 Task: Add an event with the title Second Project Progress Update and Review, date ''2023/12/17'', time 8:30 AM to 10:30 AMand add a description: Teams will work together to analyze, strategize, and develop innovative solutions to the given challenges. They will leverage the collective intelligence and skills of team members to generate ideas, evaluate options, and make informed decisions.Select event color  Peacock . Add location for the event as: Venice, Italy, logged in from the account softage.8@softage.netand send the event invitation to softage.5@softage.net and softage.6@softage.net. Set a reminder for the event Doesn''t repeat
Action: Mouse moved to (53, 105)
Screenshot: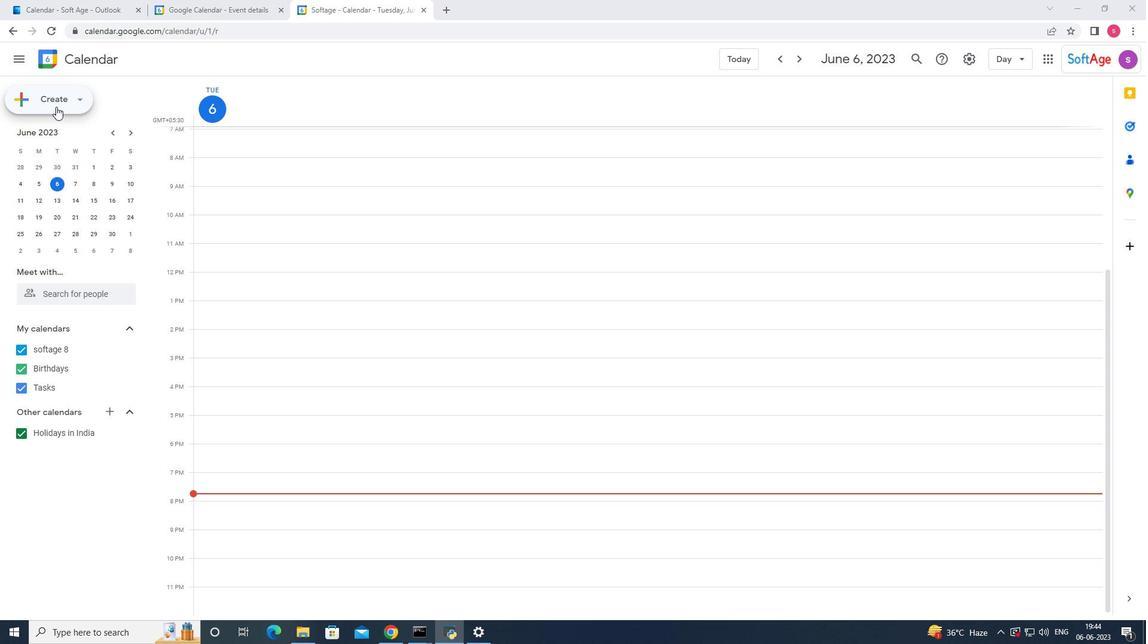 
Action: Mouse pressed left at (53, 105)
Screenshot: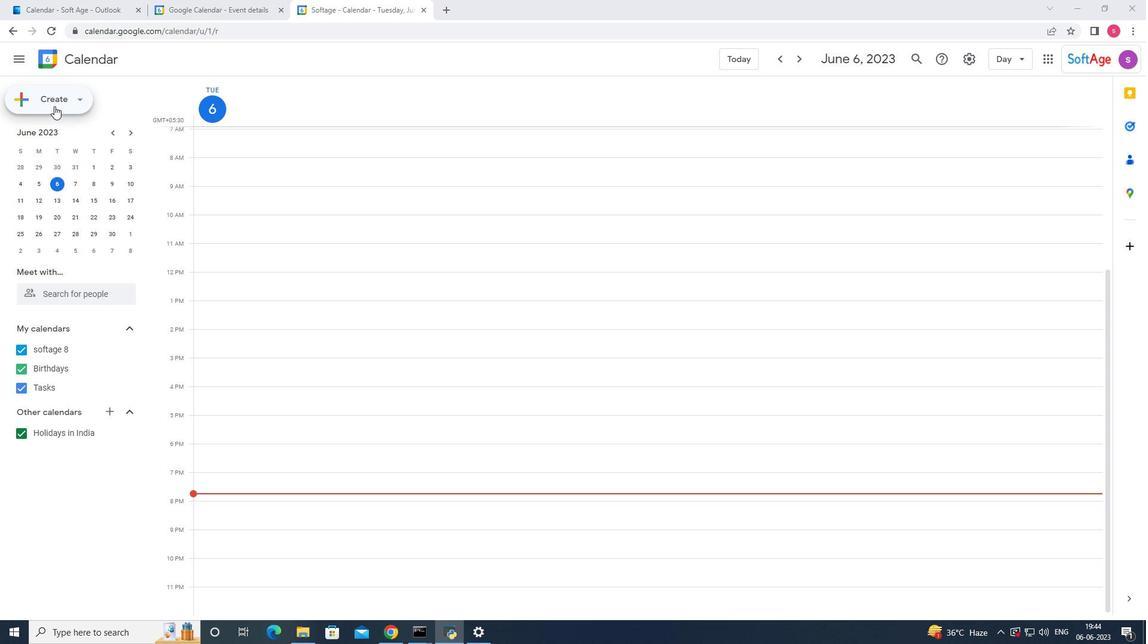 
Action: Mouse moved to (35, 127)
Screenshot: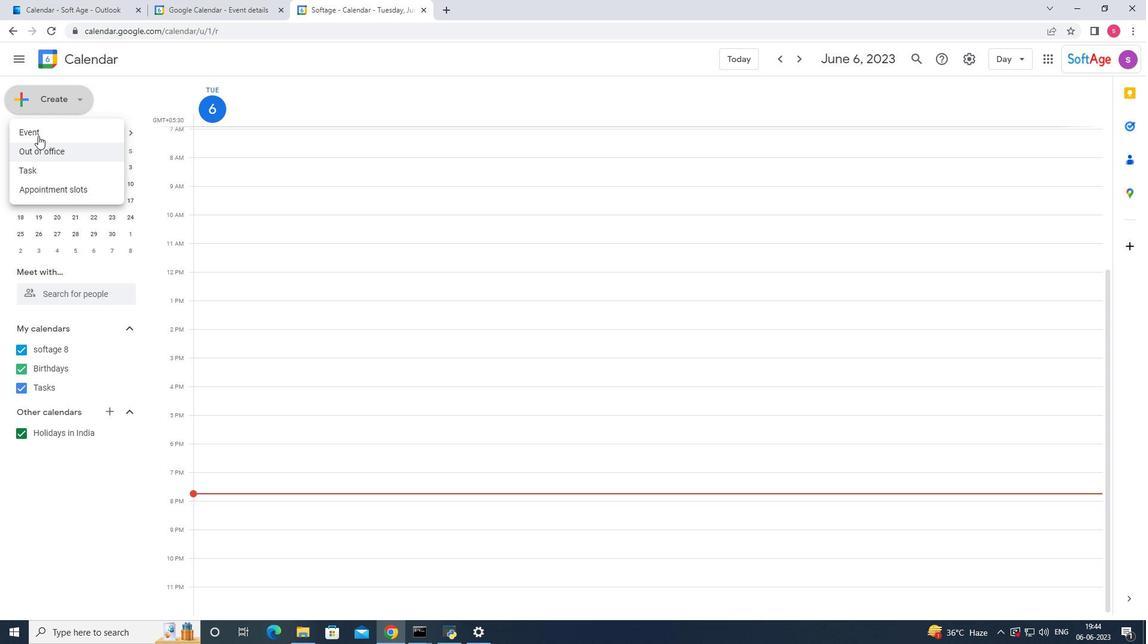 
Action: Mouse pressed left at (35, 127)
Screenshot: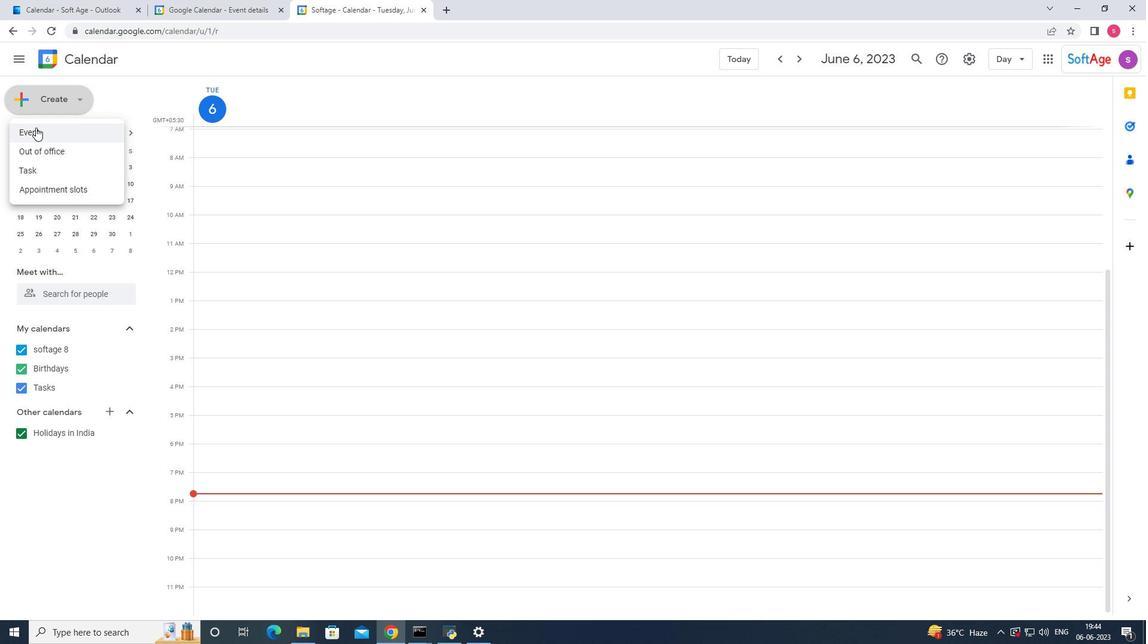 
Action: Mouse moved to (672, 485)
Screenshot: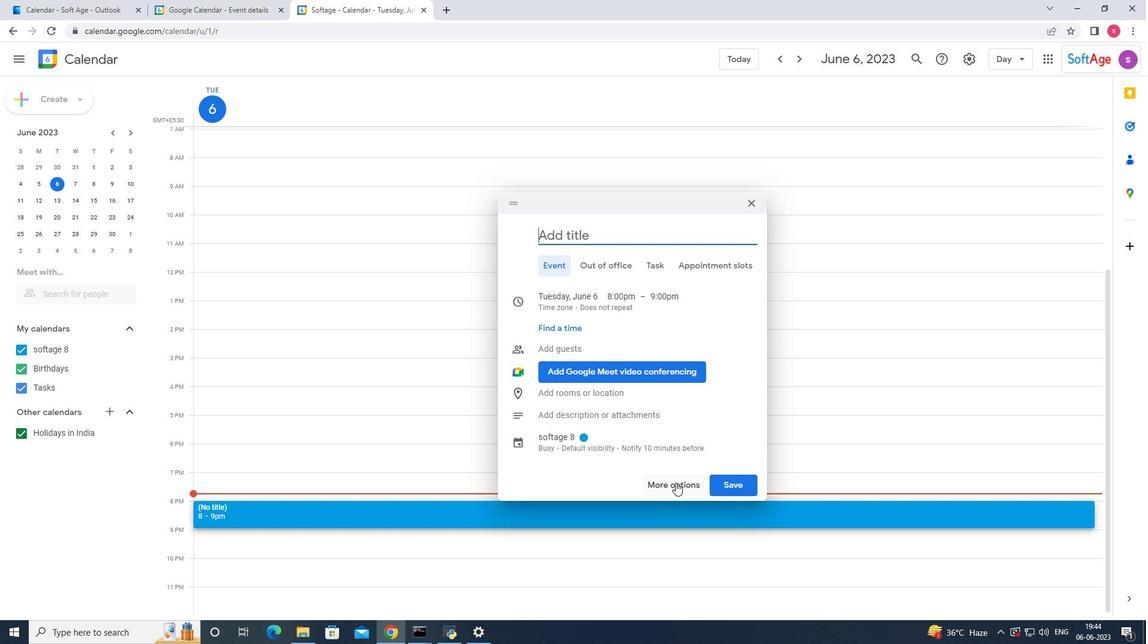
Action: Mouse pressed left at (672, 485)
Screenshot: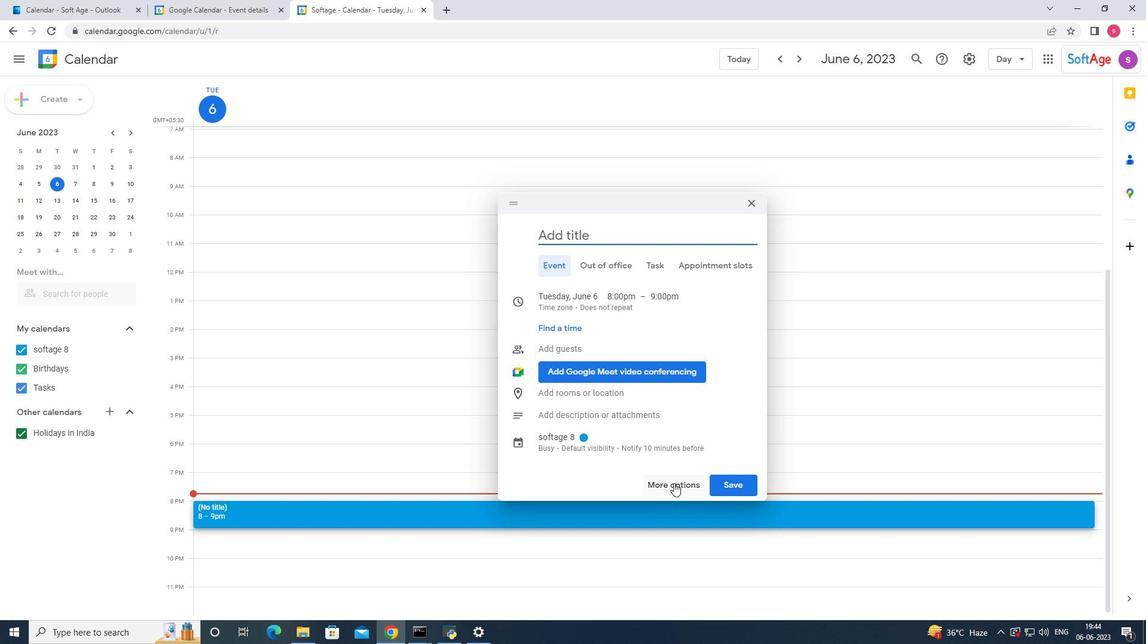 
Action: Mouse moved to (109, 71)
Screenshot: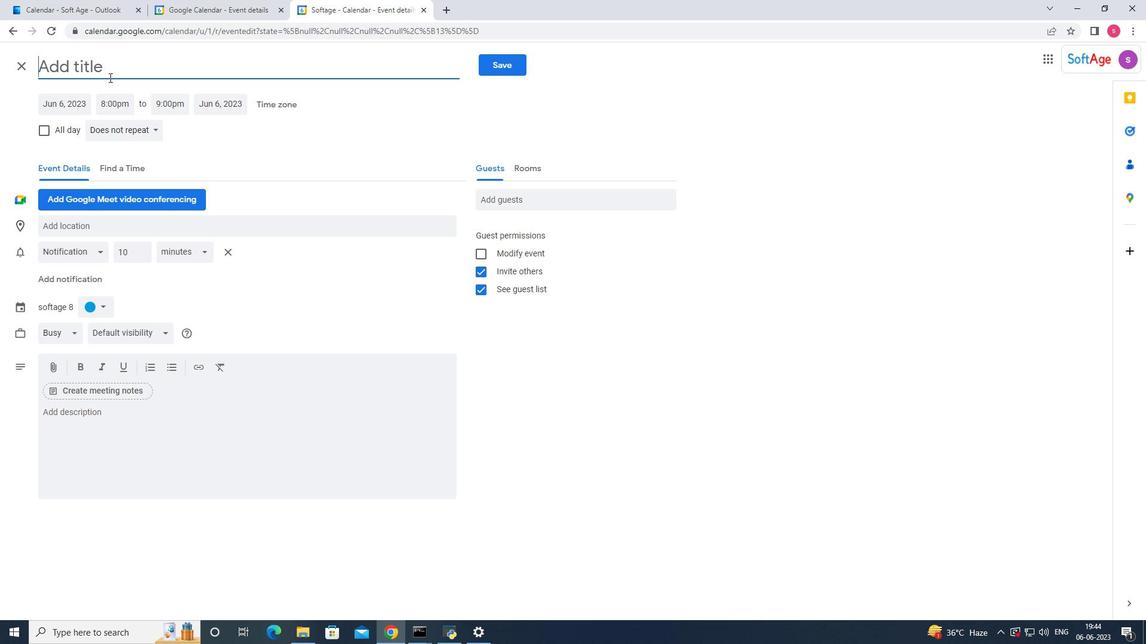 
Action: Mouse pressed left at (109, 71)
Screenshot: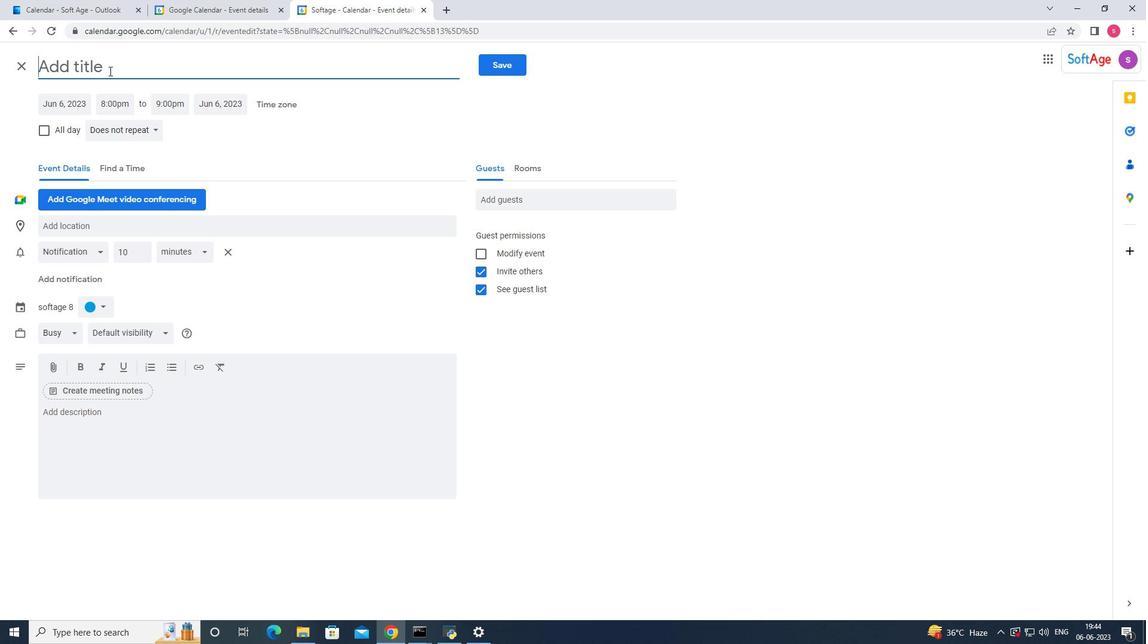 
Action: Key pressed <Key.shift_r>a<Key.backspace><Key.shift_r>D<Key.backspace><Key.shift_r>Second<Key.space>pr4<Key.backspace><Key.backspace><Key.backspace><Key.shift>Project<Key.space><Key.shift>[<Key.backspace><Key.shift>Progress<Key.space><Key.shift>Update<Key.space>and<Key.space><Key.shift_r>Review
Screenshot: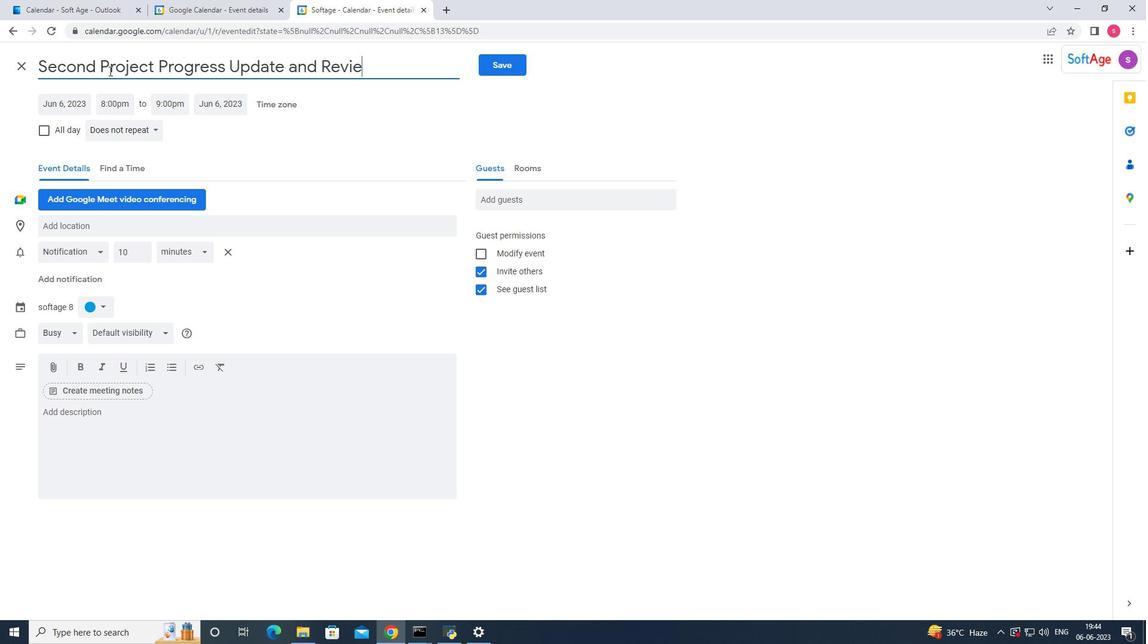 
Action: Mouse moved to (58, 103)
Screenshot: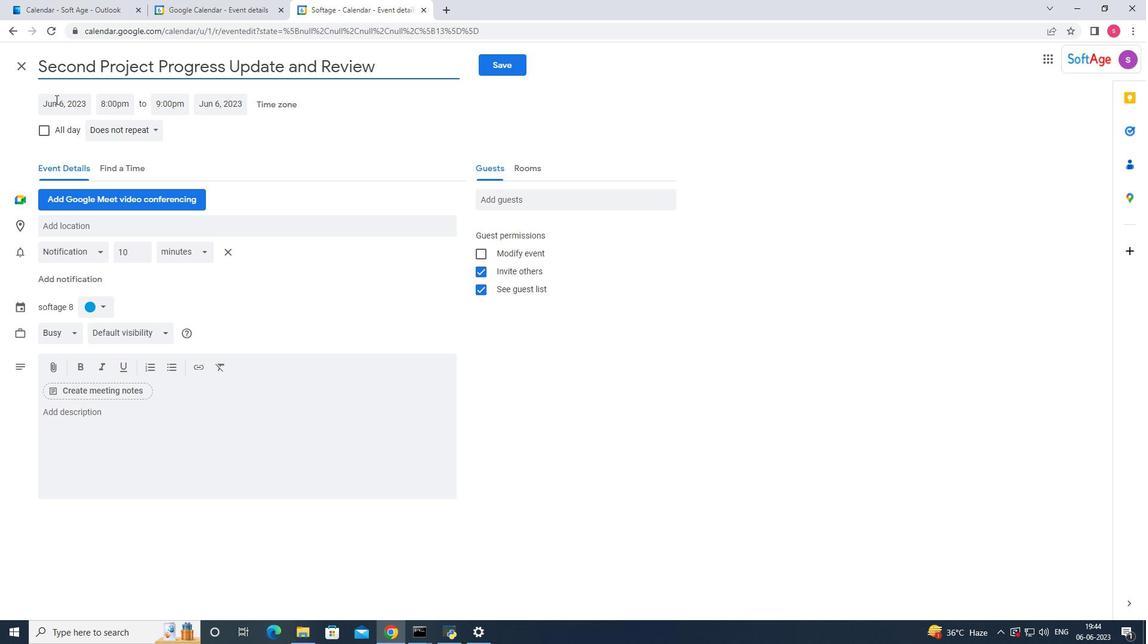
Action: Mouse pressed left at (58, 103)
Screenshot: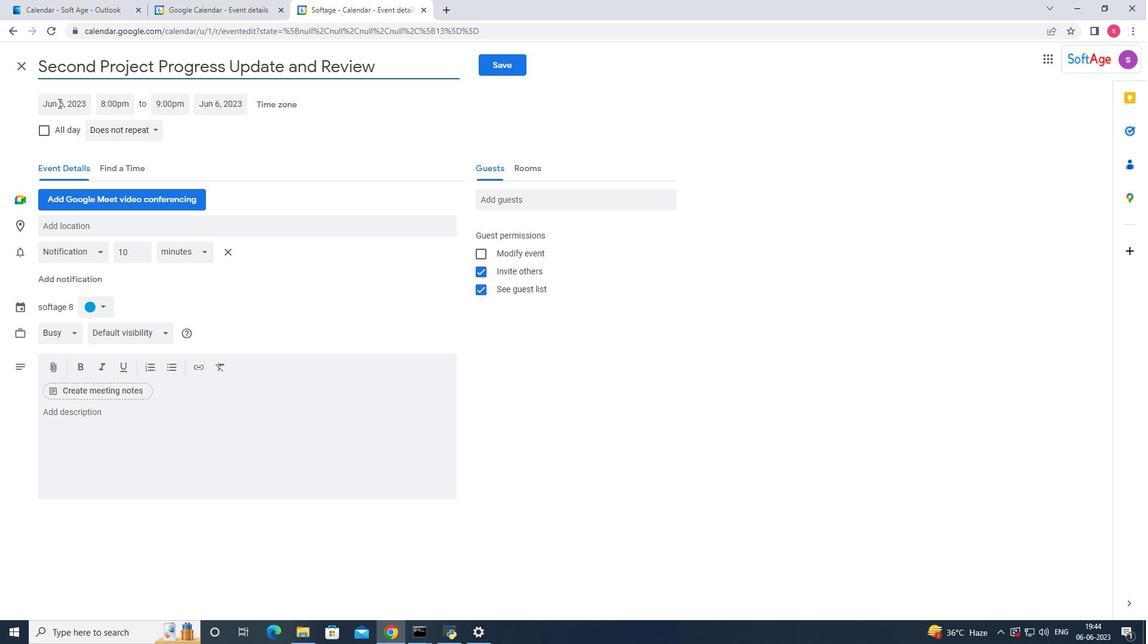 
Action: Mouse moved to (187, 130)
Screenshot: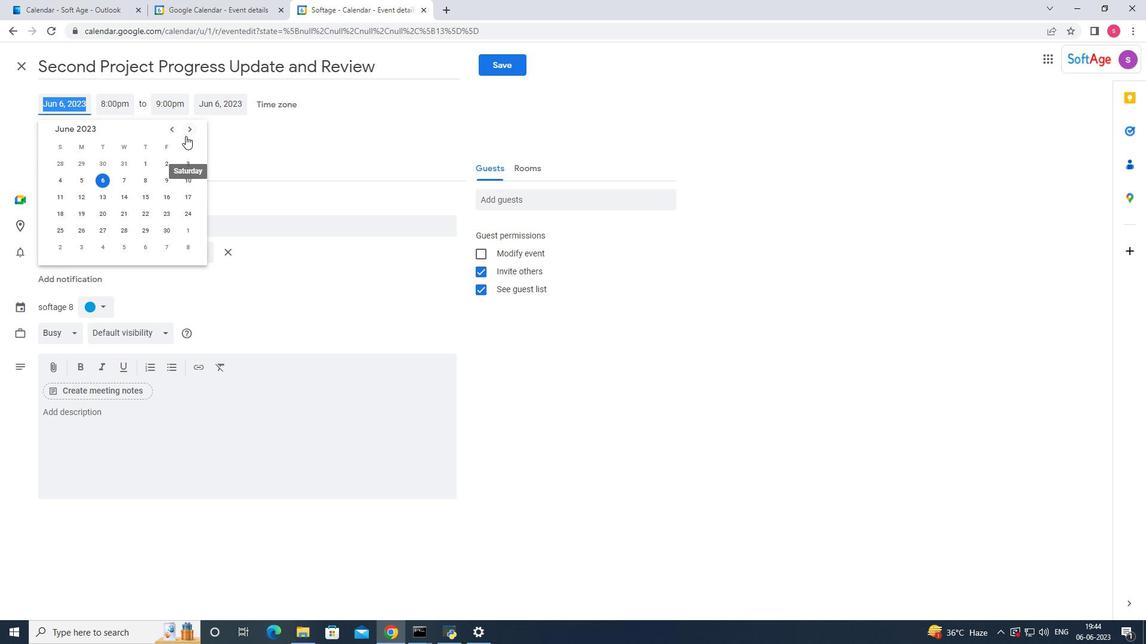 
Action: Mouse pressed left at (187, 130)
Screenshot: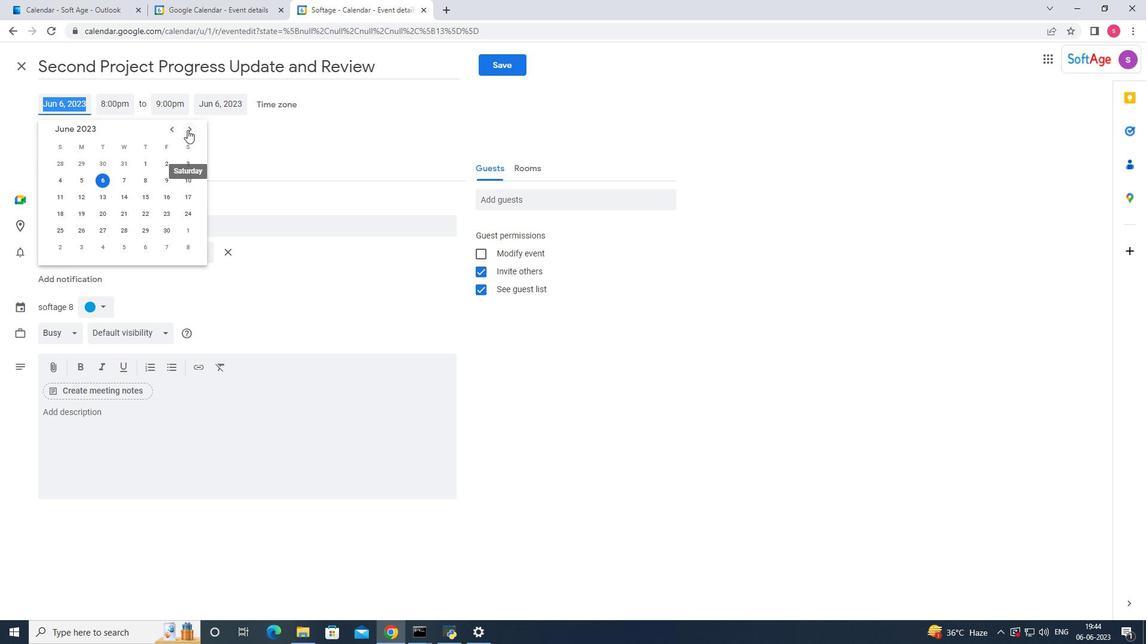 
Action: Mouse pressed left at (187, 130)
Screenshot: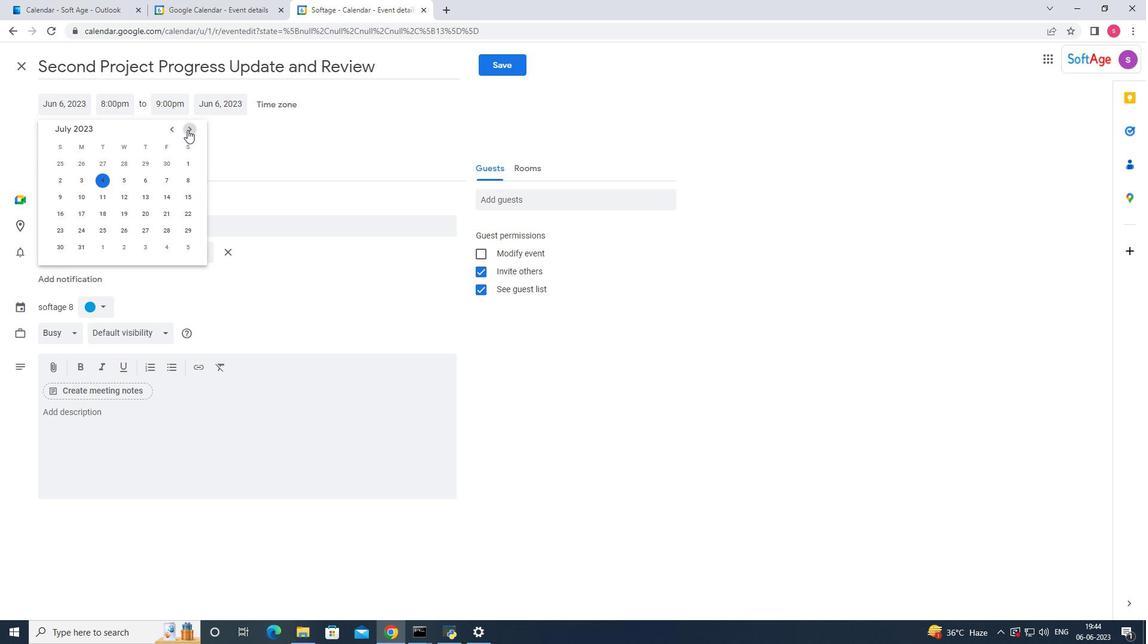 
Action: Mouse pressed left at (187, 130)
Screenshot: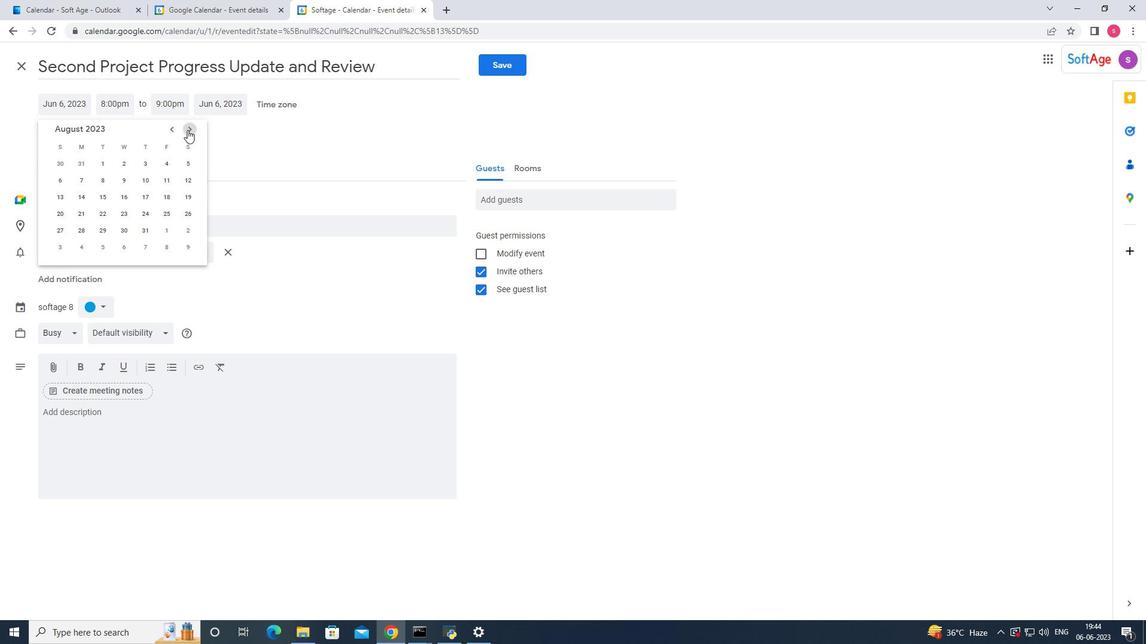 
Action: Mouse pressed left at (187, 130)
Screenshot: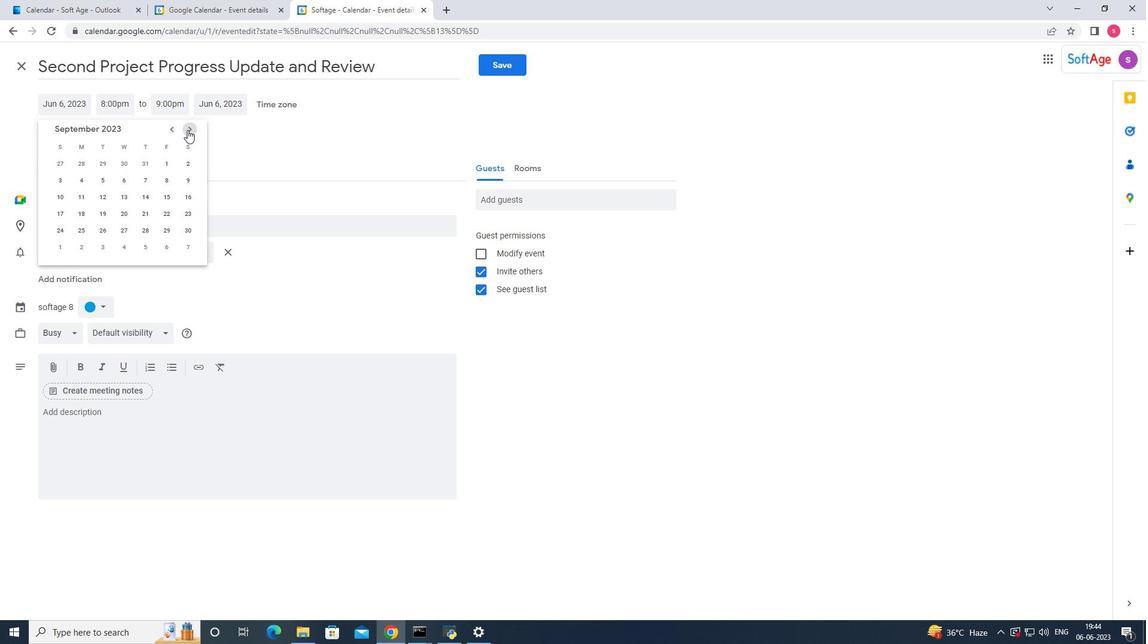 
Action: Mouse pressed left at (187, 130)
Screenshot: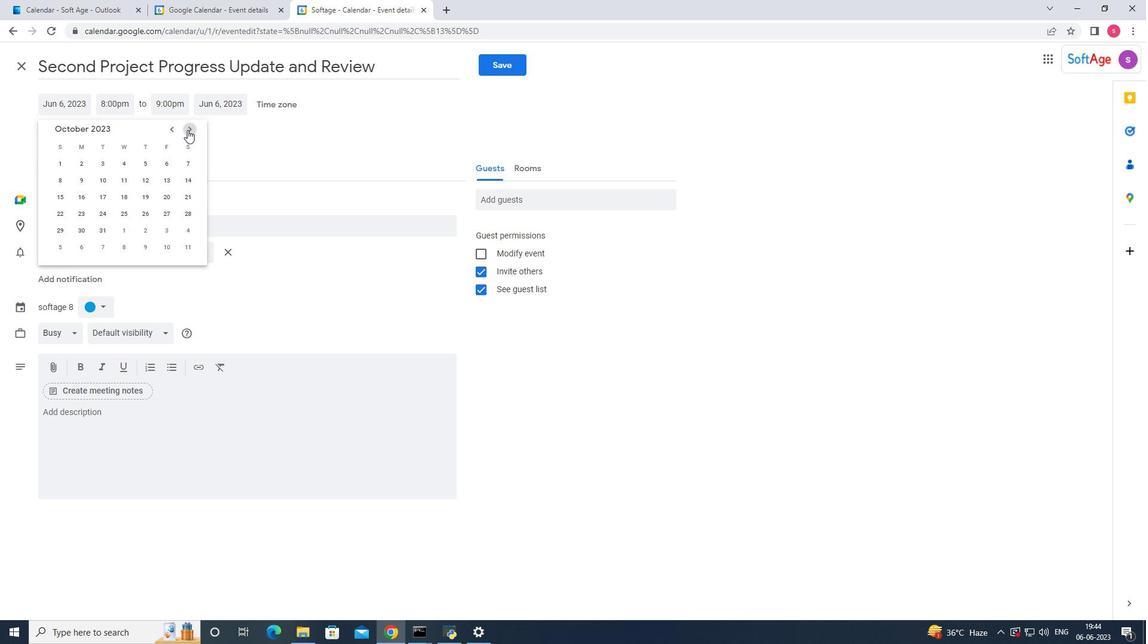 
Action: Mouse pressed left at (187, 130)
Screenshot: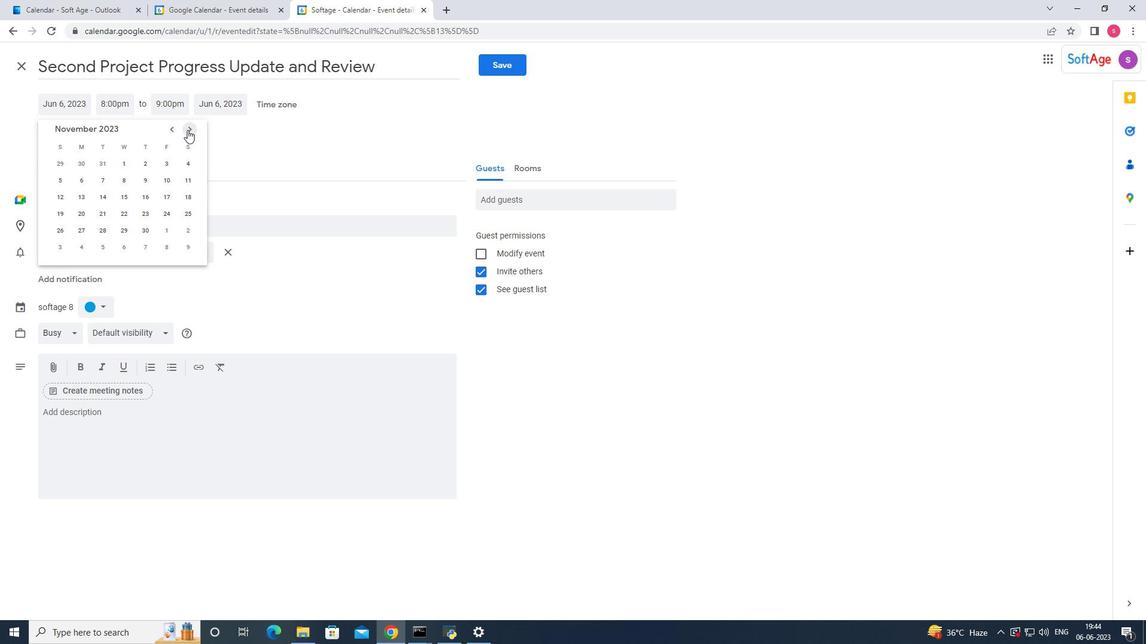 
Action: Mouse moved to (61, 212)
Screenshot: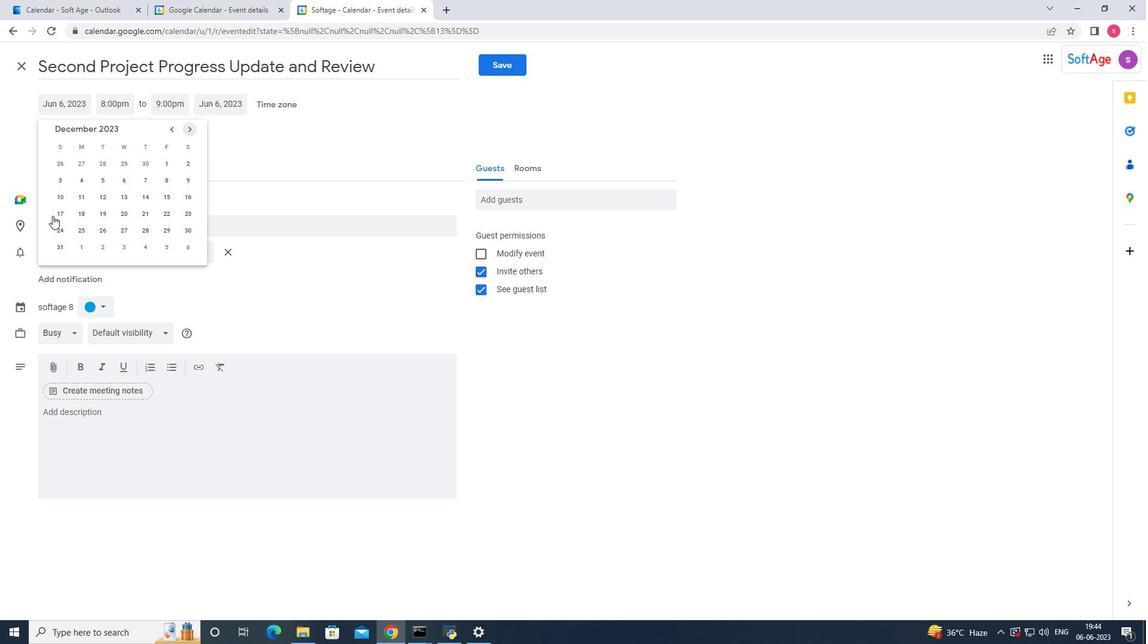 
Action: Mouse pressed left at (61, 212)
Screenshot: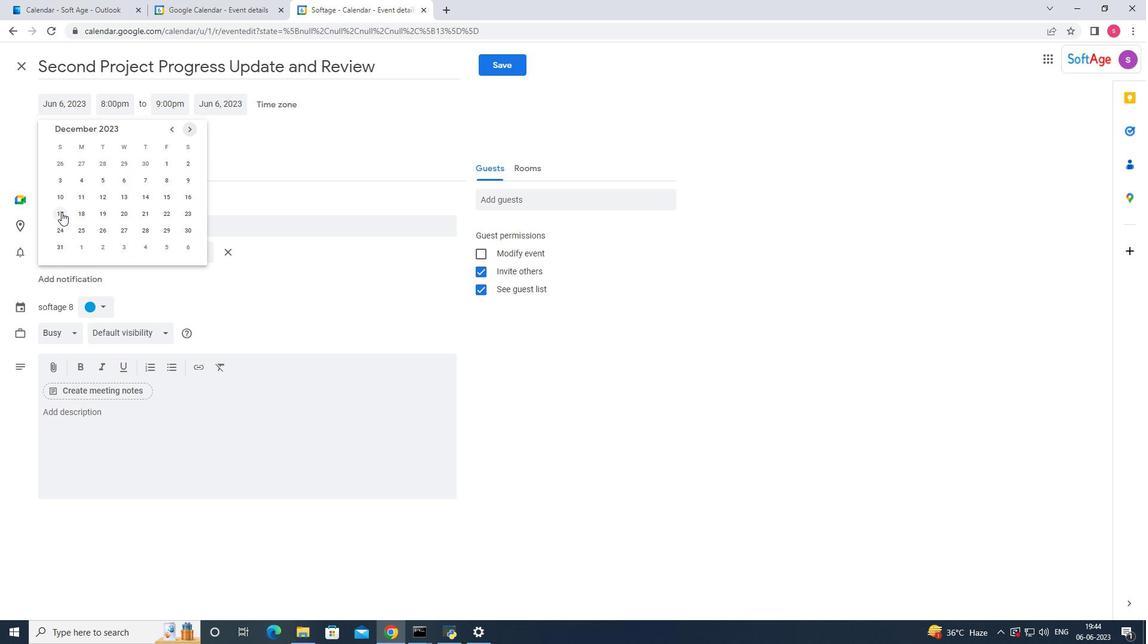 
Action: Mouse moved to (130, 104)
Screenshot: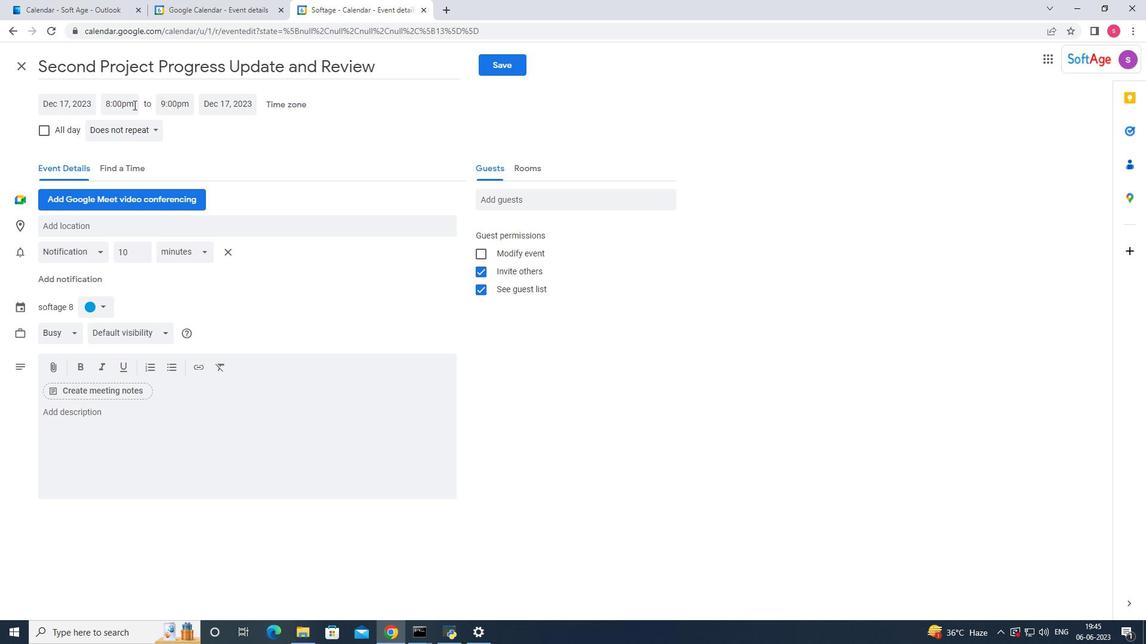 
Action: Mouse pressed left at (130, 104)
Screenshot: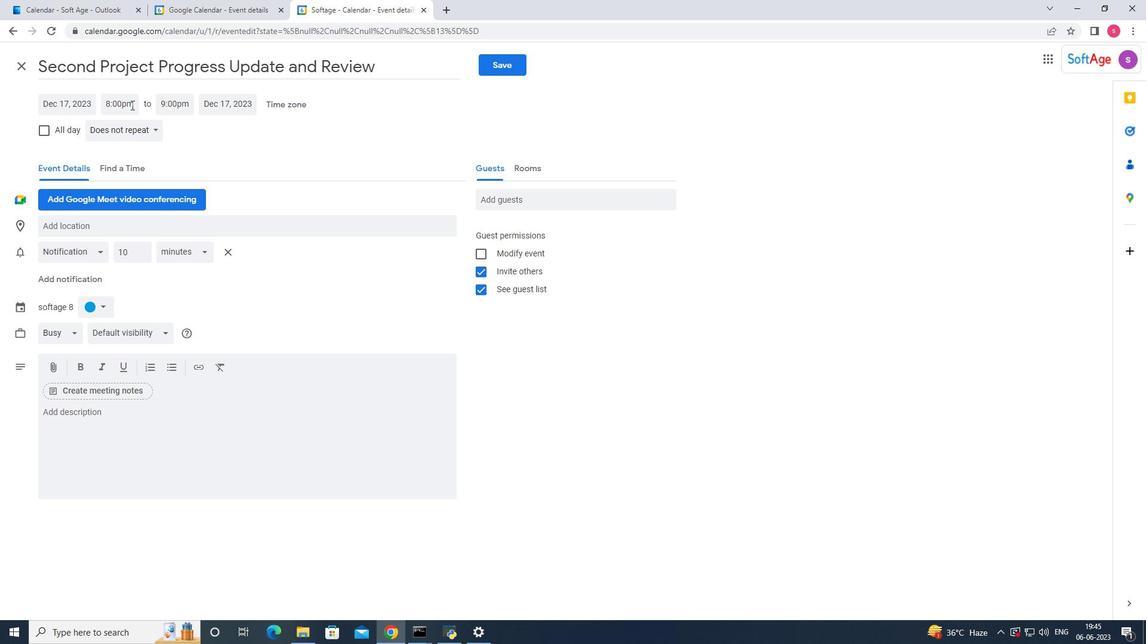 
Action: Mouse moved to (137, 173)
Screenshot: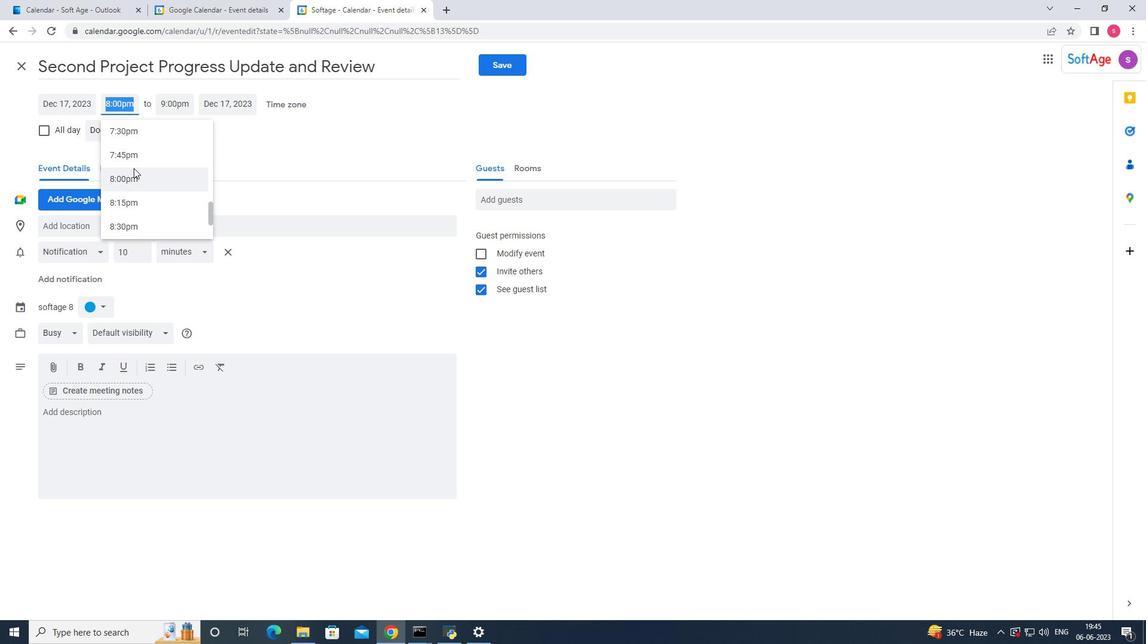 
Action: Mouse scrolled (137, 173) with delta (0, 0)
Screenshot: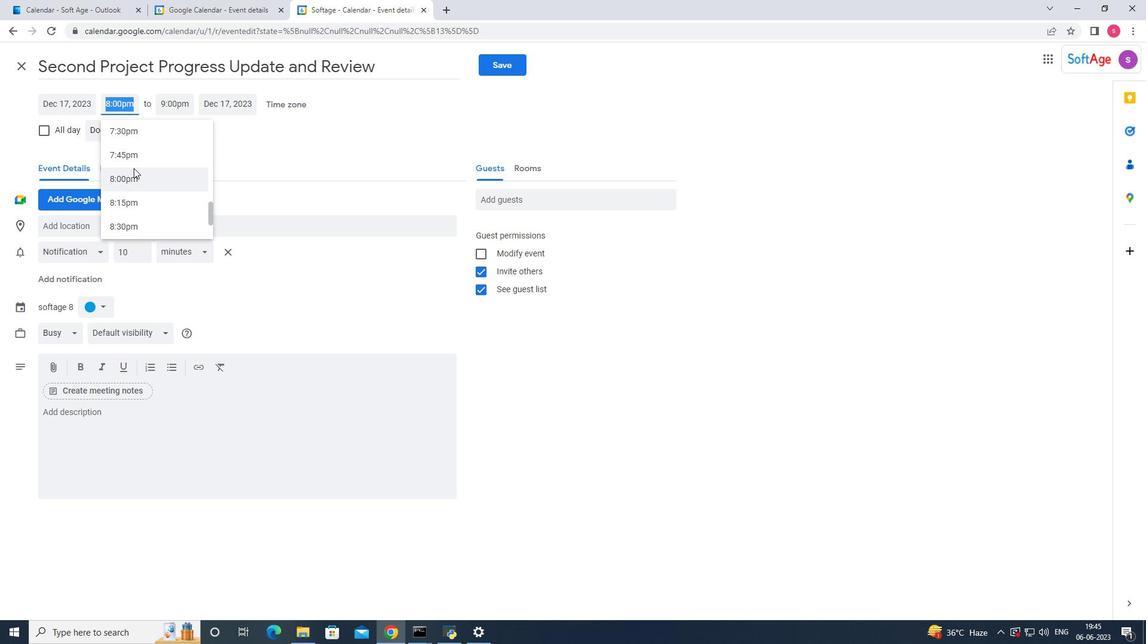 
Action: Mouse scrolled (137, 173) with delta (0, 0)
Screenshot: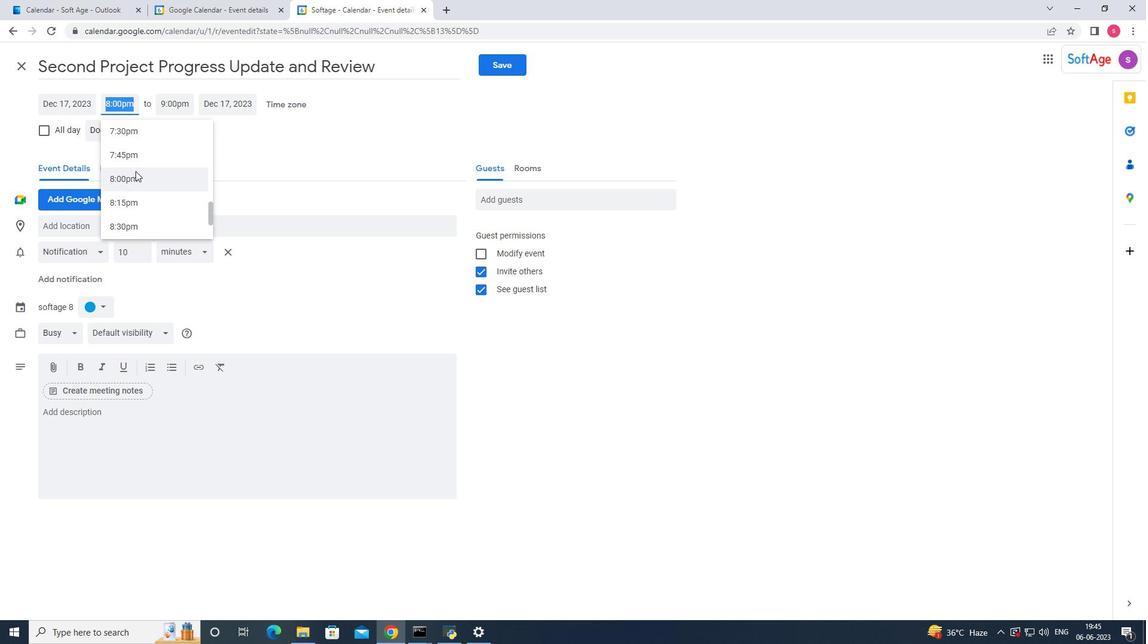
Action: Mouse scrolled (137, 173) with delta (0, 0)
Screenshot: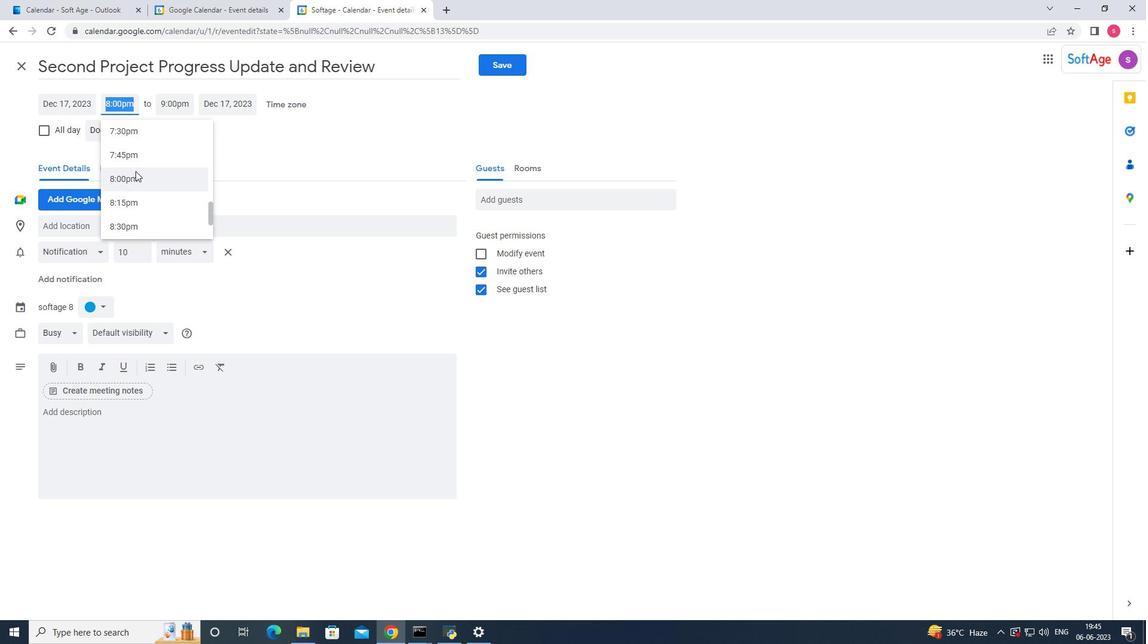 
Action: Mouse scrolled (137, 173) with delta (0, 0)
Screenshot: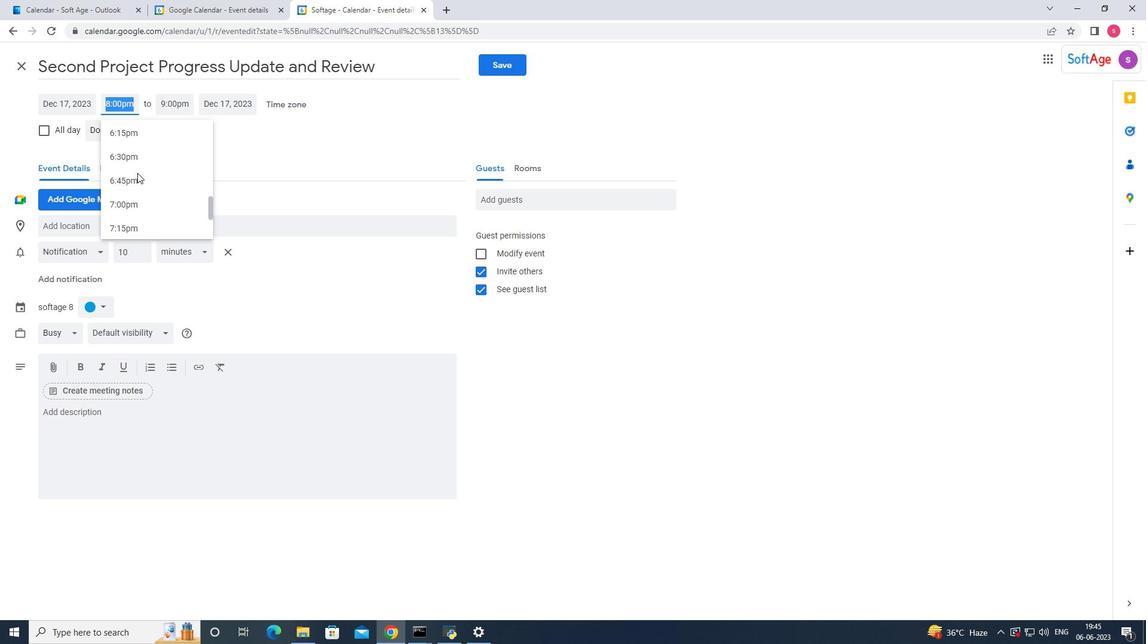 
Action: Mouse scrolled (137, 172) with delta (0, 0)
Screenshot: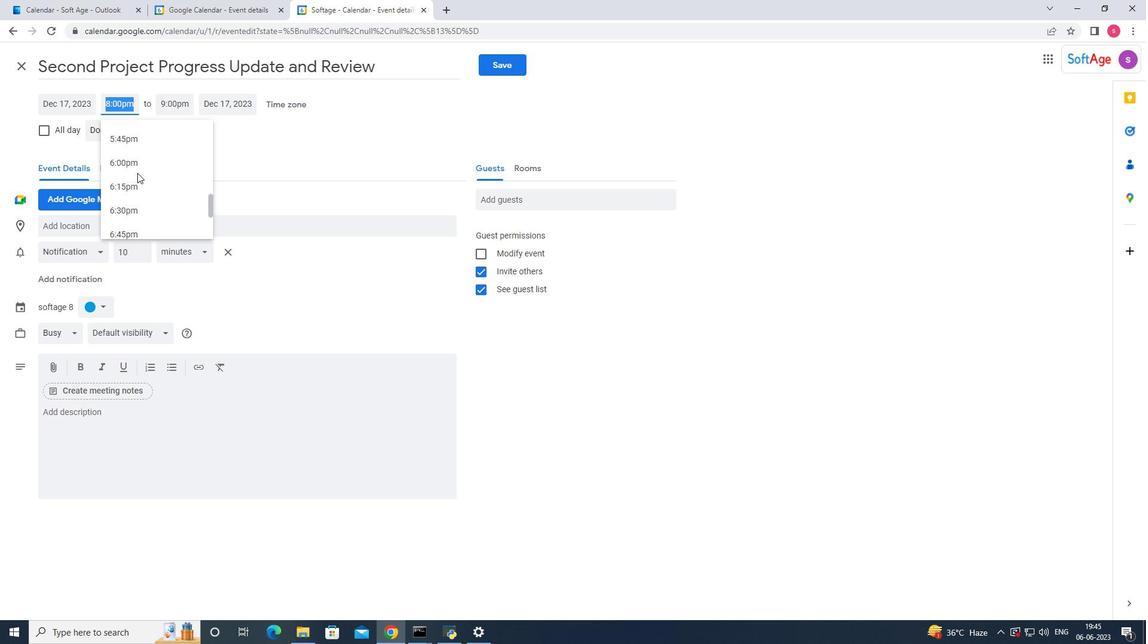 
Action: Mouse scrolled (137, 173) with delta (0, 0)
Screenshot: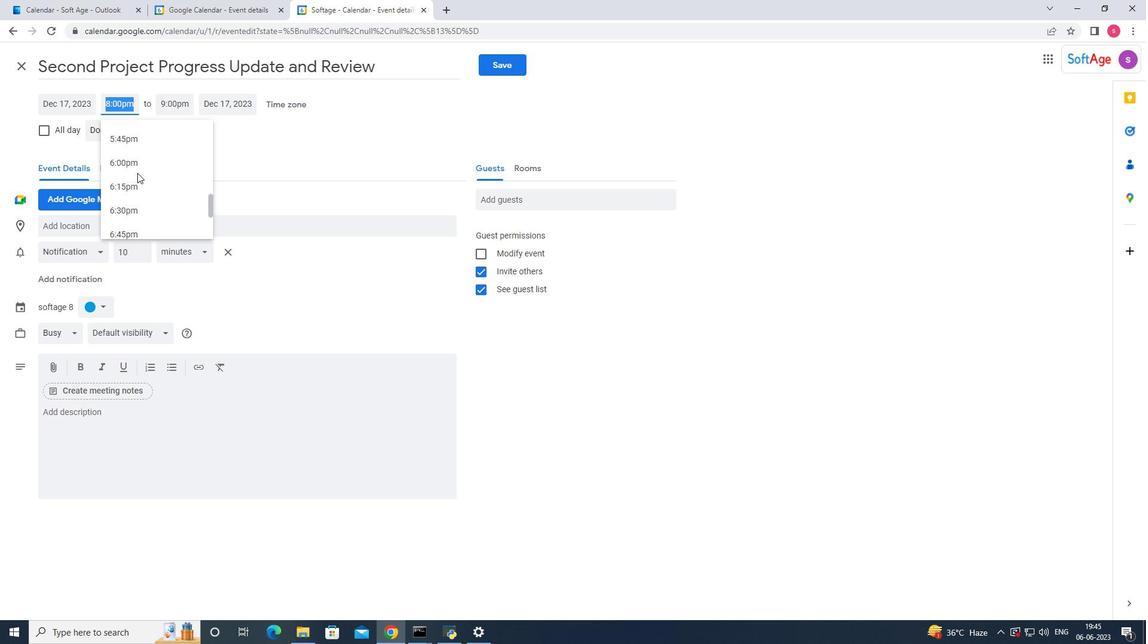 
Action: Mouse scrolled (137, 173) with delta (0, 0)
Screenshot: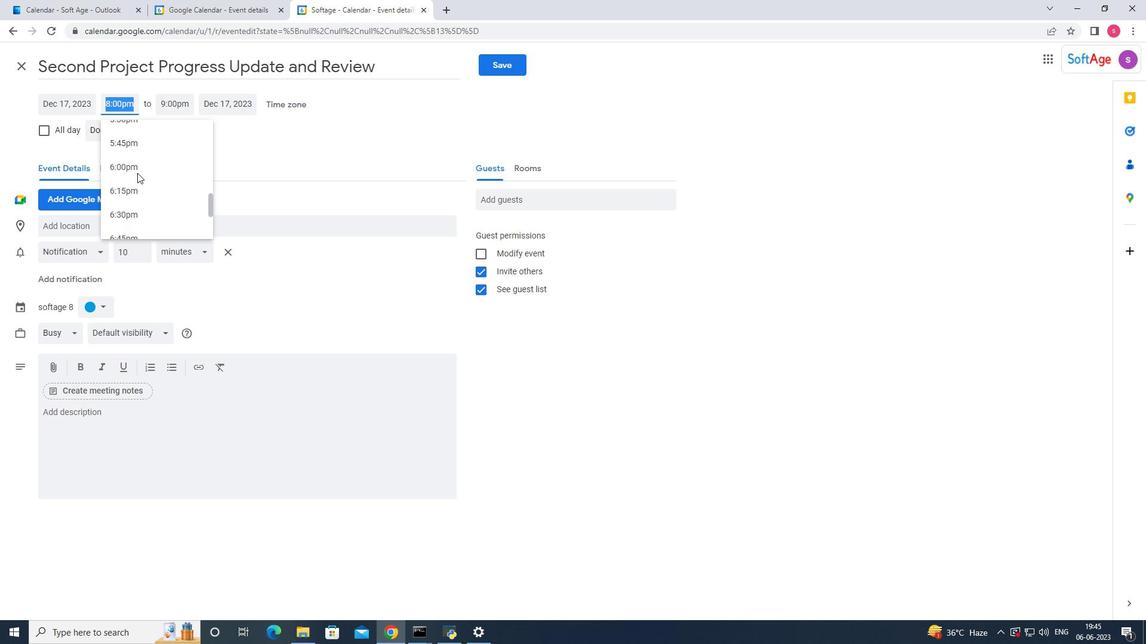 
Action: Mouse scrolled (137, 173) with delta (0, 0)
Screenshot: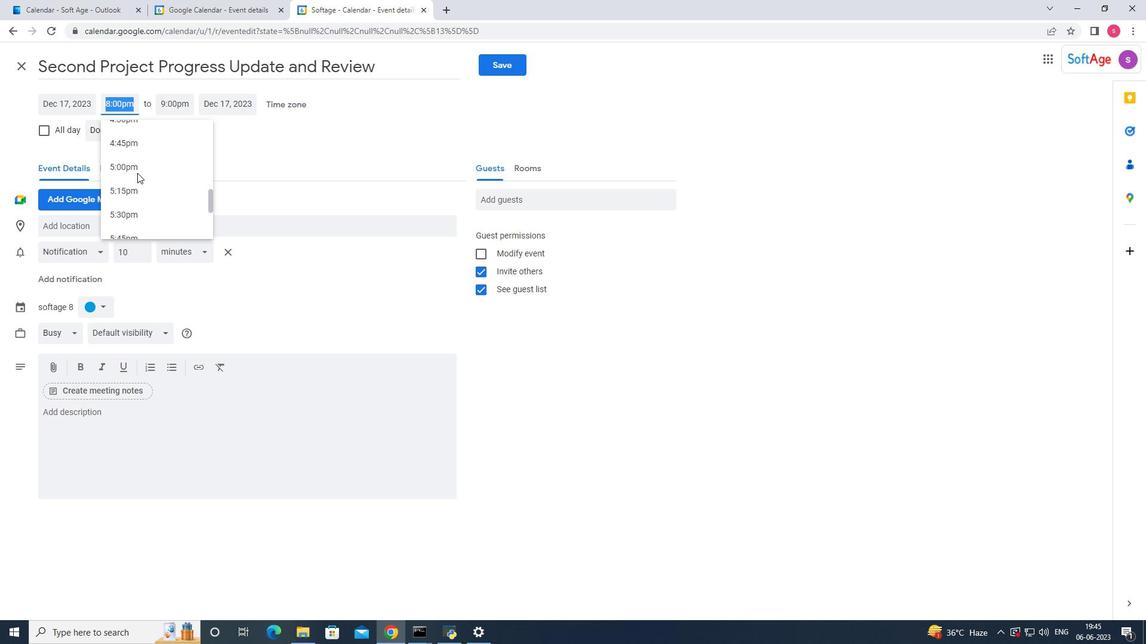 
Action: Mouse scrolled (137, 173) with delta (0, 0)
Screenshot: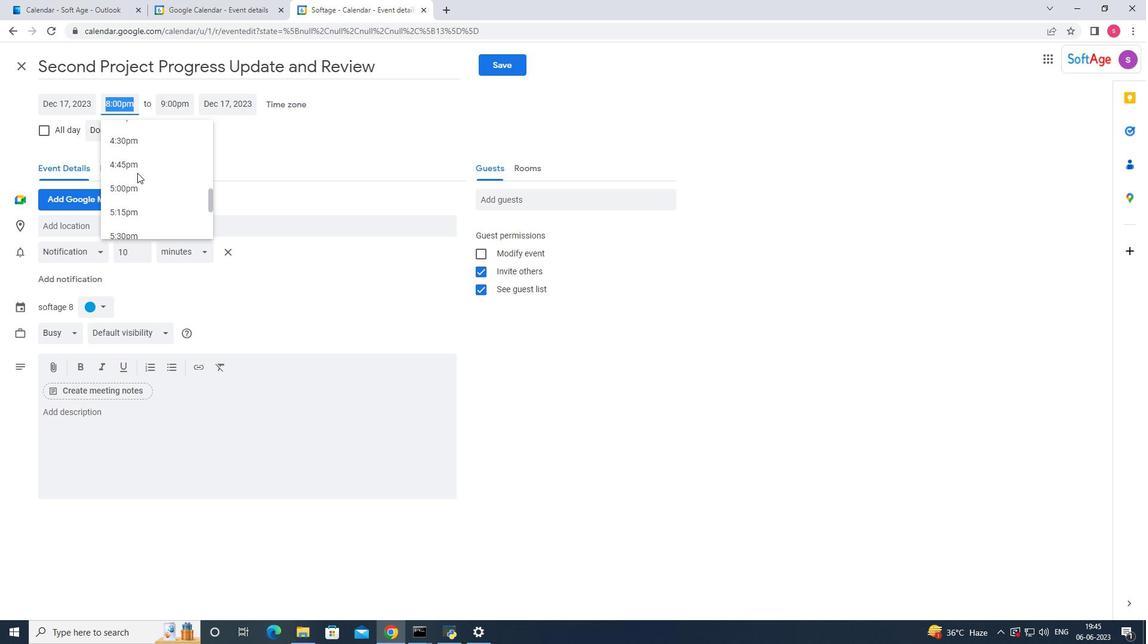 
Action: Mouse scrolled (137, 173) with delta (0, 0)
Screenshot: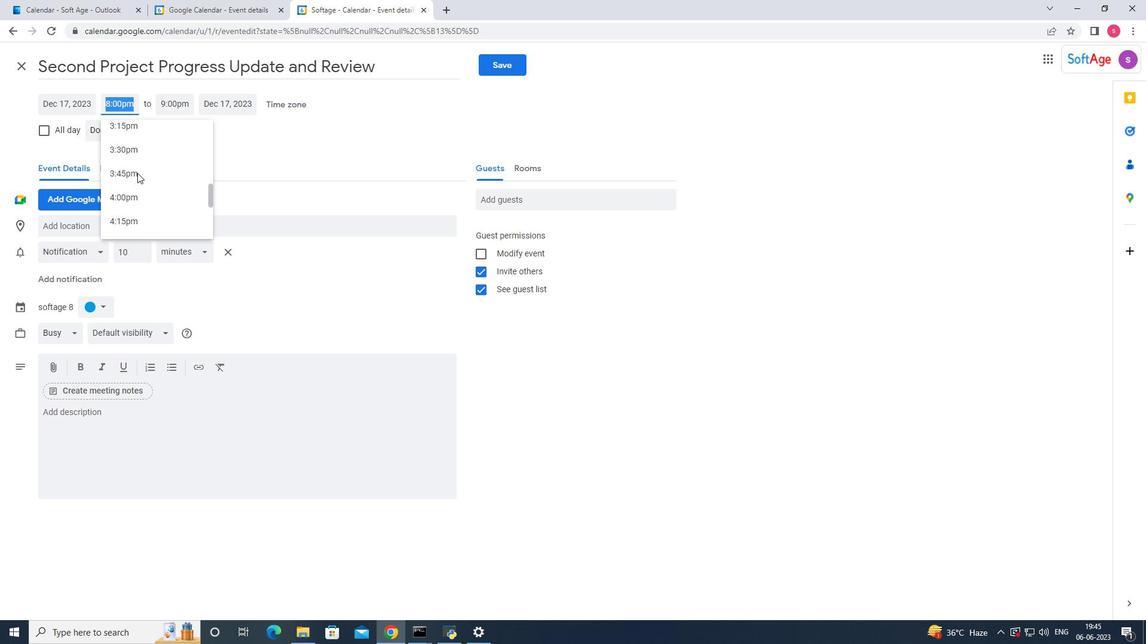 
Action: Mouse scrolled (137, 173) with delta (0, 0)
Screenshot: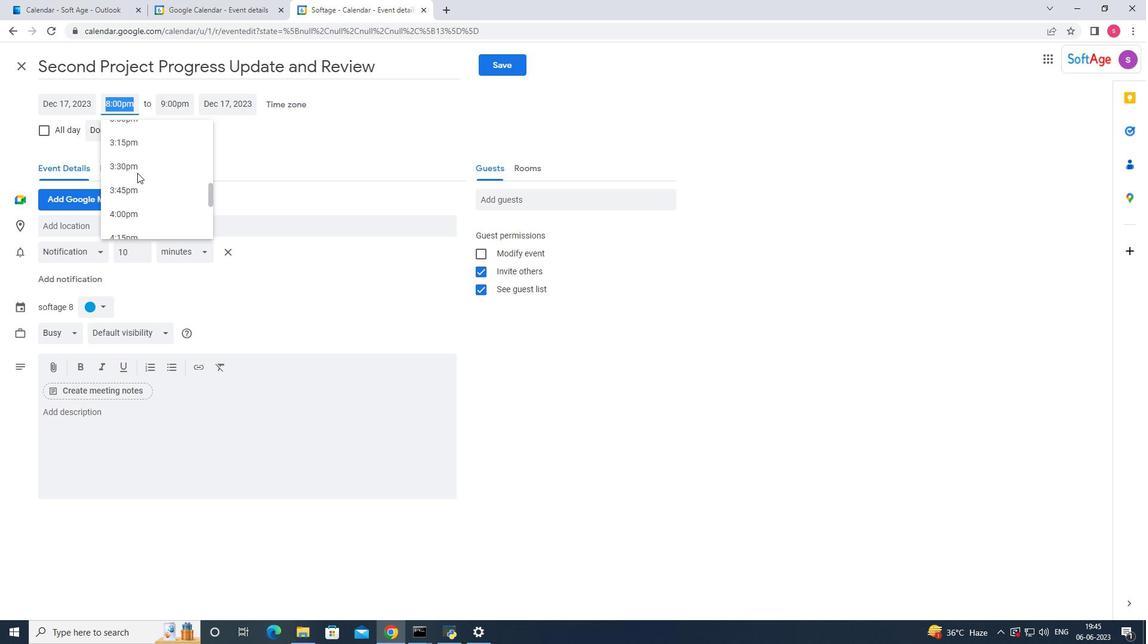 
Action: Mouse scrolled (137, 173) with delta (0, 0)
Screenshot: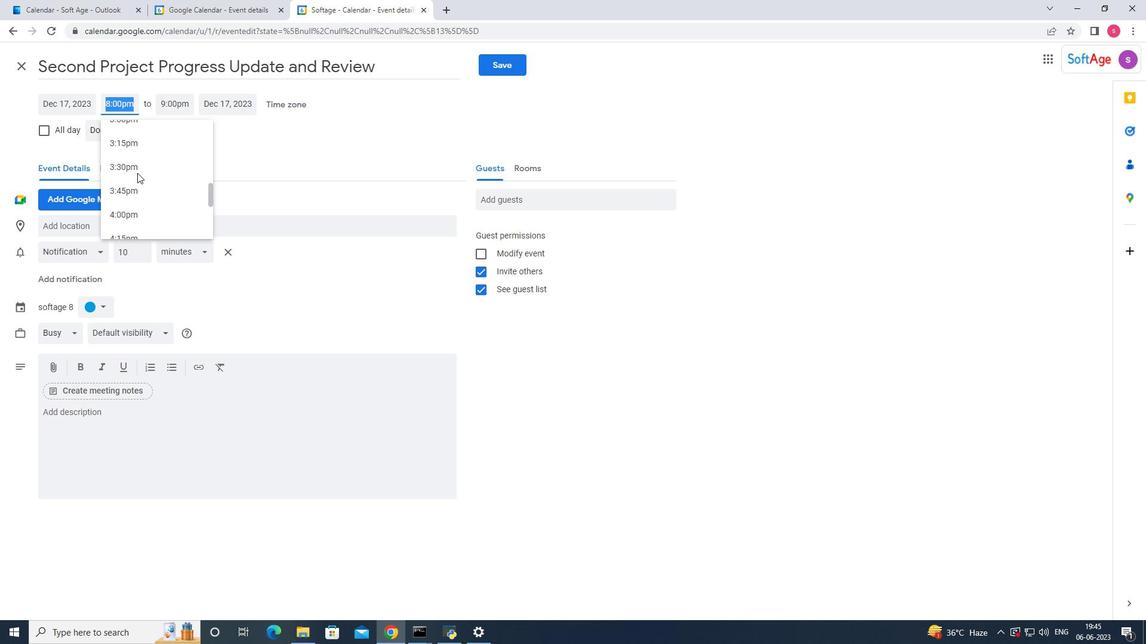 
Action: Mouse scrolled (137, 173) with delta (0, 0)
Screenshot: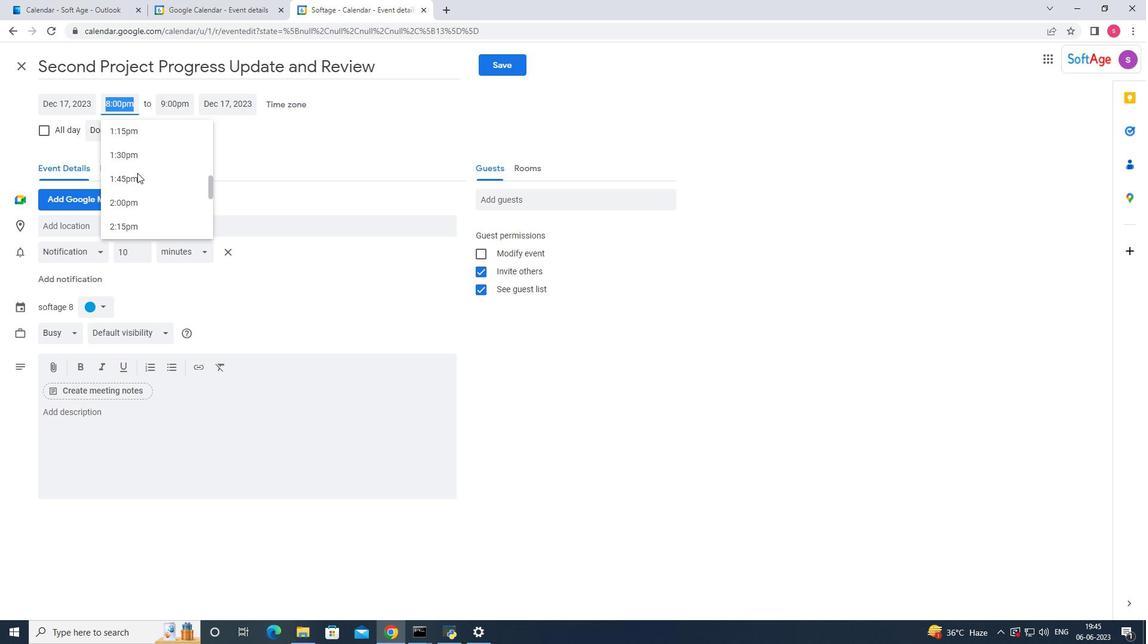 
Action: Mouse scrolled (137, 173) with delta (0, 0)
Screenshot: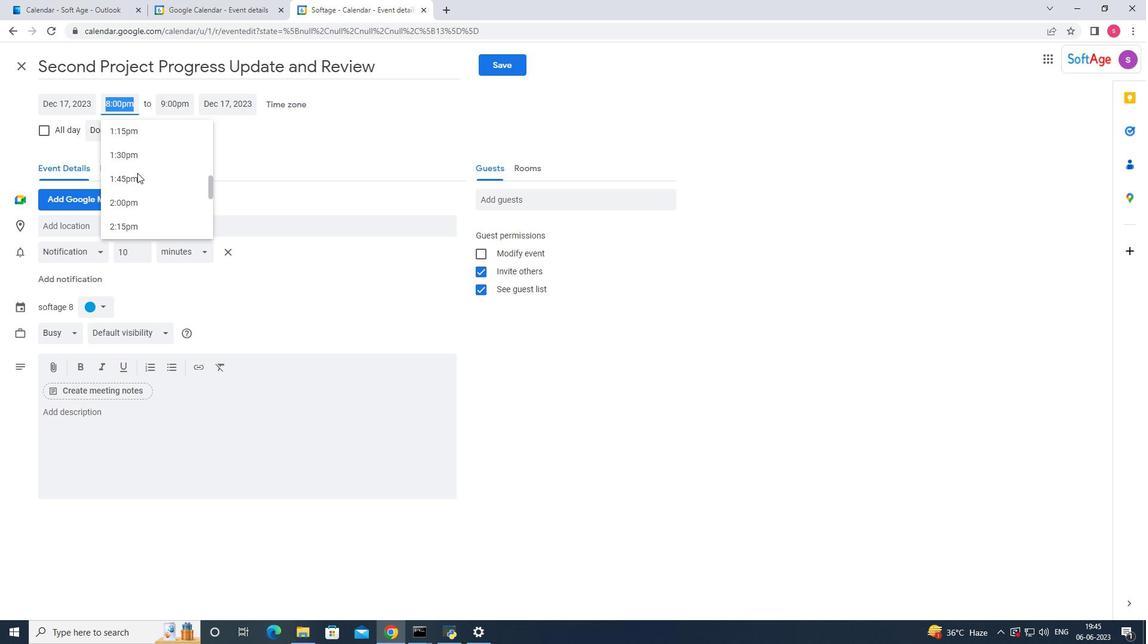
Action: Mouse scrolled (137, 173) with delta (0, 0)
Screenshot: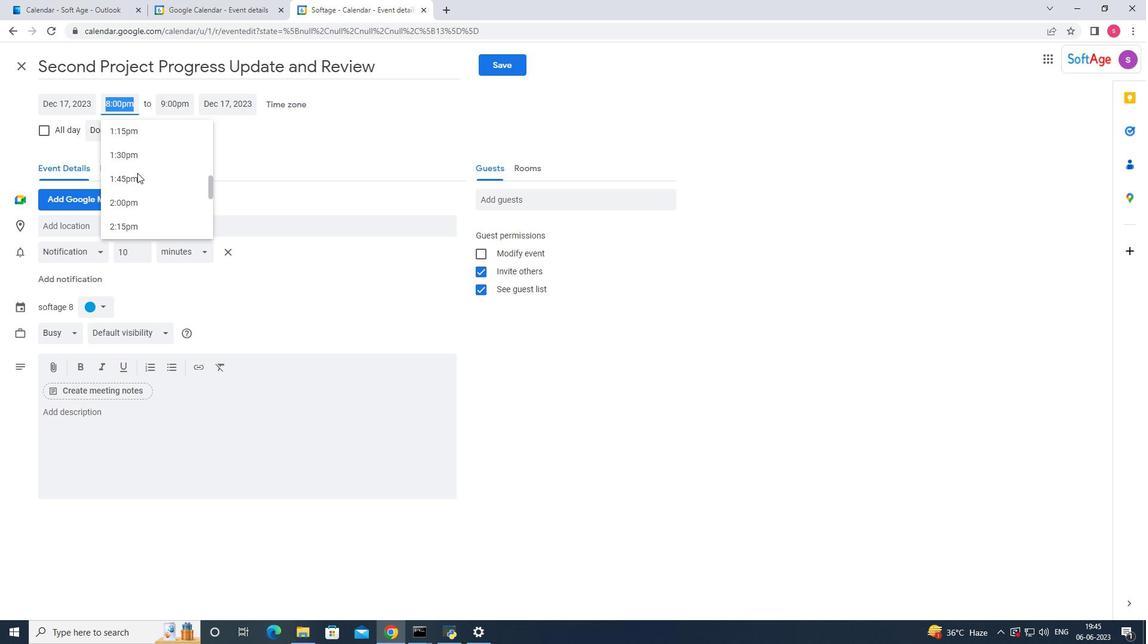 
Action: Mouse moved to (137, 173)
Screenshot: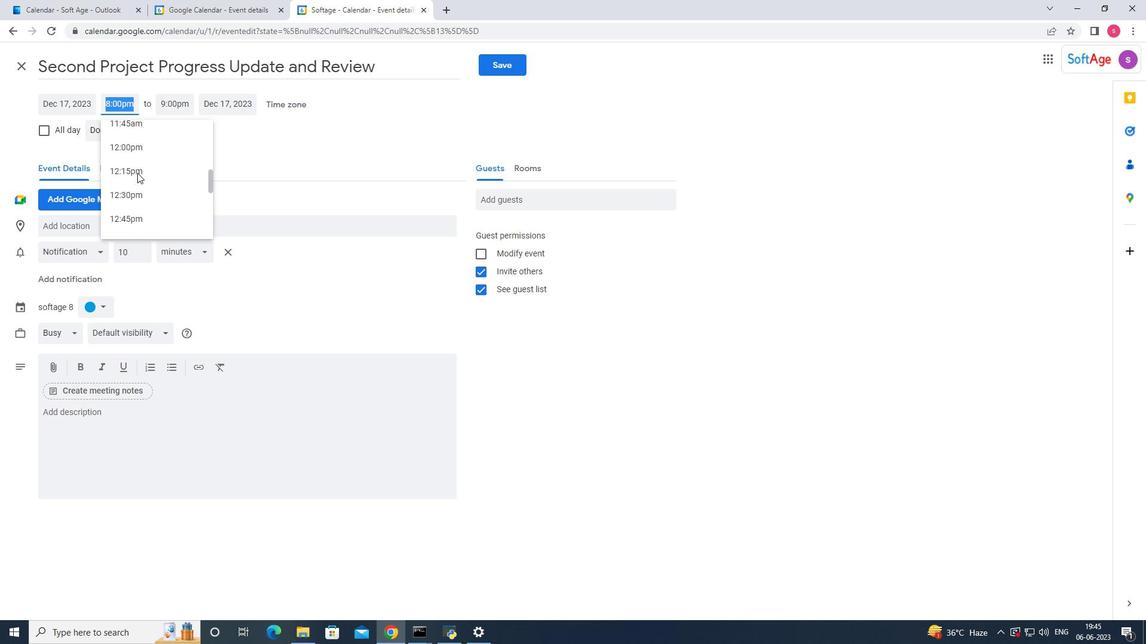 
Action: Mouse scrolled (137, 174) with delta (0, 0)
Screenshot: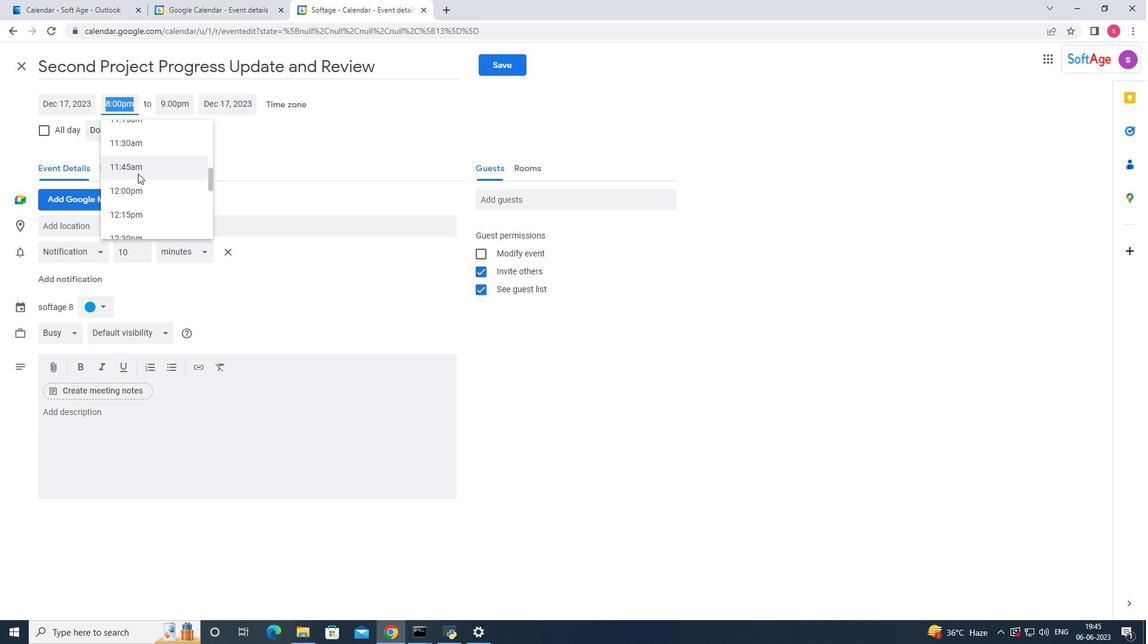 
Action: Mouse scrolled (137, 174) with delta (0, 0)
Screenshot: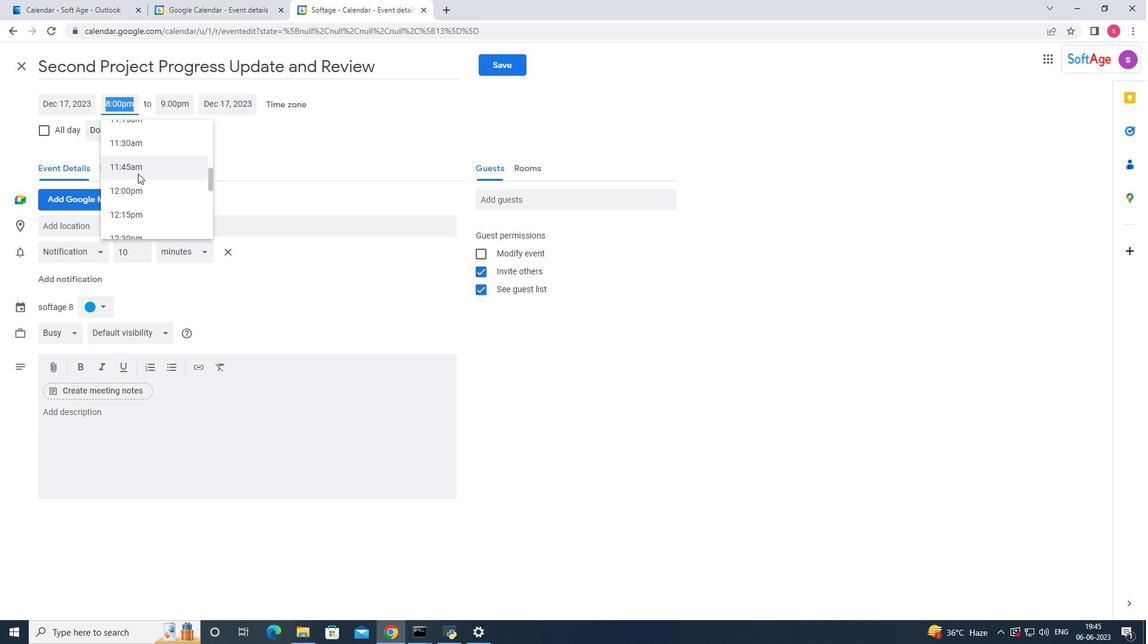 
Action: Mouse scrolled (137, 174) with delta (0, 0)
Screenshot: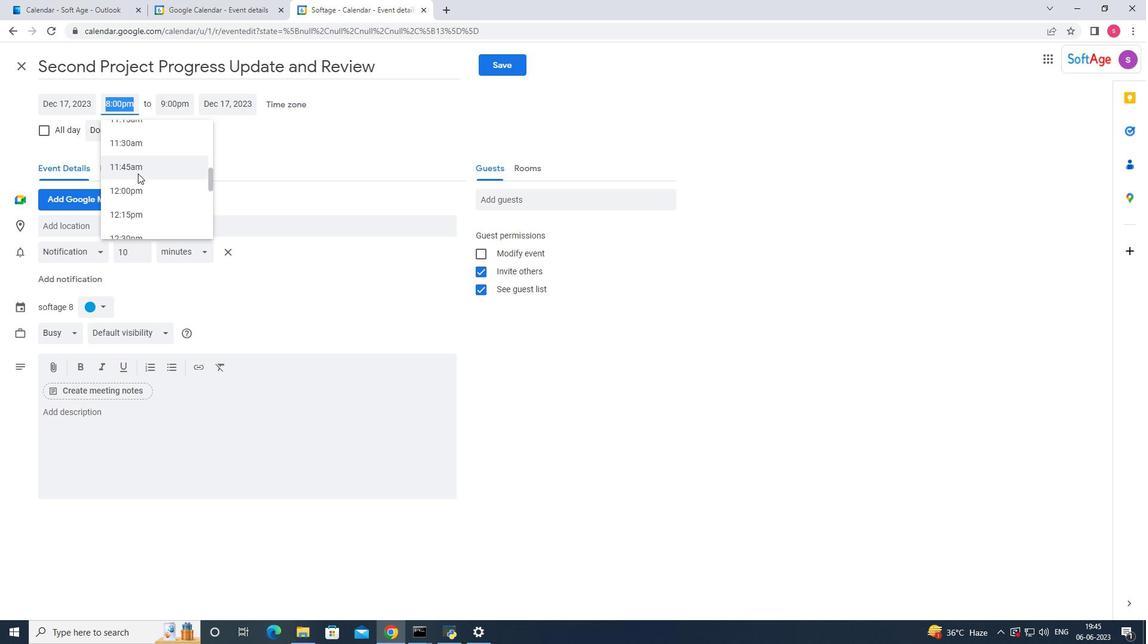 
Action: Mouse scrolled (137, 174) with delta (0, 0)
Screenshot: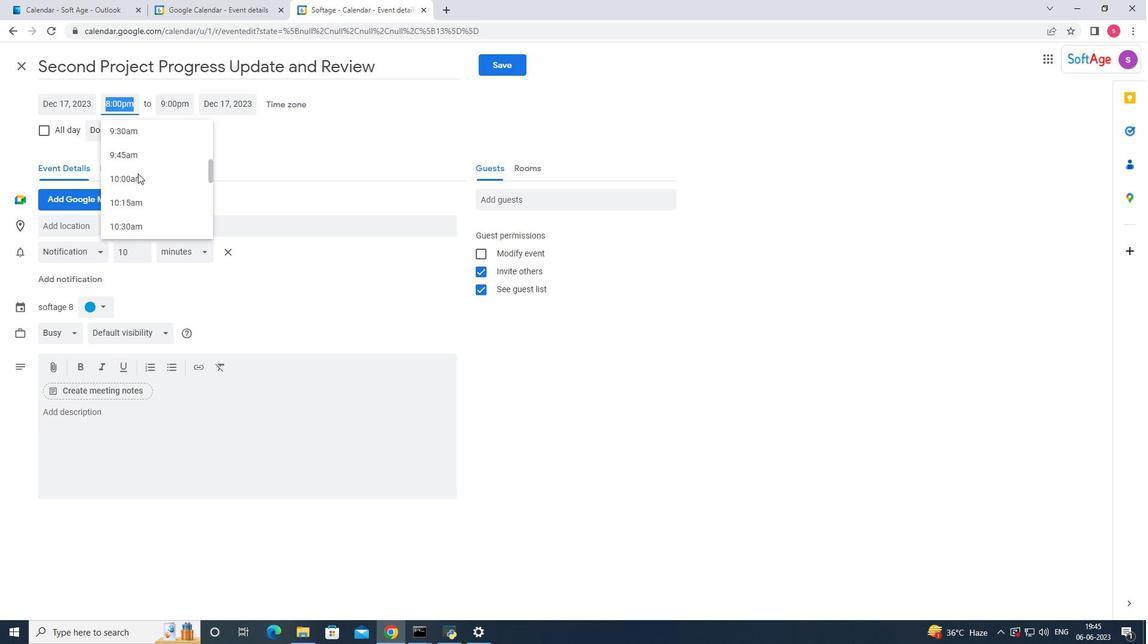 
Action: Mouse scrolled (137, 174) with delta (0, 0)
Screenshot: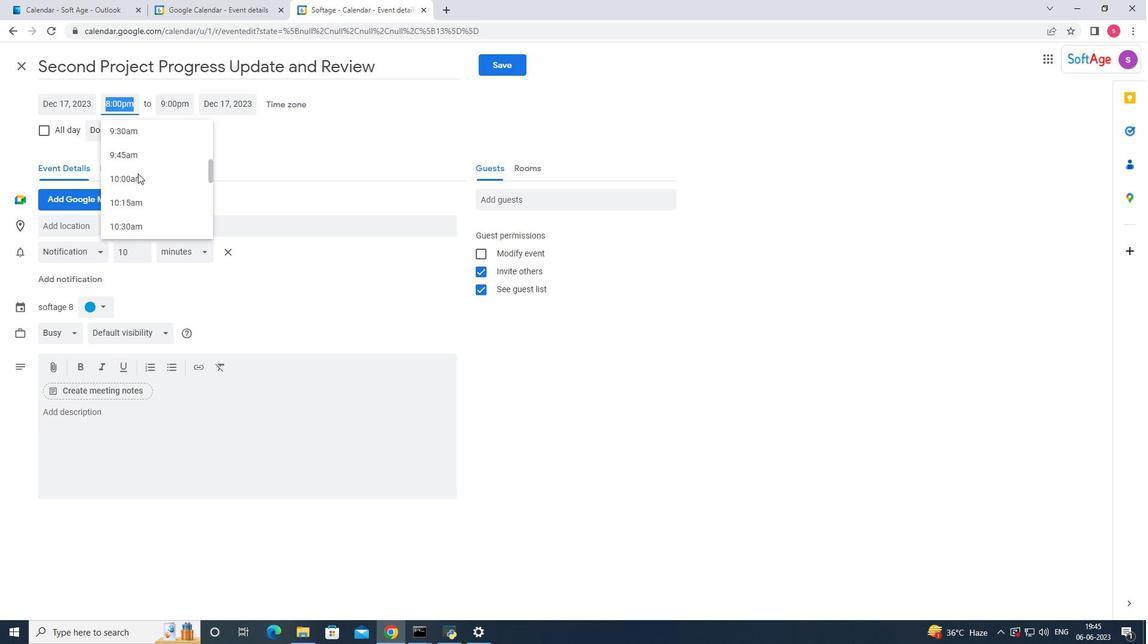 
Action: Mouse scrolled (137, 174) with delta (0, 0)
Screenshot: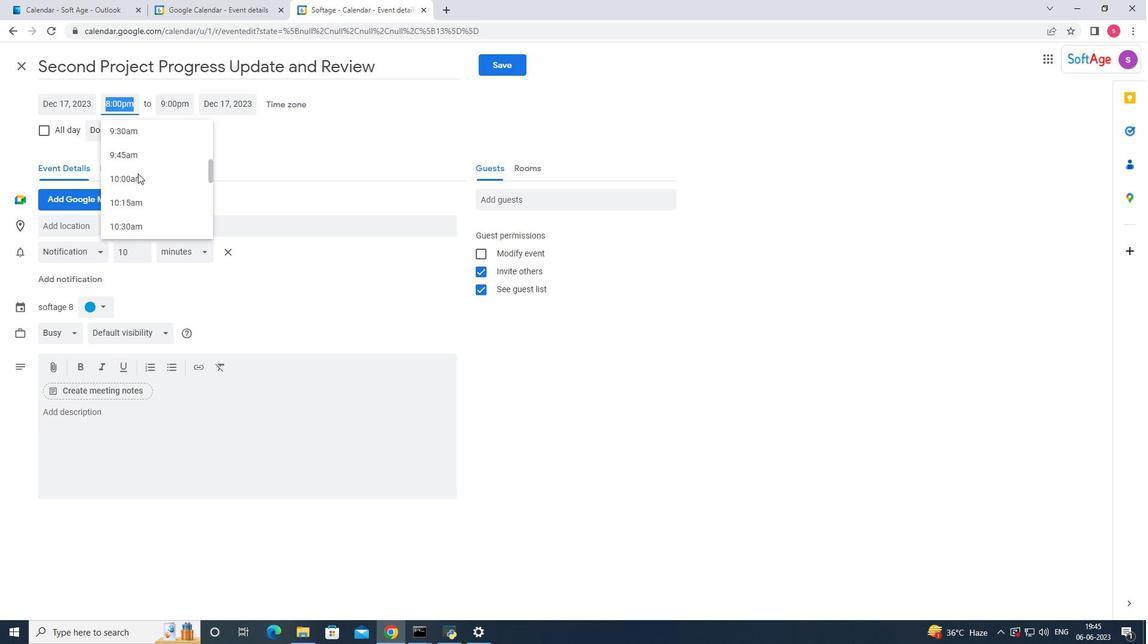 
Action: Mouse moved to (137, 214)
Screenshot: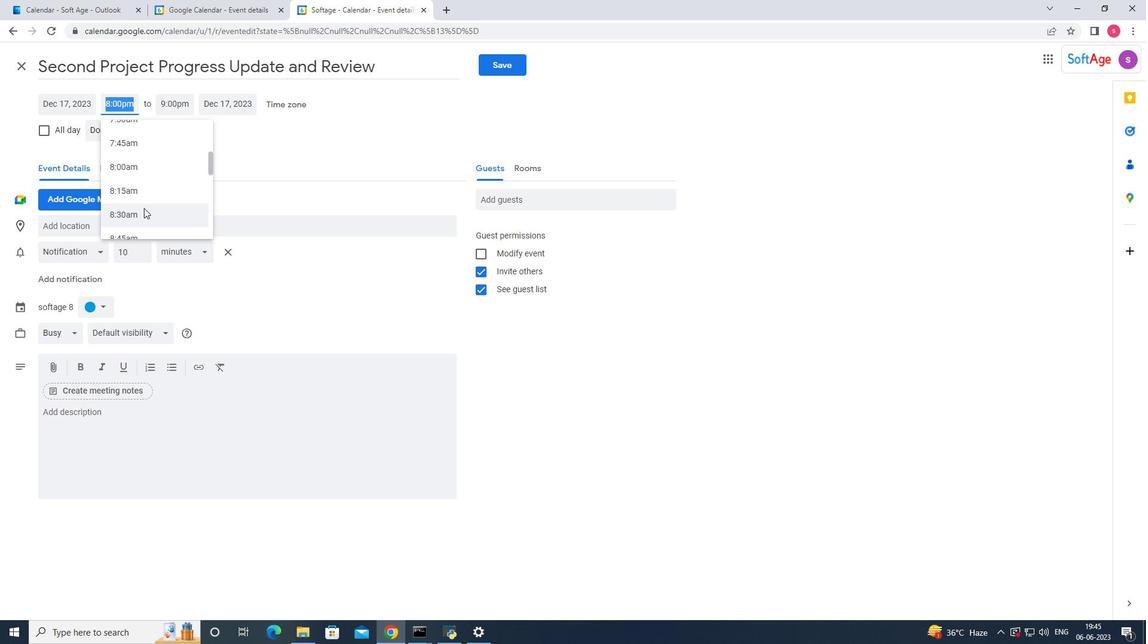 
Action: Mouse pressed left at (137, 214)
Screenshot: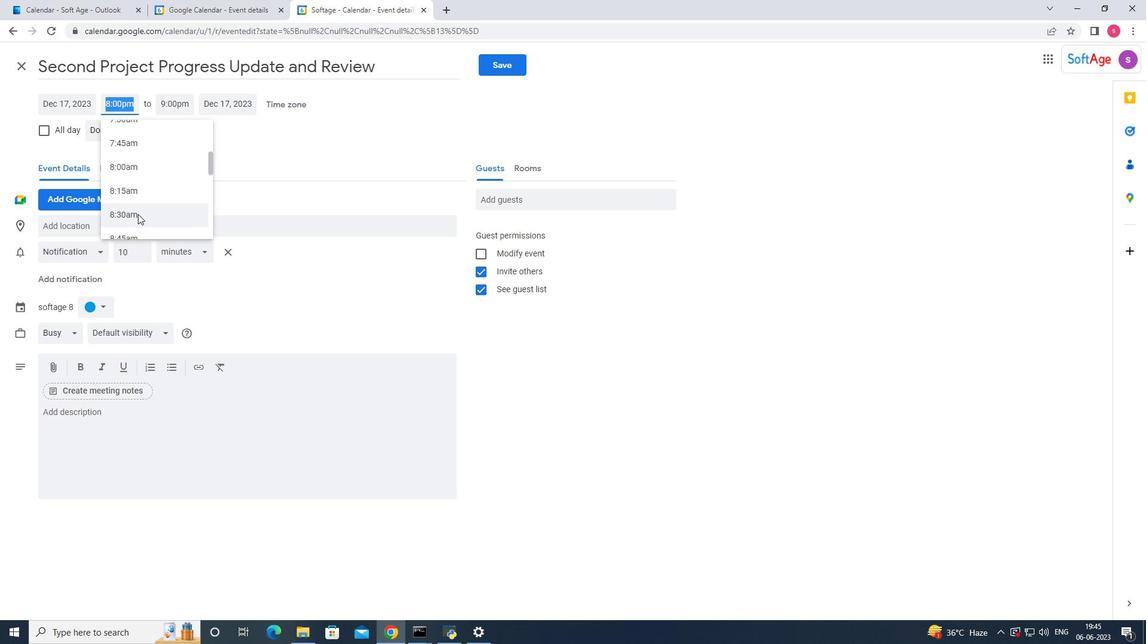 
Action: Mouse moved to (179, 106)
Screenshot: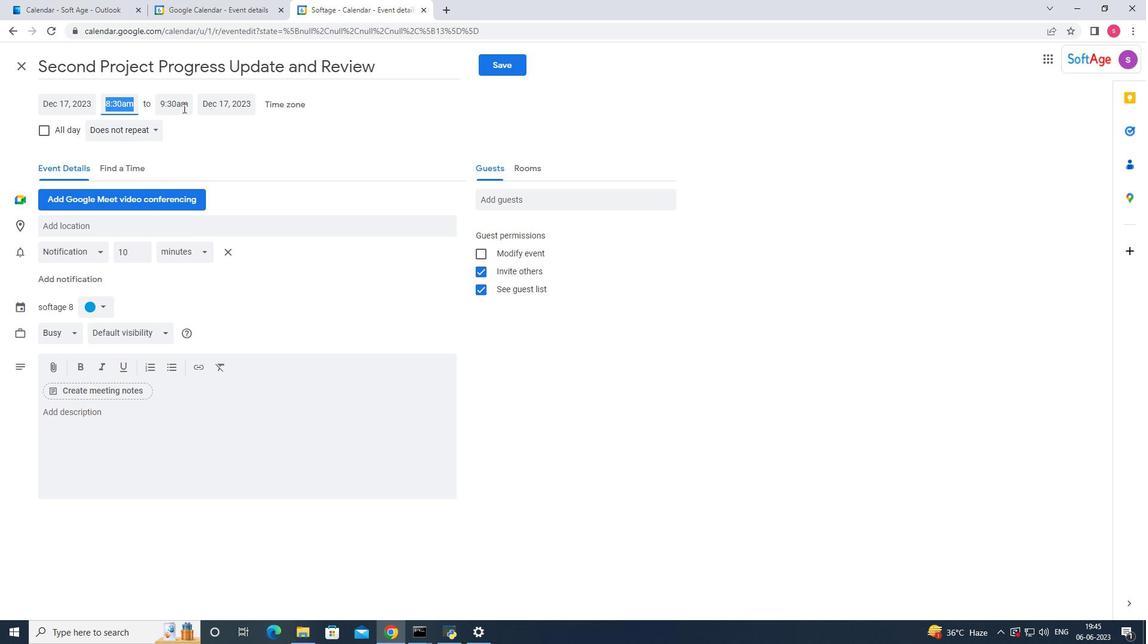 
Action: Mouse pressed left at (179, 106)
Screenshot: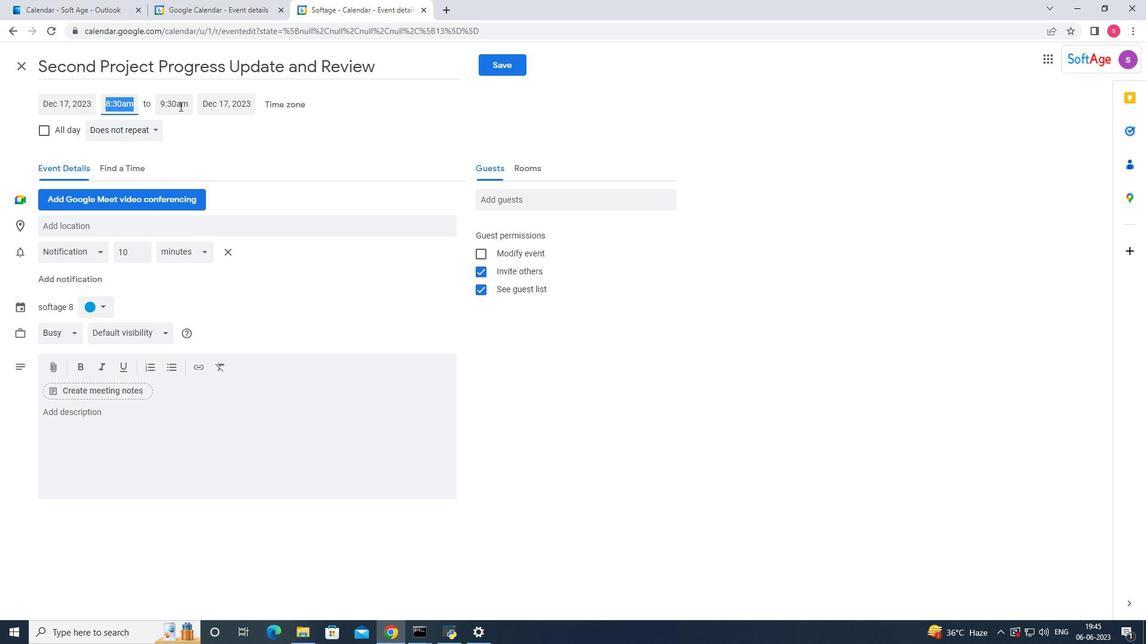 
Action: Mouse moved to (187, 224)
Screenshot: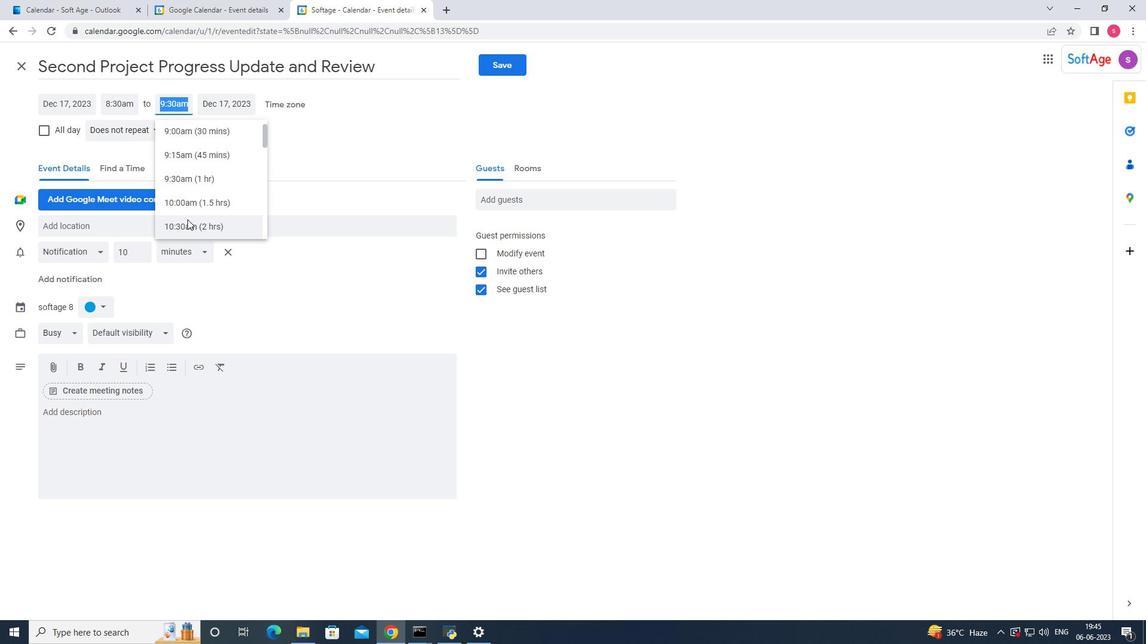 
Action: Mouse pressed left at (187, 224)
Screenshot: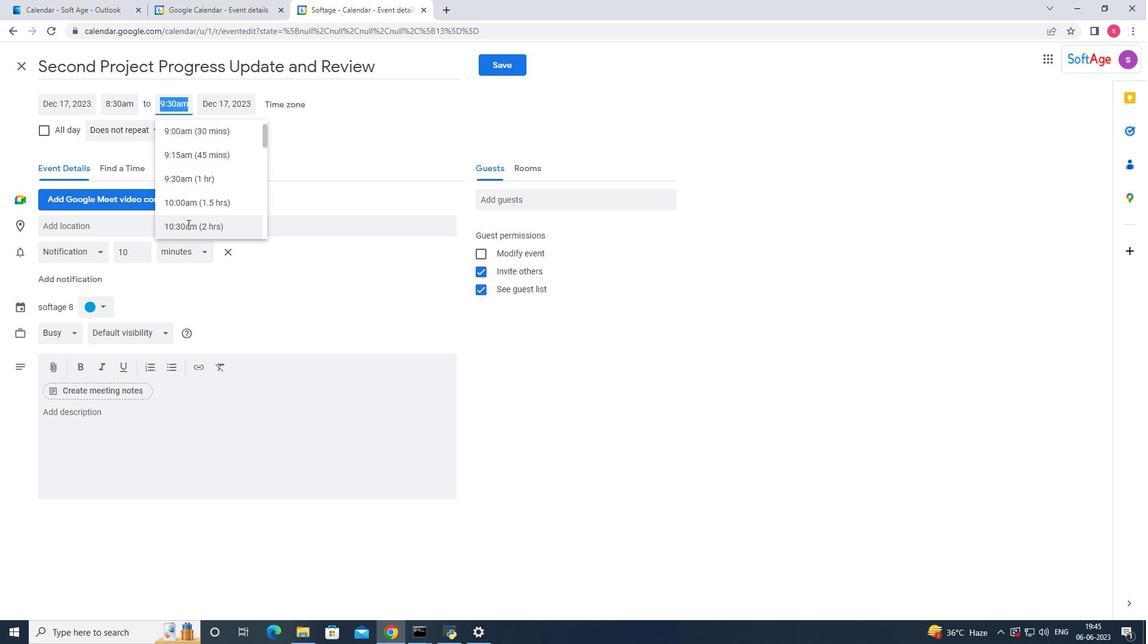 
Action: Mouse moved to (194, 412)
Screenshot: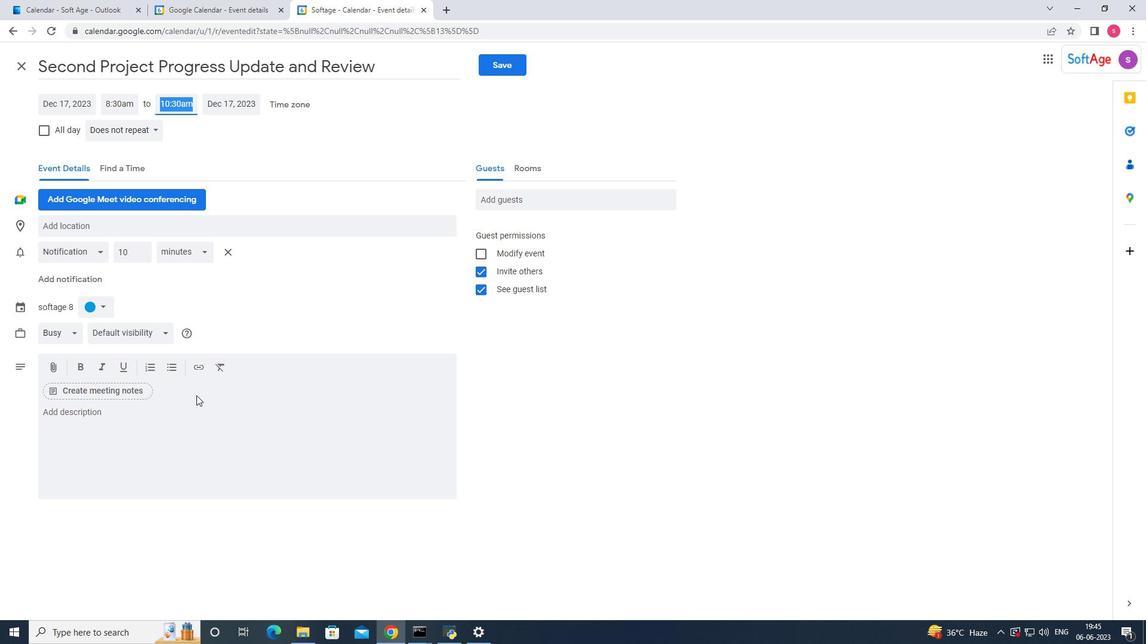
Action: Mouse pressed left at (194, 412)
Screenshot: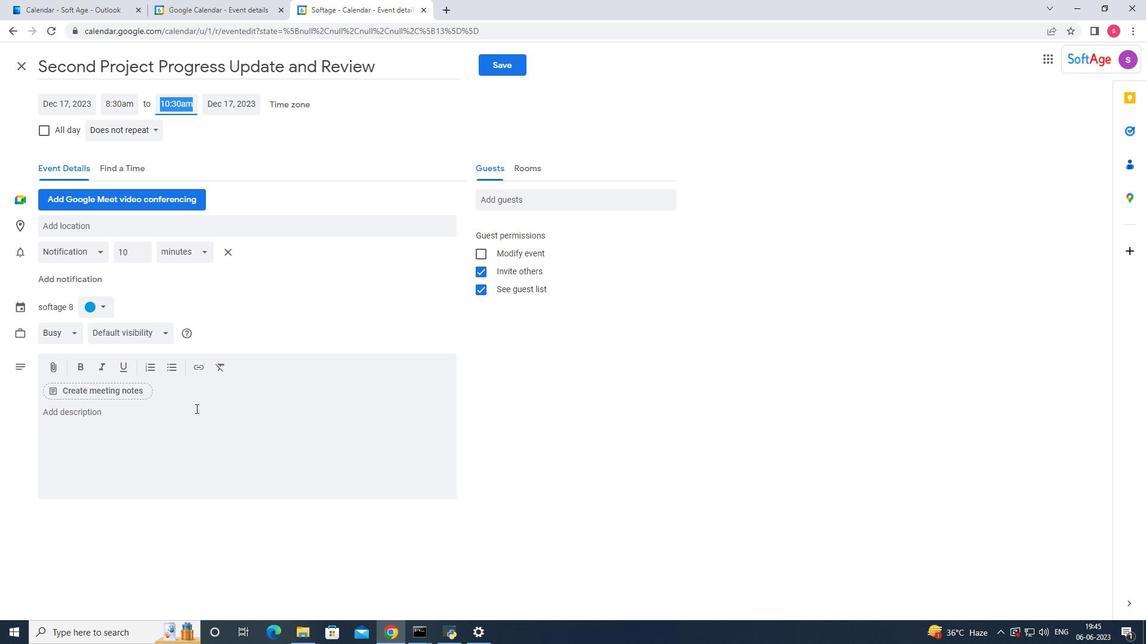 
Action: Key pressed <Key.shift_r>Teams<Key.space>will<Key.space>work<Key.space>together<Key.space>analyzw<Key.backspace>e,<Key.space>a<Key.backspace>stratefi<Key.backspace><Key.backspace>gize,<Key.space>
Screenshot: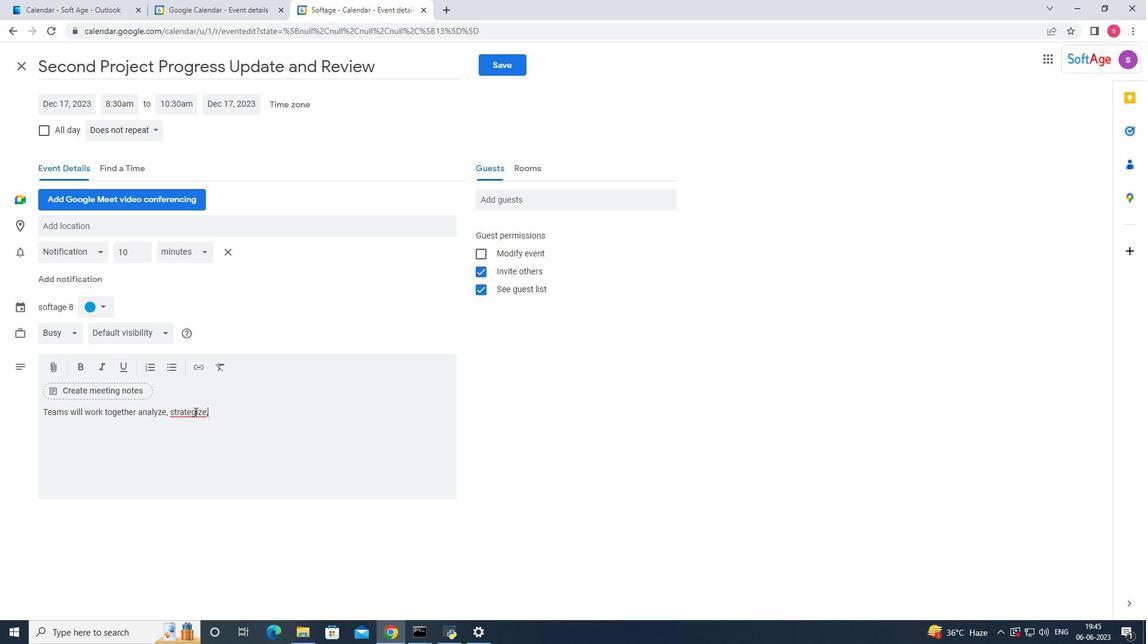 
Action: Mouse moved to (192, 409)
Screenshot: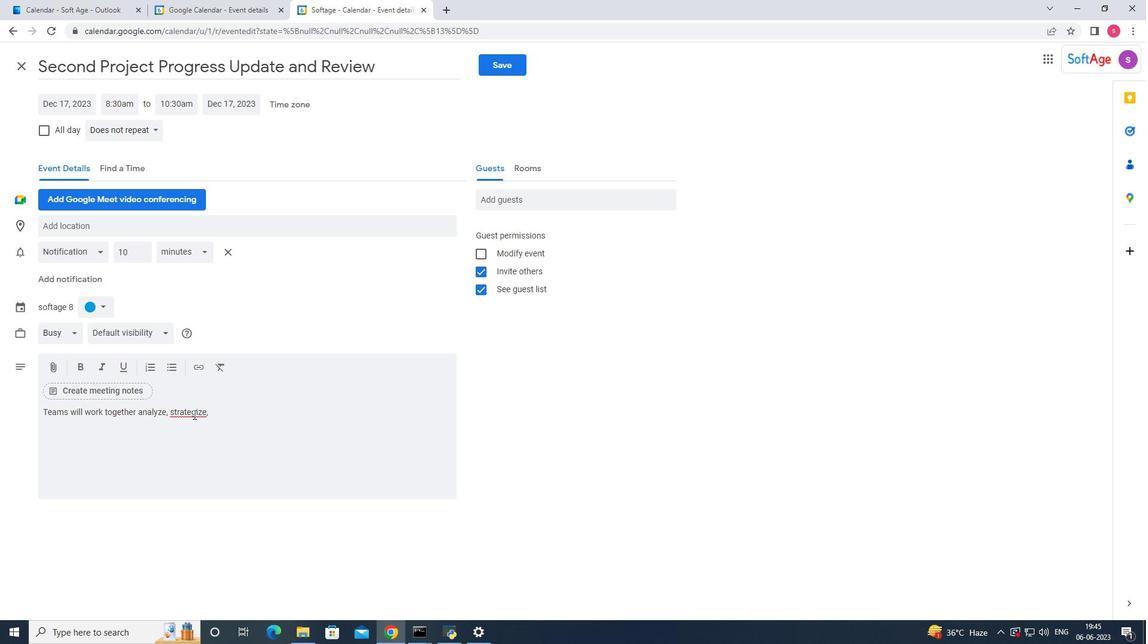 
Action: Mouse pressed right at (192, 409)
Screenshot: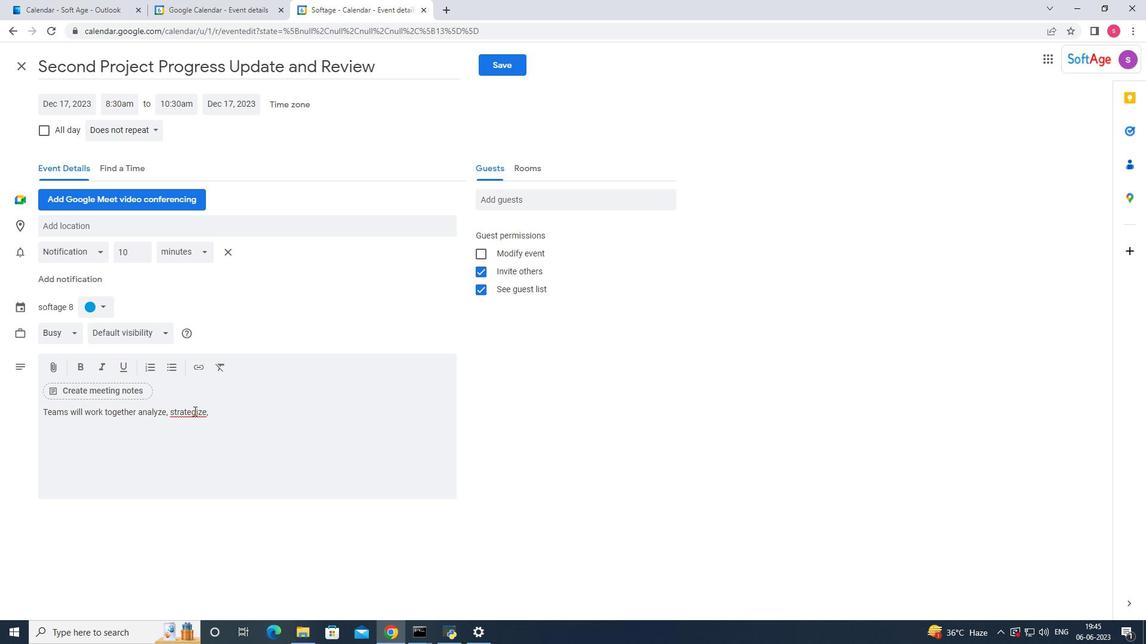 
Action: Mouse moved to (189, 429)
Screenshot: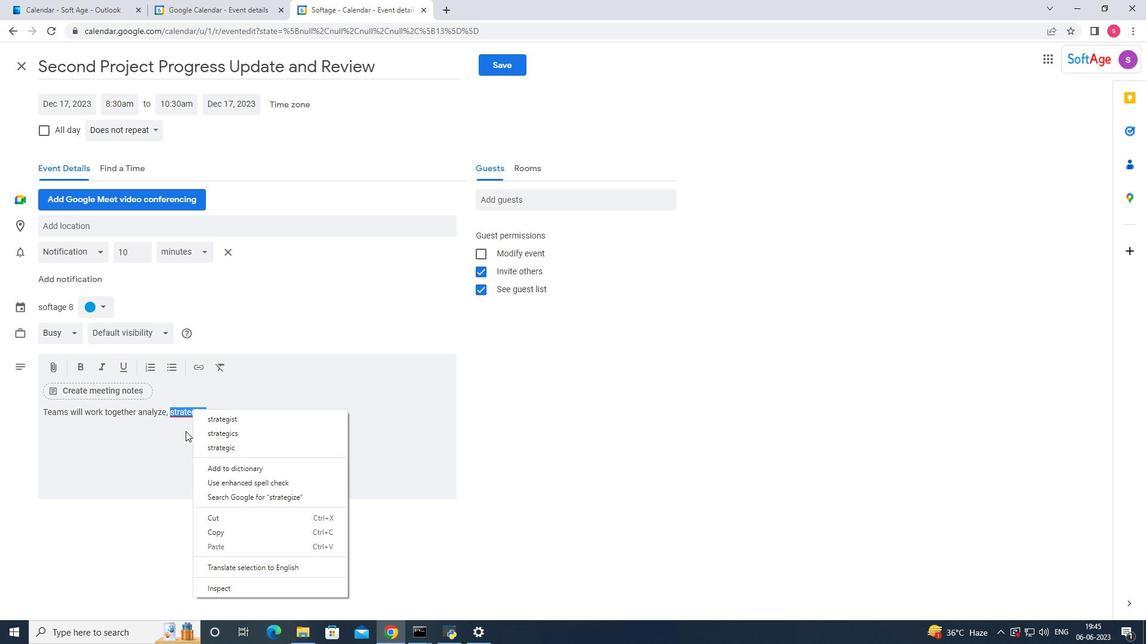 
Action: Mouse pressed left at (189, 429)
Screenshot: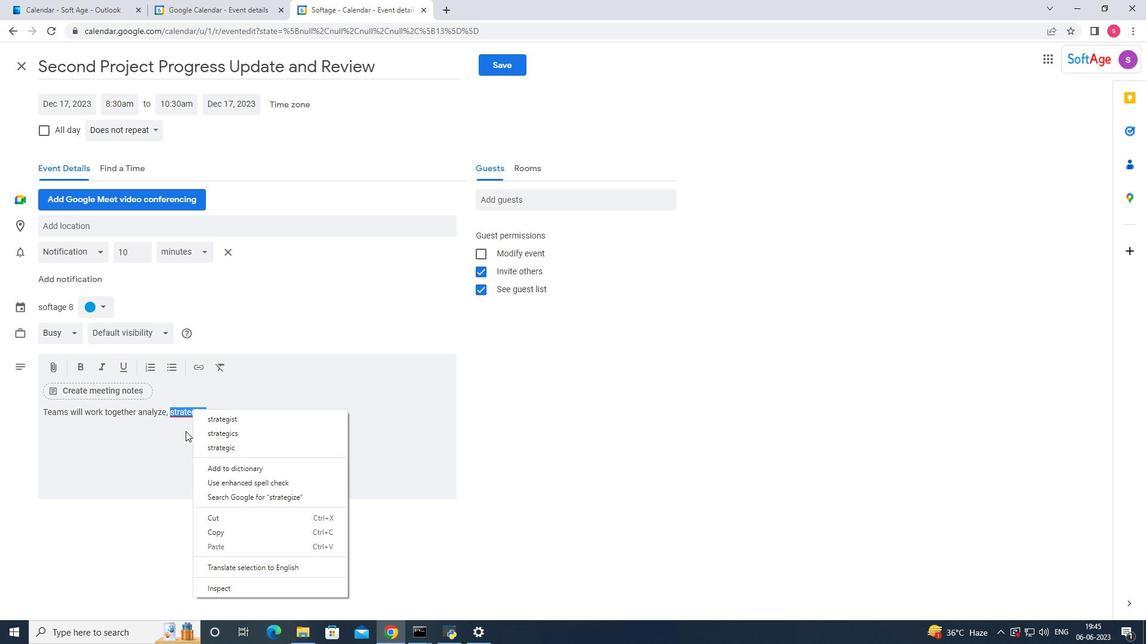 
Action: Mouse moved to (220, 418)
Screenshot: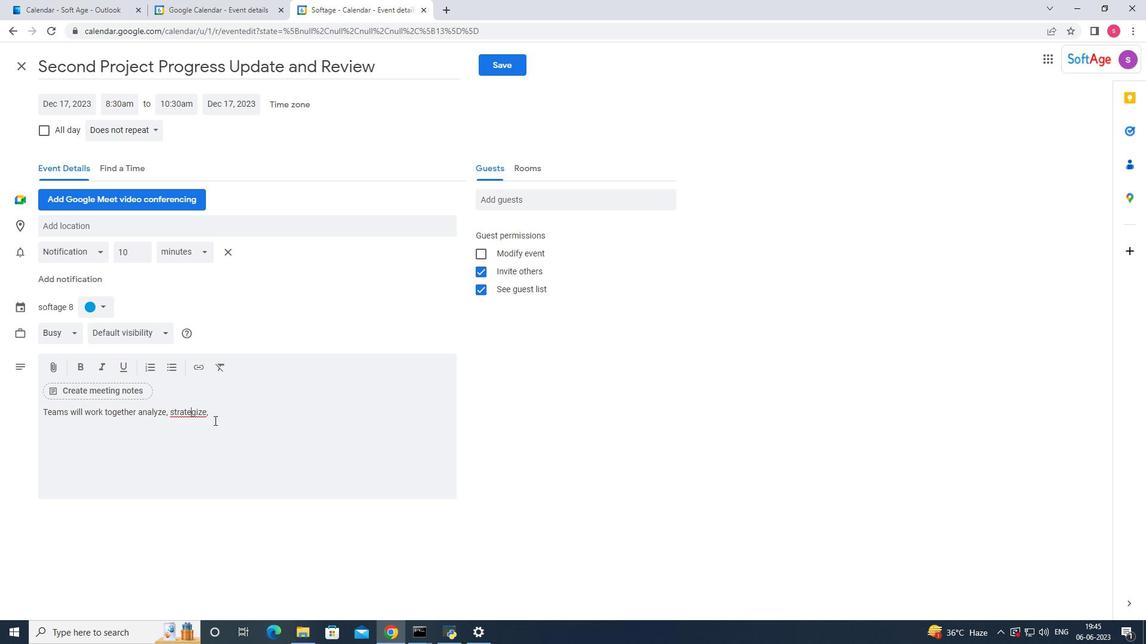 
Action: Mouse pressed left at (220, 418)
Screenshot: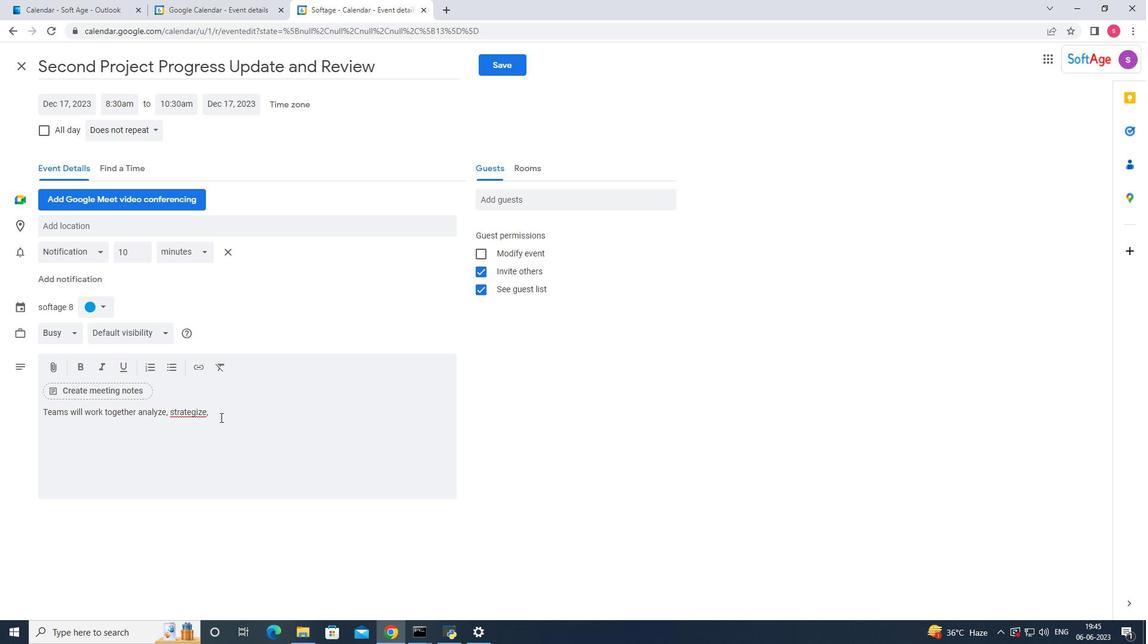 
Action: Mouse moved to (201, 413)
Screenshot: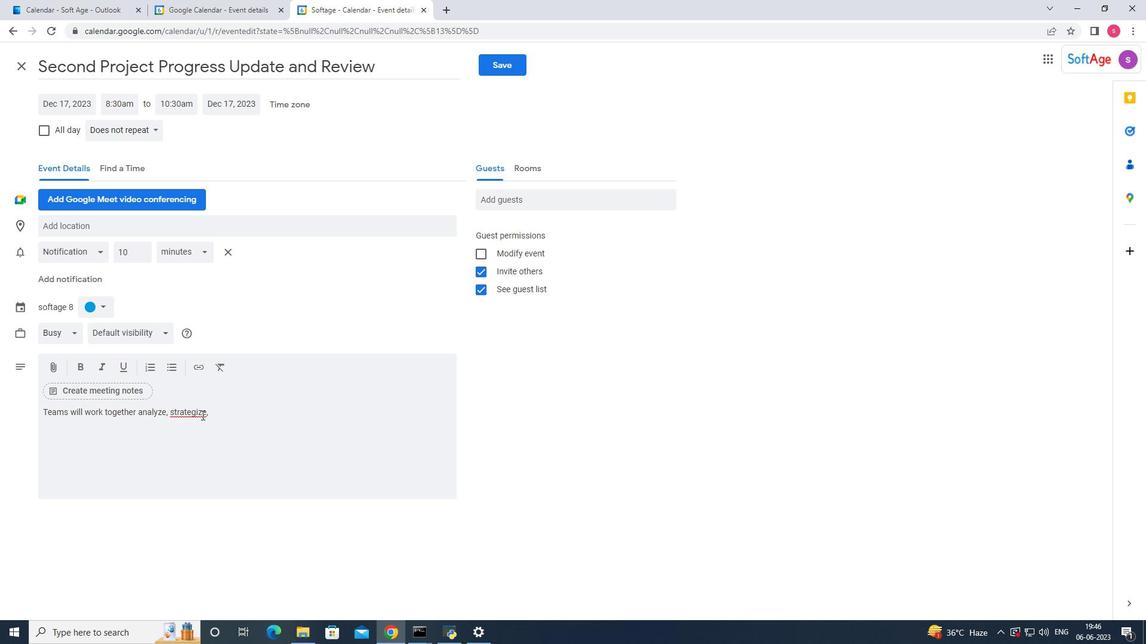 
Action: Mouse pressed left at (201, 413)
Screenshot: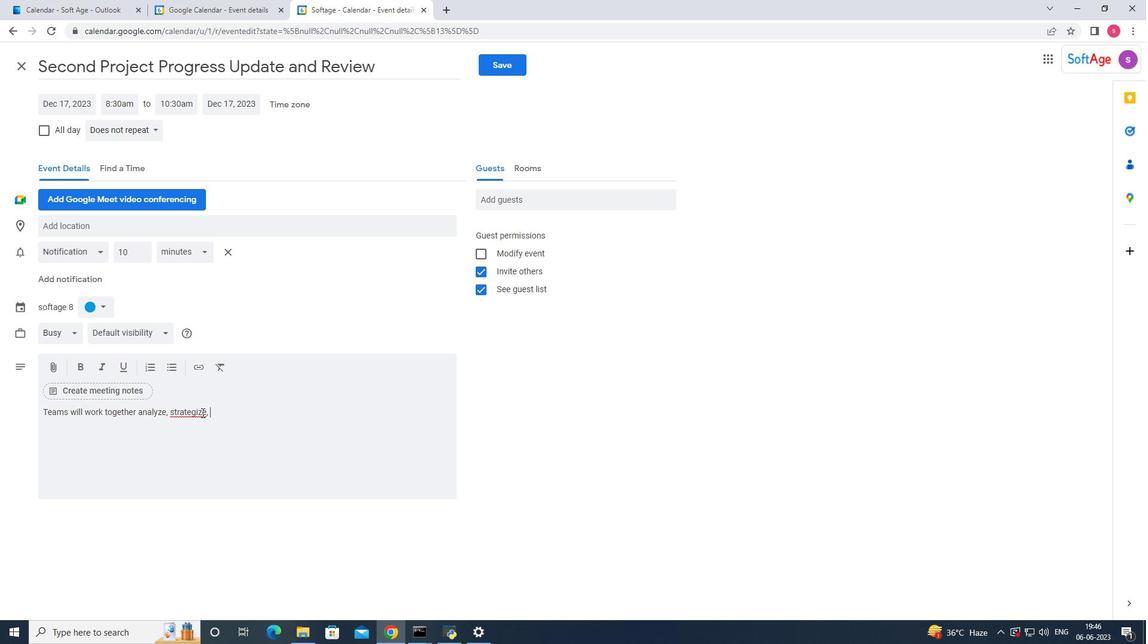 
Action: Mouse moved to (221, 416)
Screenshot: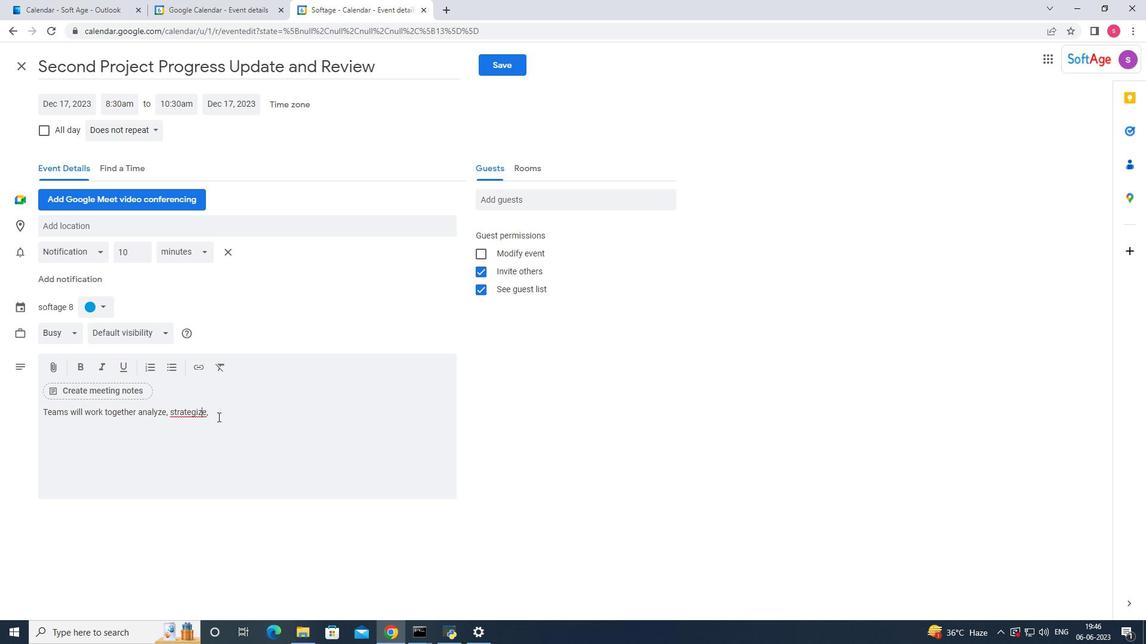 
Action: Key pressed <Key.backspace>
Screenshot: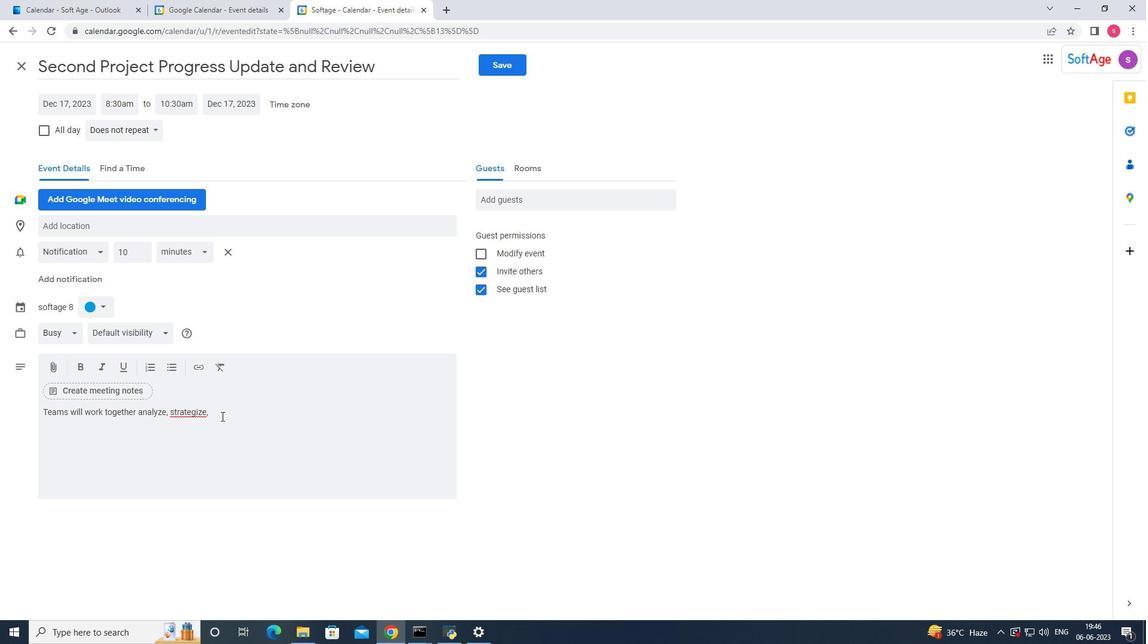 
Action: Mouse moved to (200, 413)
Screenshot: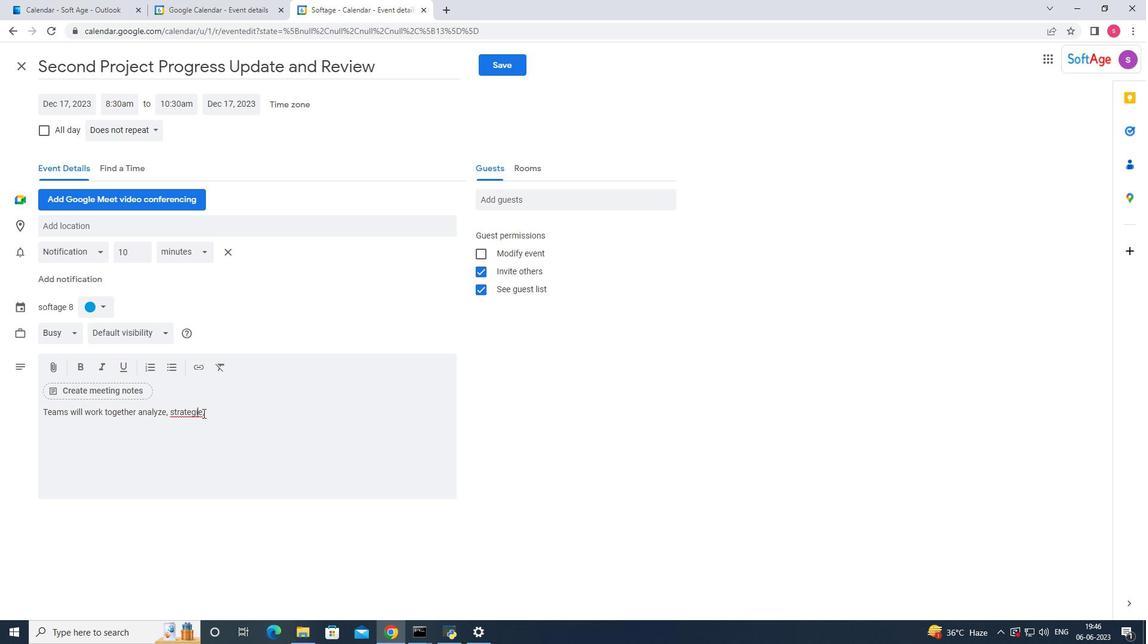 
Action: Mouse pressed left at (200, 413)
Screenshot: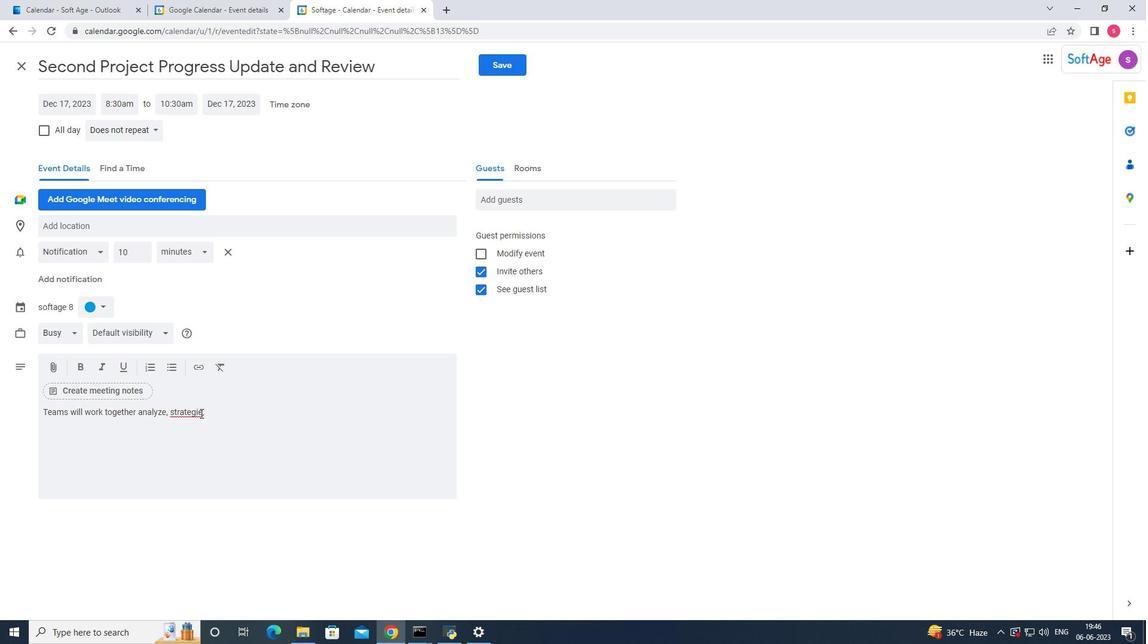 
Action: Mouse moved to (204, 413)
Screenshot: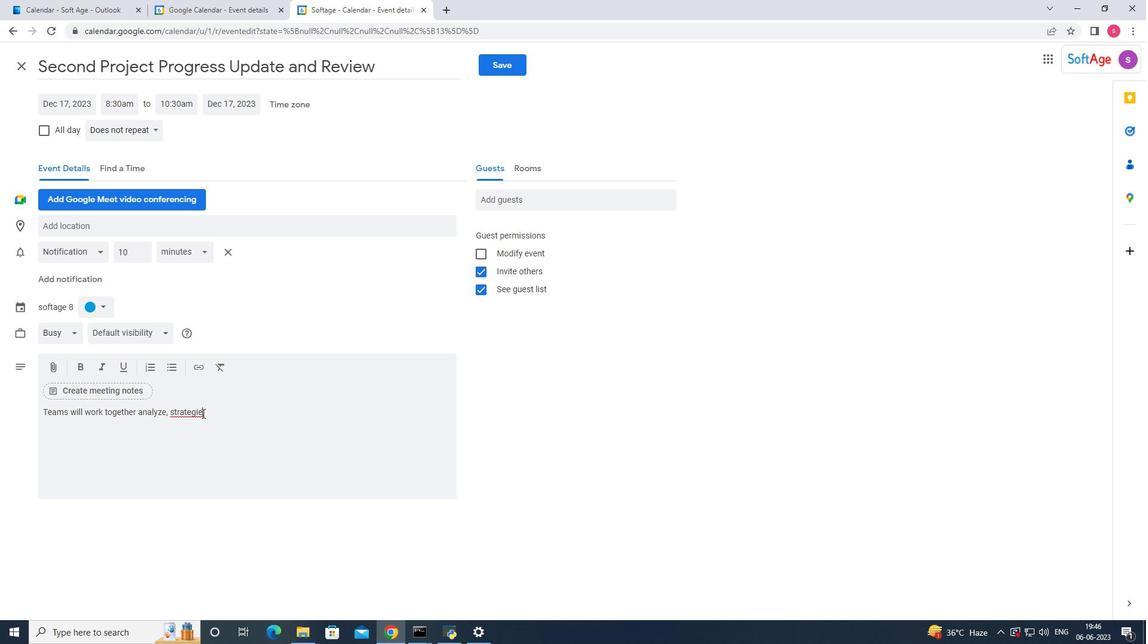 
Action: Key pressed s
Screenshot: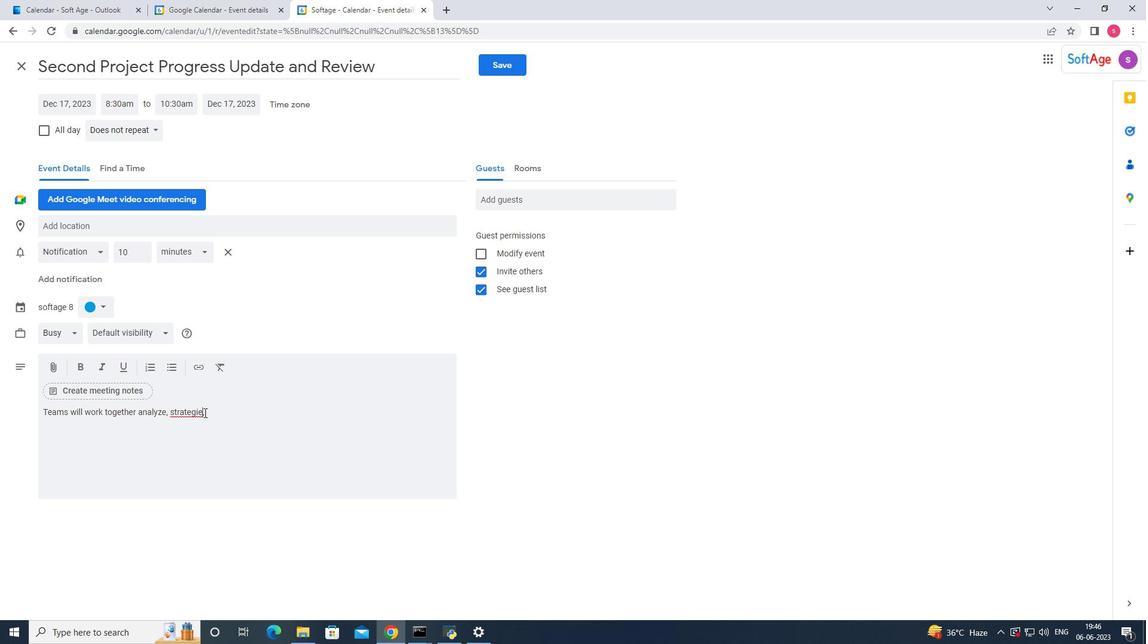 
Action: Mouse moved to (221, 408)
Screenshot: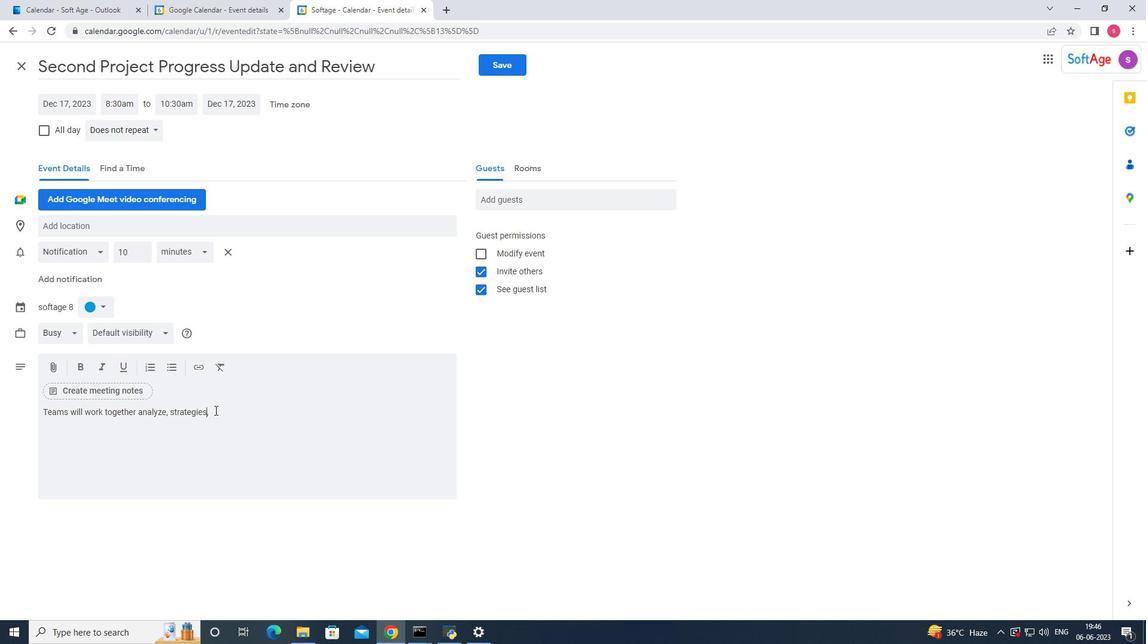 
Action: Mouse pressed left at (221, 408)
Screenshot: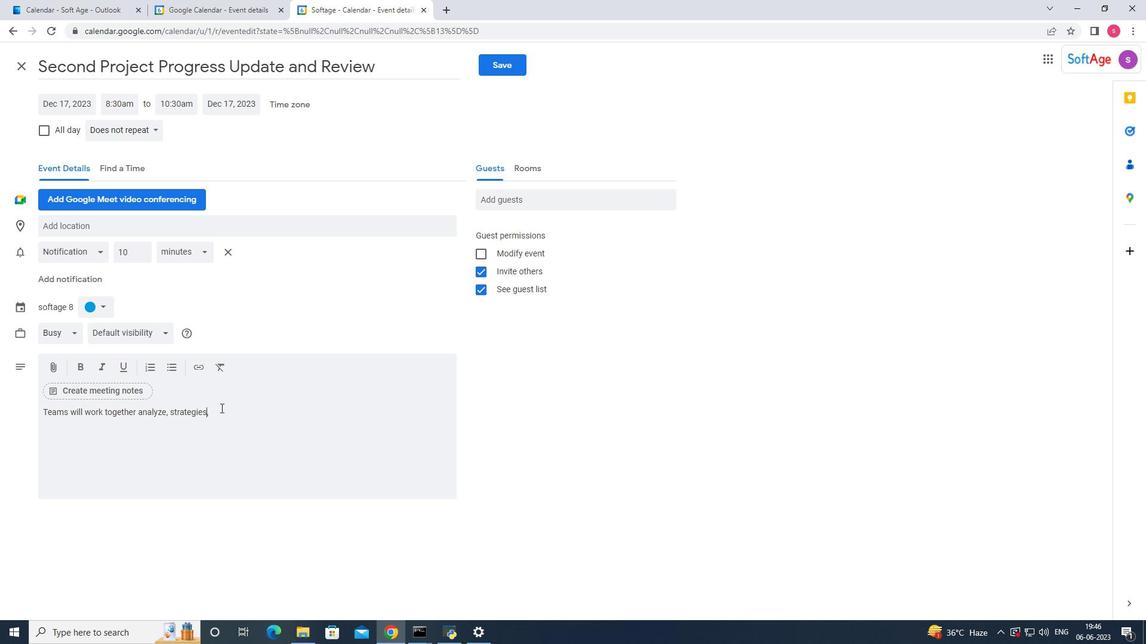 
Action: Mouse moved to (222, 408)
Screenshot: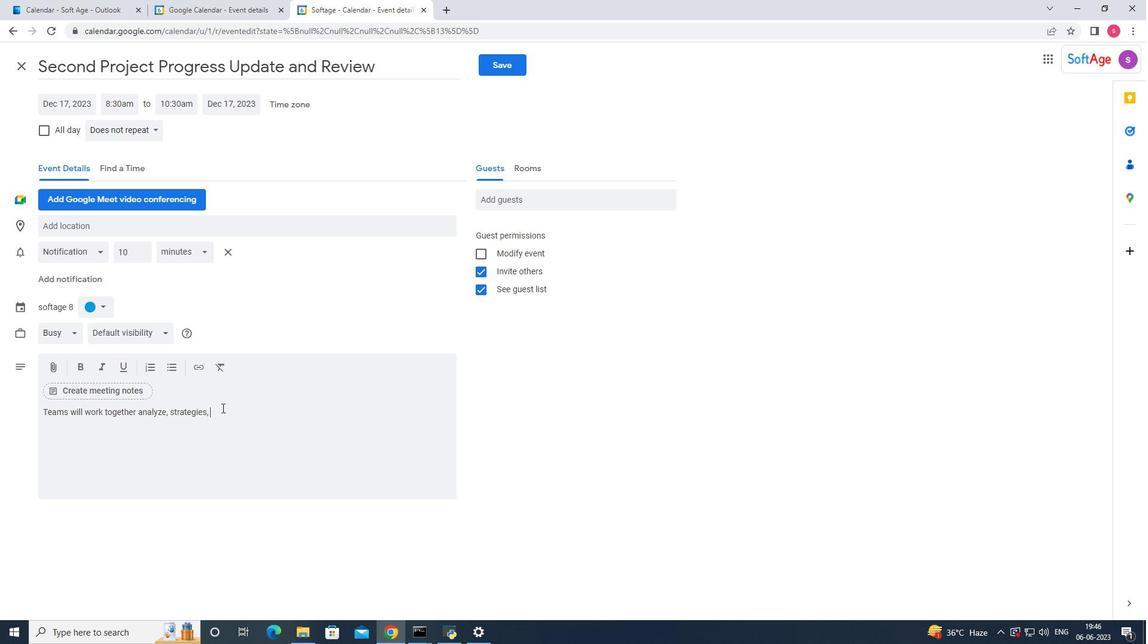 
Action: Key pressed and<Key.space>develop<Key.space>innvative<Key.space>
Screenshot: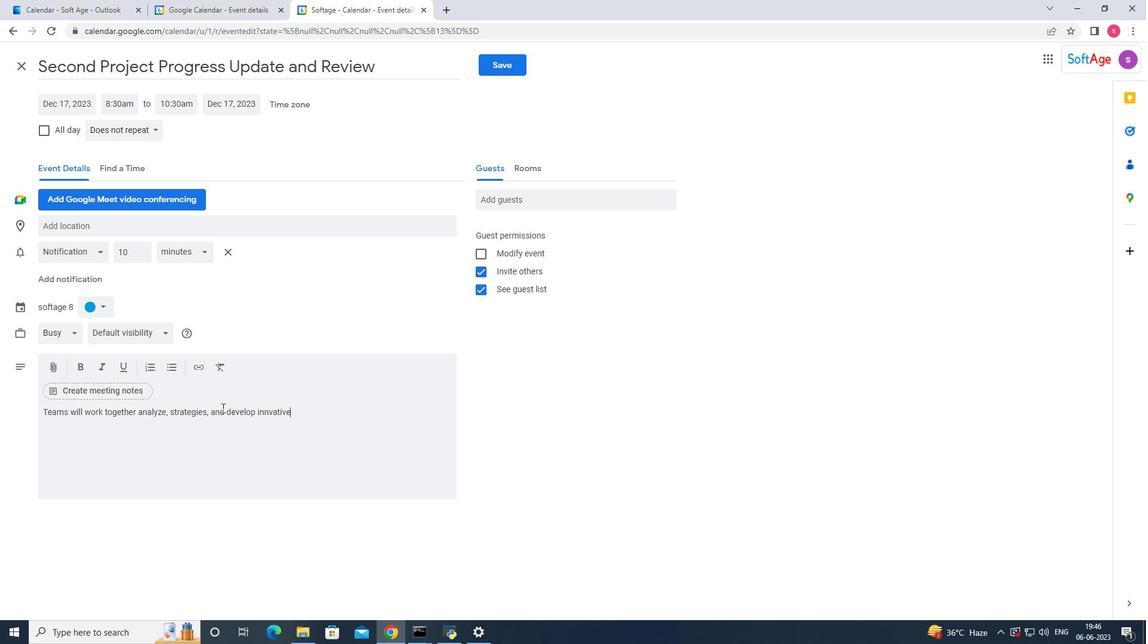 
Action: Mouse moved to (264, 416)
Screenshot: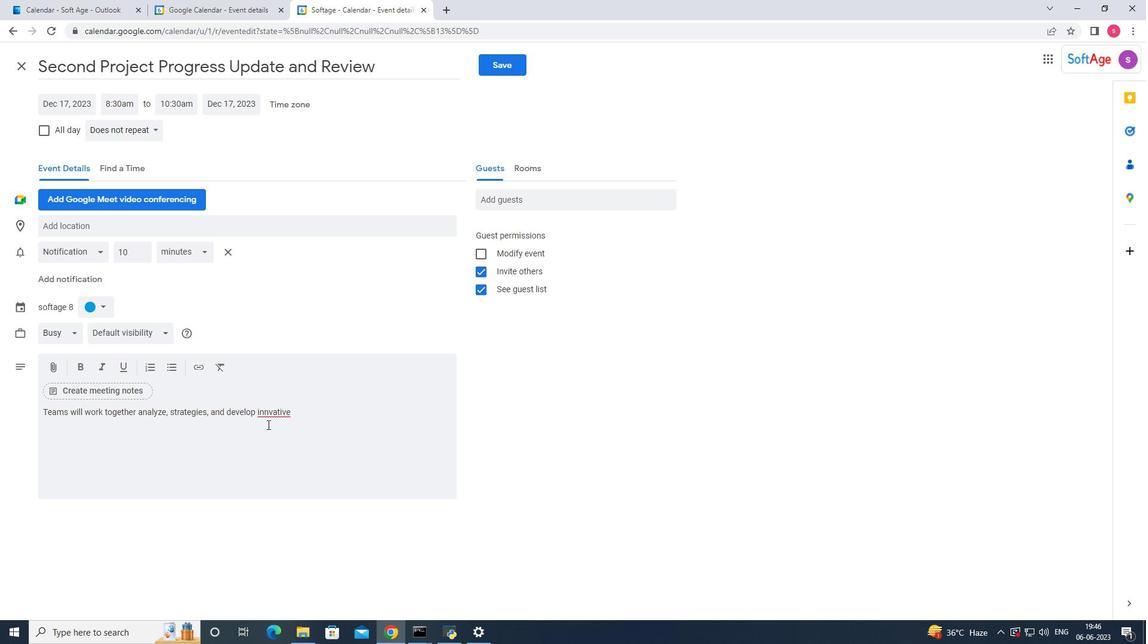 
Action: Mouse pressed right at (264, 416)
Screenshot: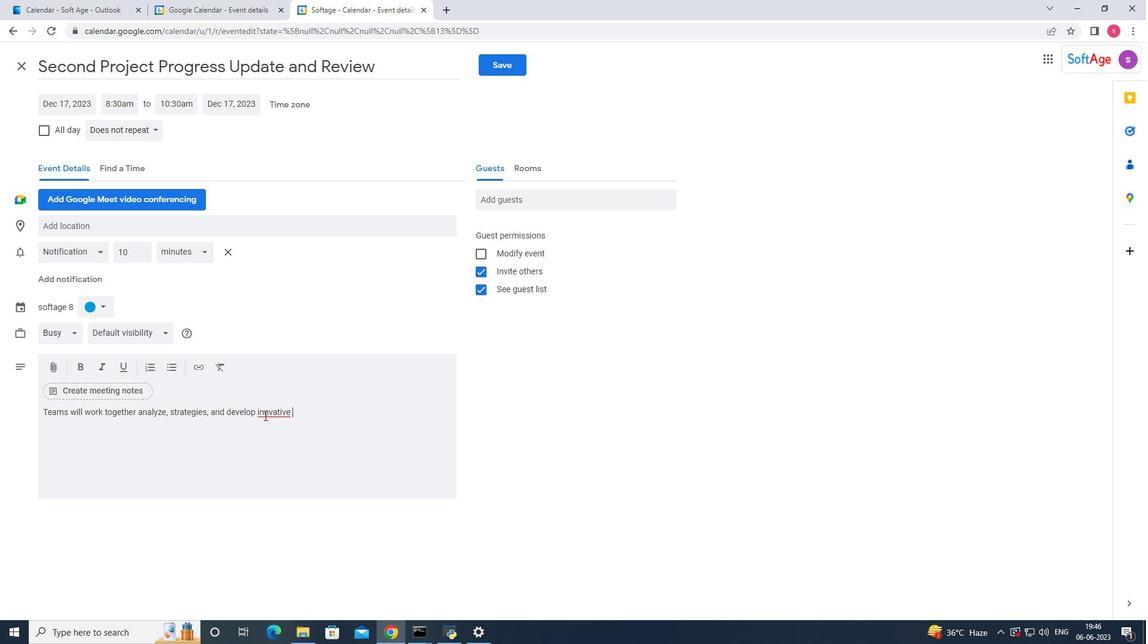 
Action: Mouse moved to (281, 426)
Screenshot: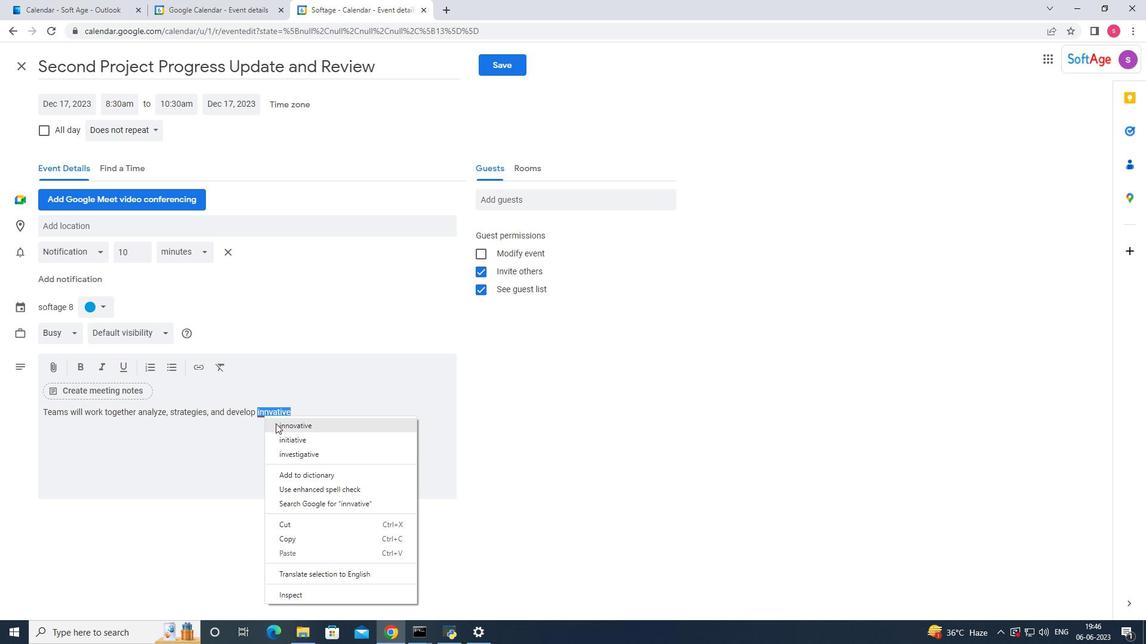 
Action: Mouse pressed left at (281, 426)
Screenshot: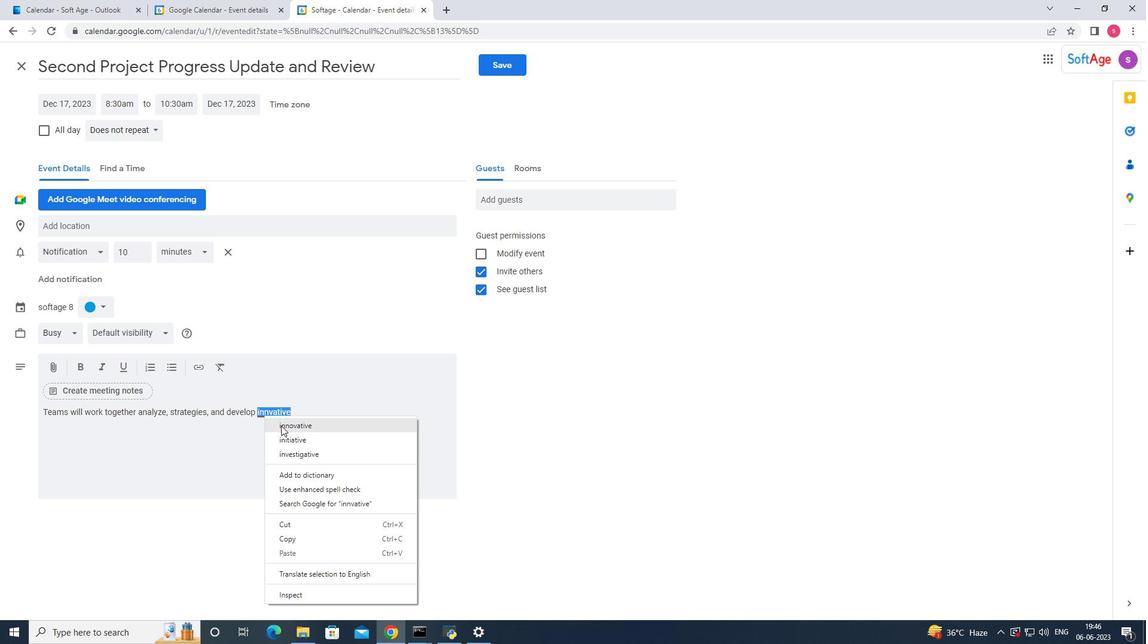 
Action: Mouse moved to (282, 426)
Screenshot: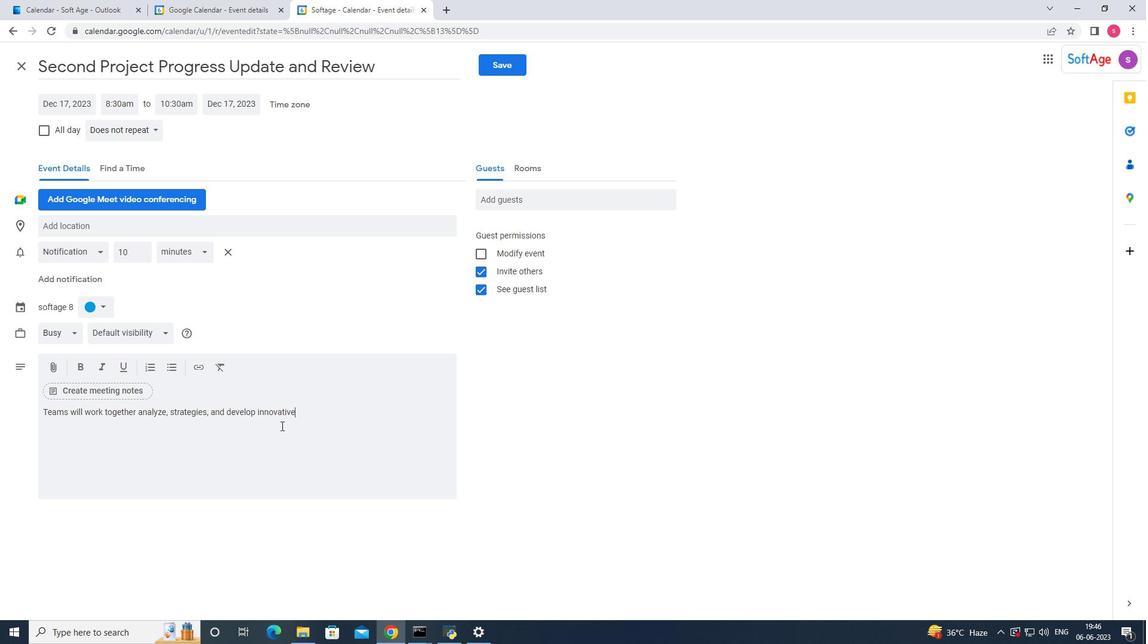 
Action: Key pressed <Key.space>solutions<Key.space>to<Key.space>the<Key.space>given<Key.space>challenges.<Key.space><Key.shift_r>They<Key.space>will<Key.space>leverage<Key.space>the<Key.space>collective<Key.space>intelig<Key.backspace><Key.backspace>lin<Key.backspace>gent<Key.space>and<Key.space>skills<Key.space>of<Key.space>team<Key.space>members<Key.space>to<Key.space>collective<Key.space>inte<Key.backspace><Key.backspace><Key.backspace><Key.backspace><Key.backspace><Key.backspace><Key.backspace><Key.backspace><Key.backspace><Key.backspace><Key.backspace><Key.backspace><Key.backspace><Key.backspace><Key.backspace>generate<Key.space>ideas,<Key.space>eveluate<Key.space>ip<Key.backspace><Key.backspace>optionsm<Key.backspace>,<Key.space>and<Key.space>make<Key.space>informed<Key.space>decisions,<Key.backspace>.
Screenshot: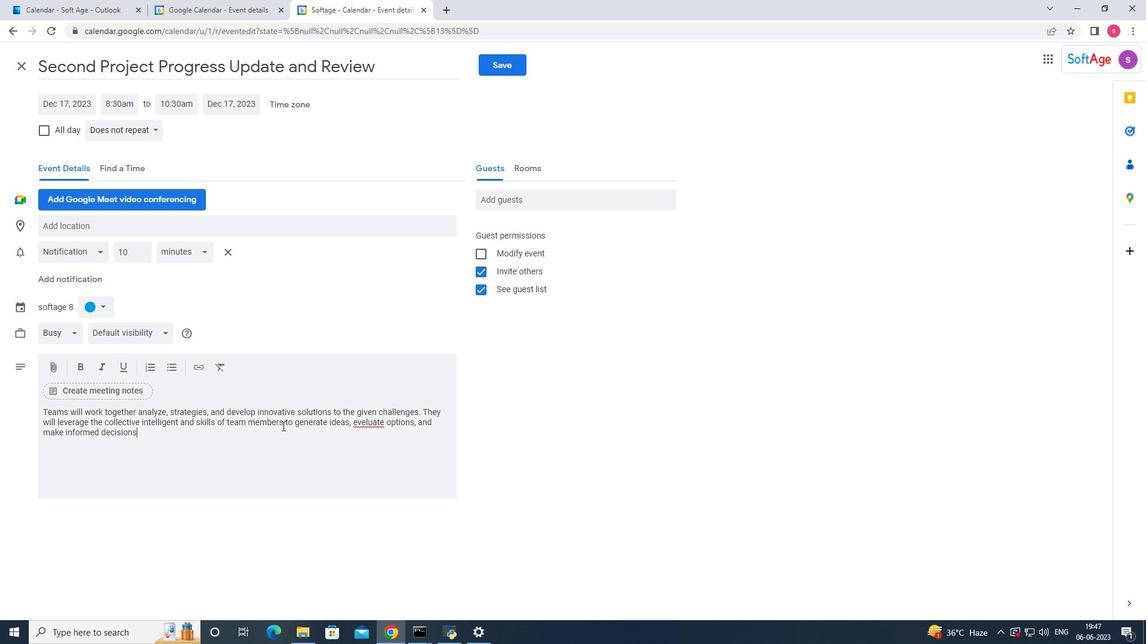 
Action: Mouse moved to (357, 422)
Screenshot: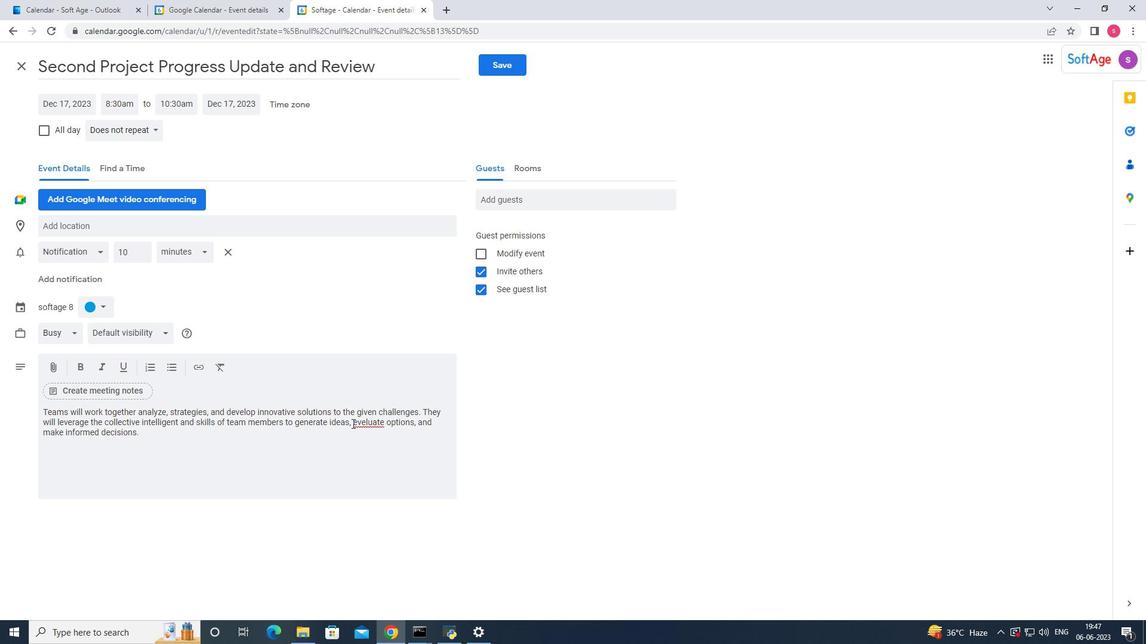 
Action: Mouse pressed right at (357, 422)
Screenshot: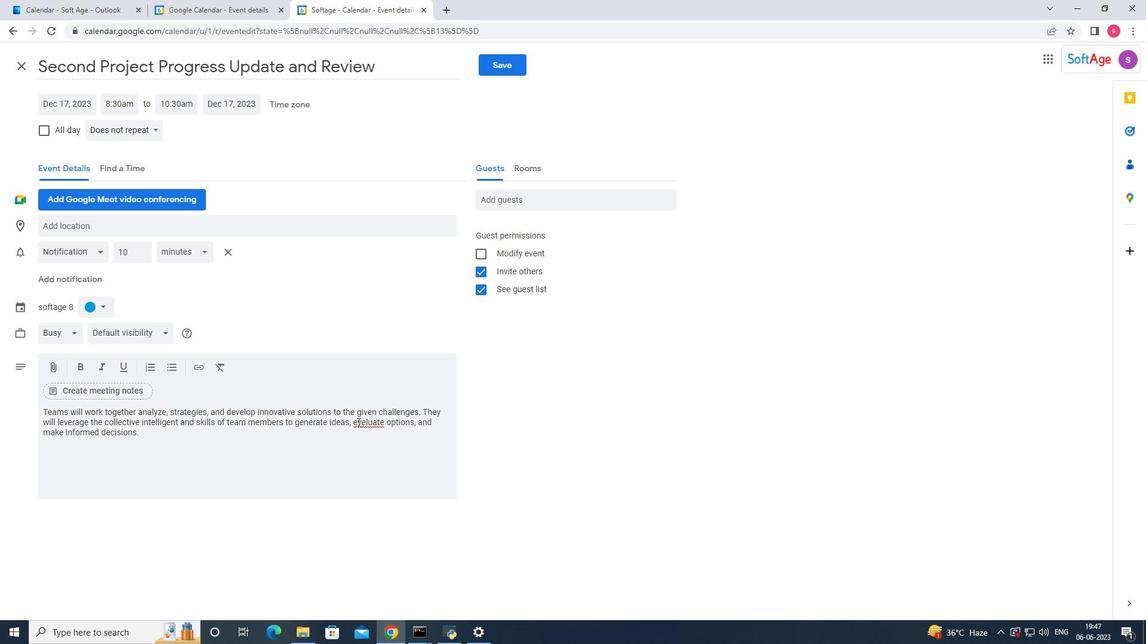 
Action: Mouse moved to (375, 434)
Screenshot: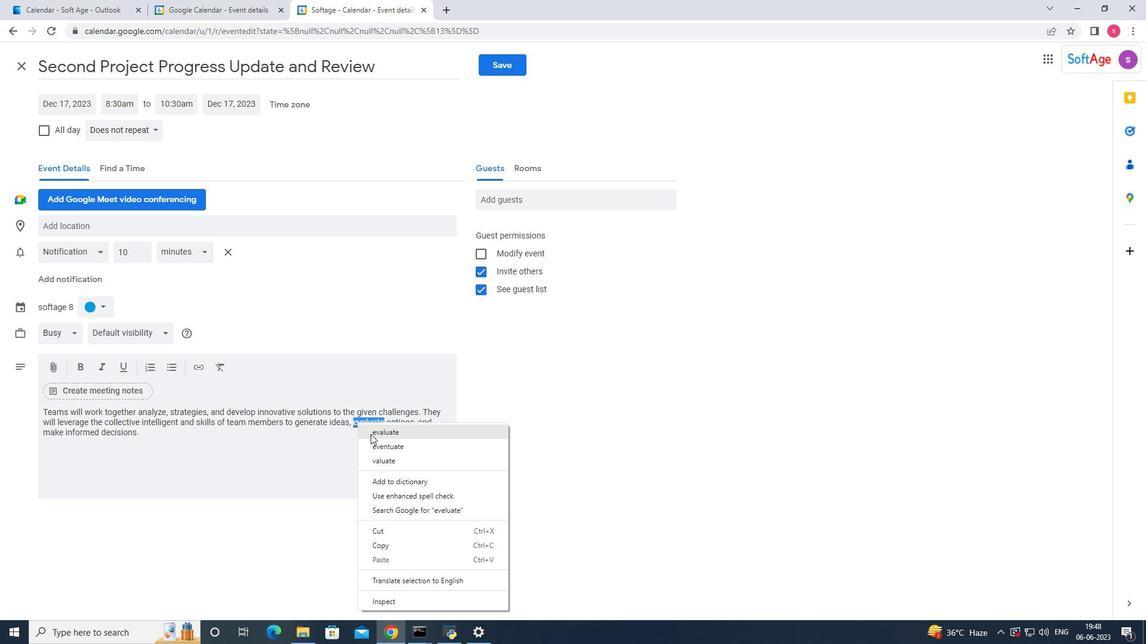
Action: Mouse pressed left at (375, 434)
Screenshot: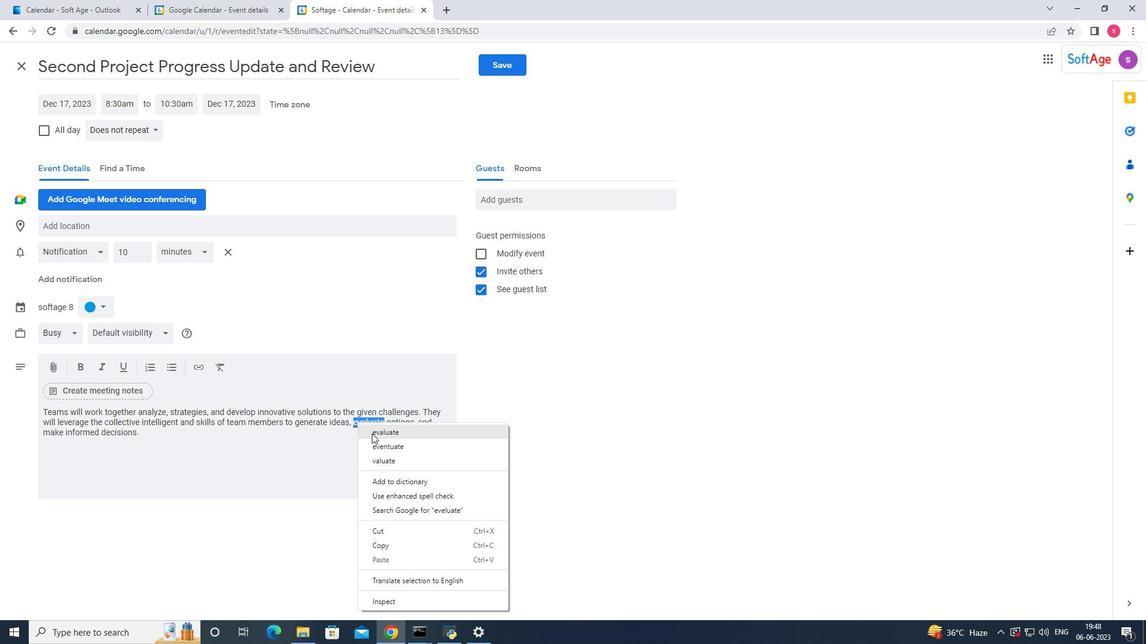 
Action: Mouse moved to (102, 308)
Screenshot: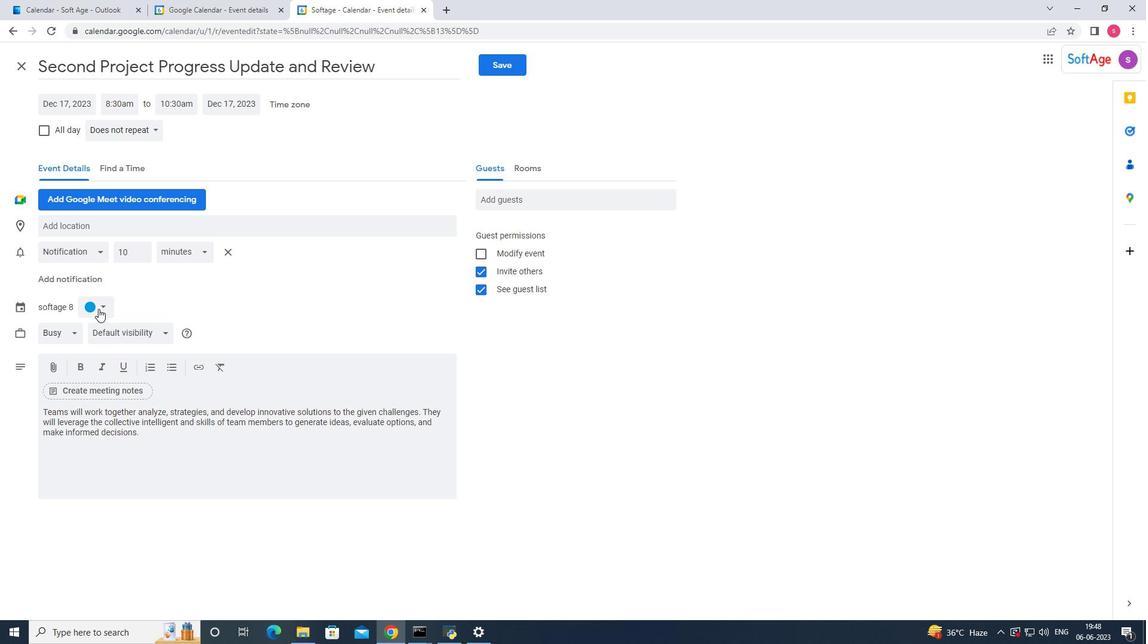 
Action: Mouse pressed left at (102, 308)
Screenshot: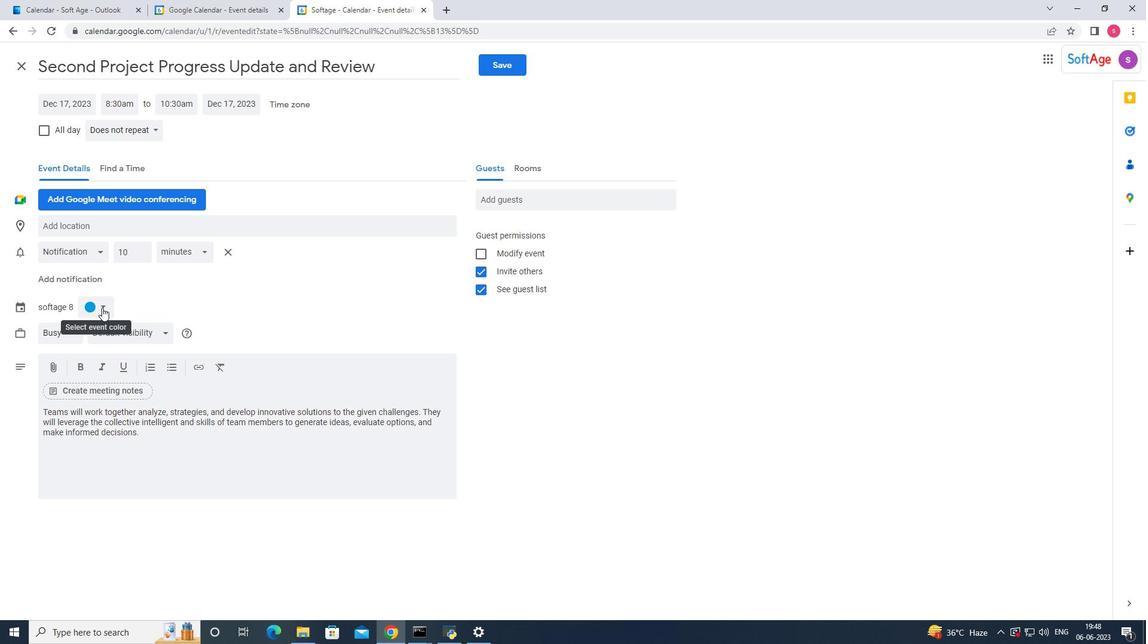 
Action: Mouse moved to (88, 345)
Screenshot: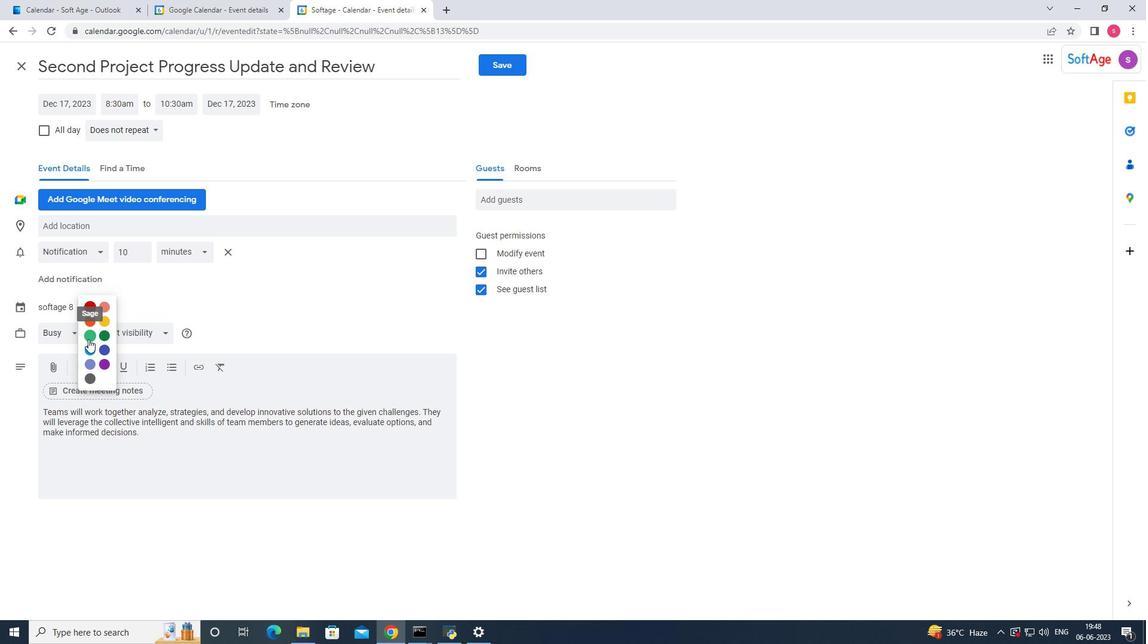 
Action: Mouse pressed left at (88, 345)
Screenshot: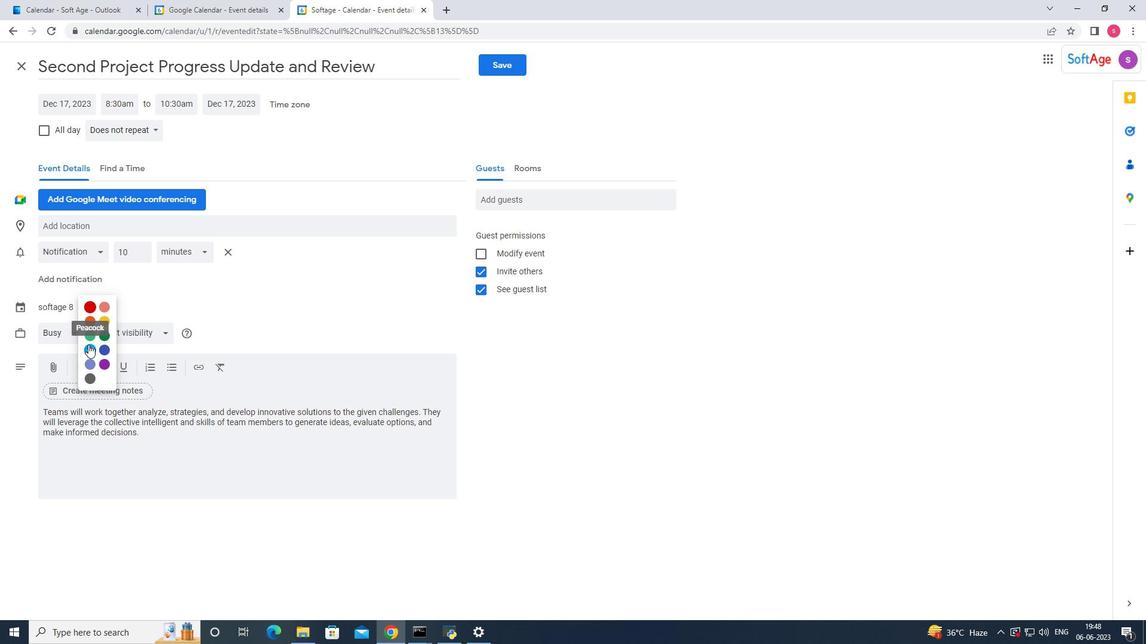 
Action: Mouse moved to (99, 304)
Screenshot: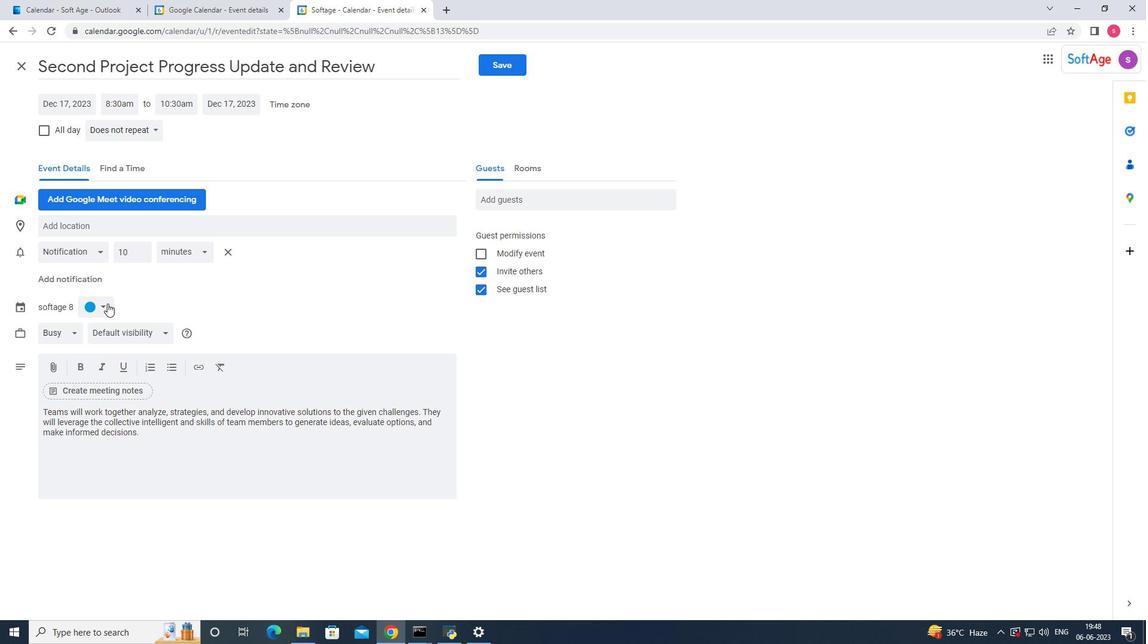
Action: Mouse pressed left at (99, 304)
Screenshot: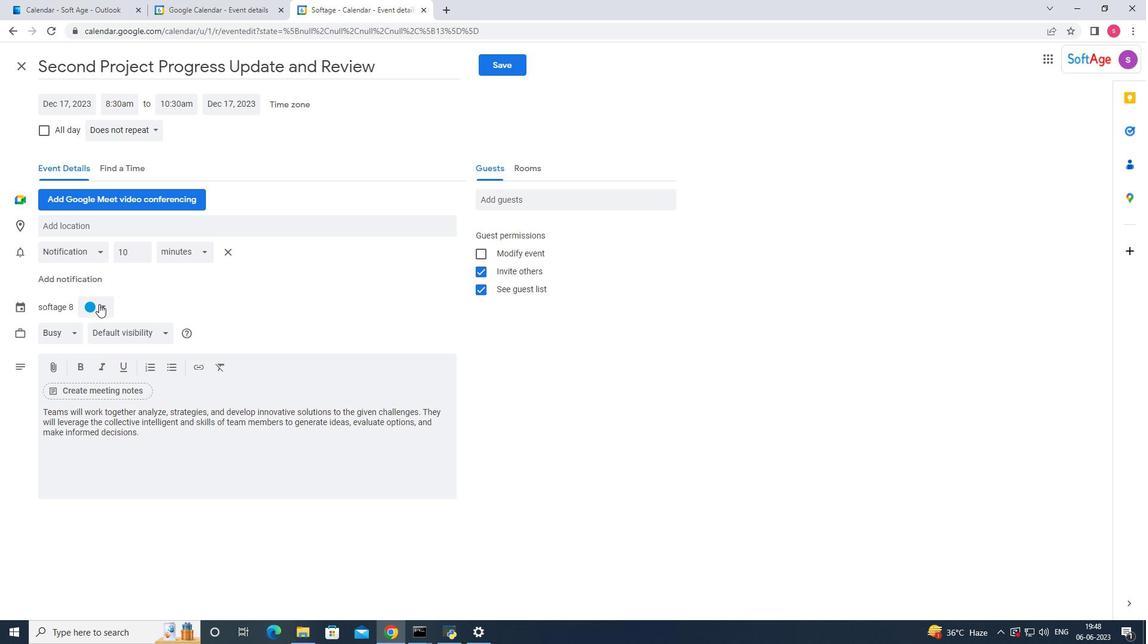 
Action: Mouse moved to (87, 349)
Screenshot: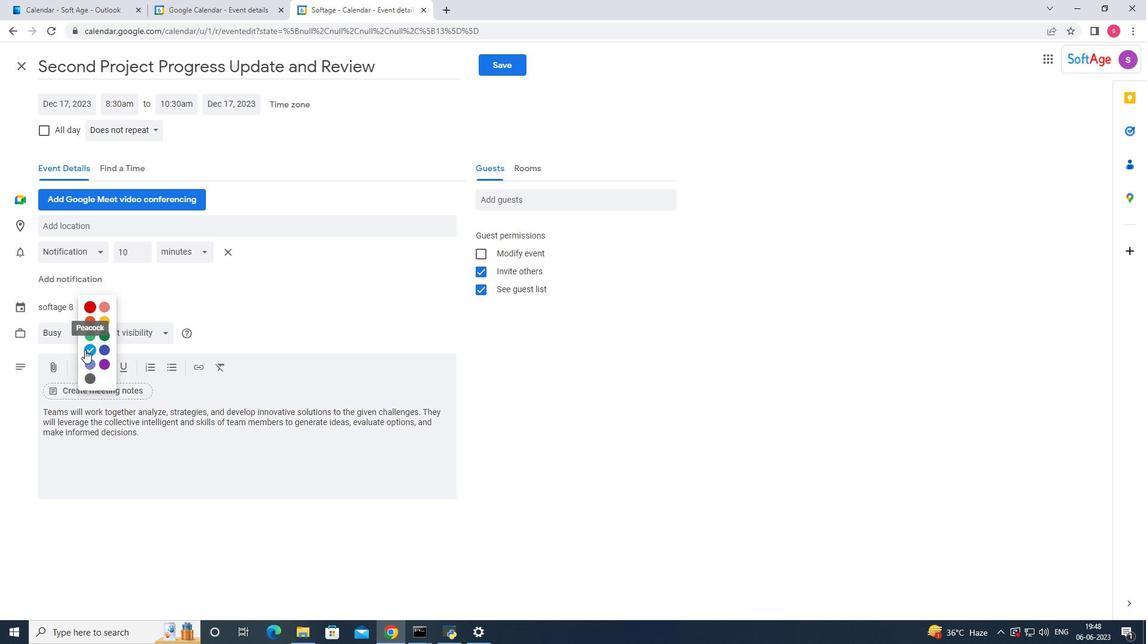 
Action: Mouse pressed left at (87, 349)
Screenshot: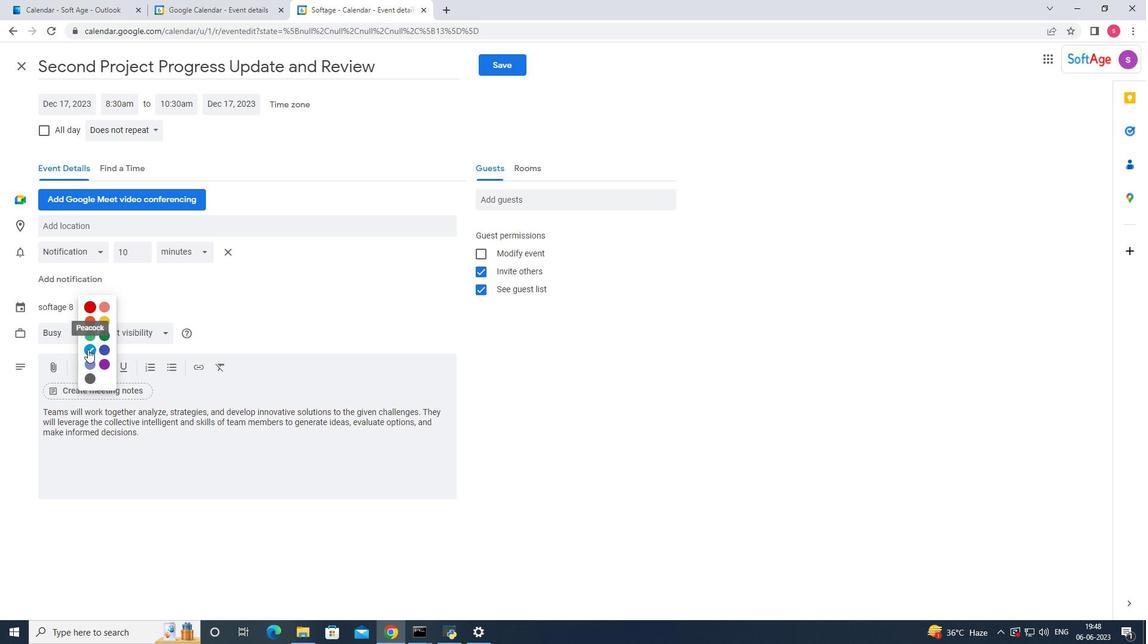 
Action: Mouse moved to (137, 225)
Screenshot: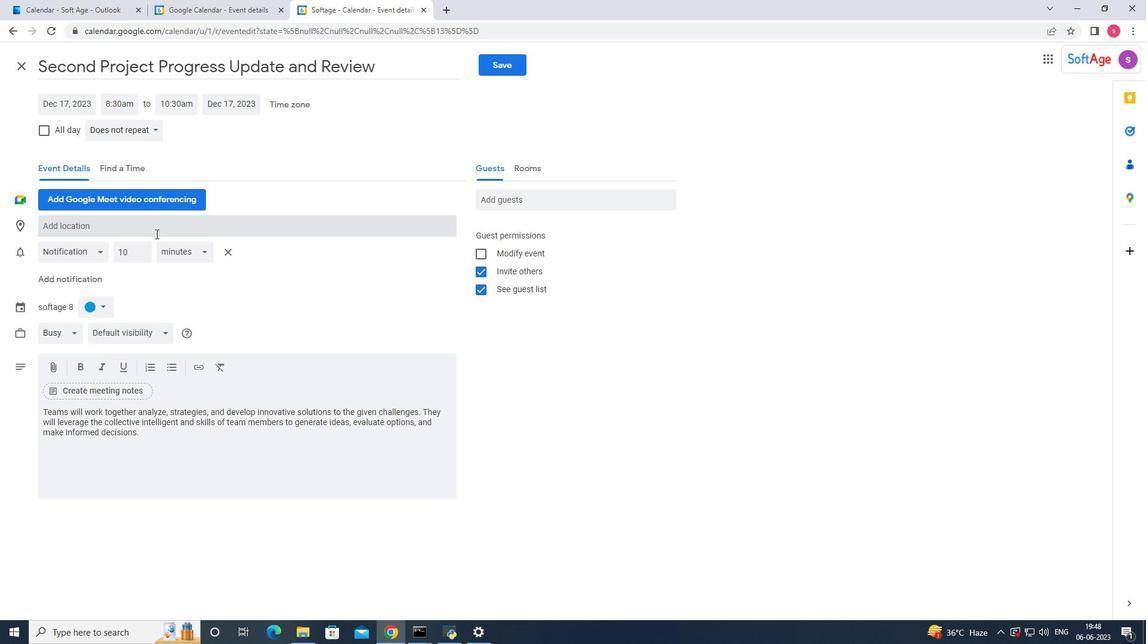
Action: Mouse pressed left at (137, 225)
Screenshot: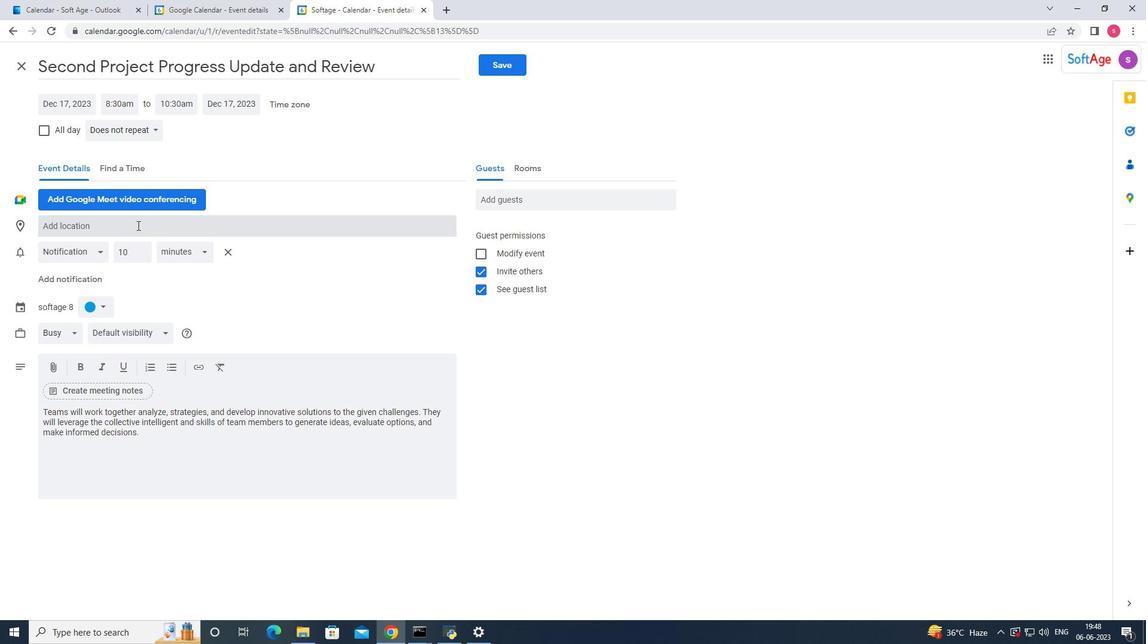 
Action: Key pressed <Key.shift_r><Key.shift_r><Key.shift_r>Venice<Key.space><Key.backspace>,<Key.space><Key.shift><Key.shift><Key.shift><Key.shift><Key.shift>Italy
Screenshot: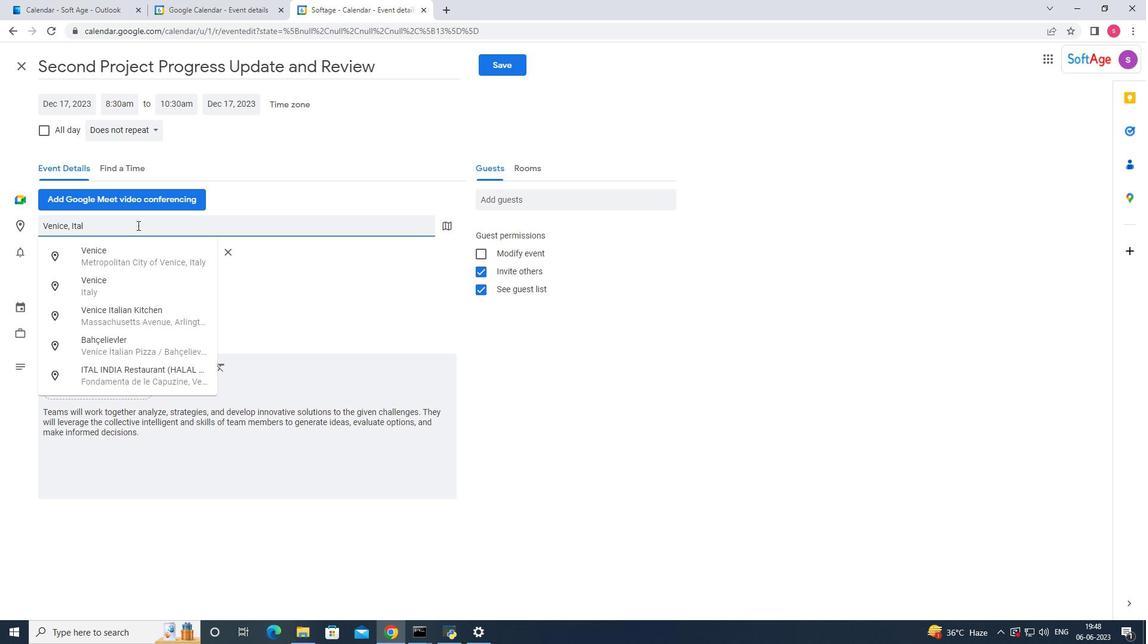 
Action: Mouse moved to (498, 198)
Screenshot: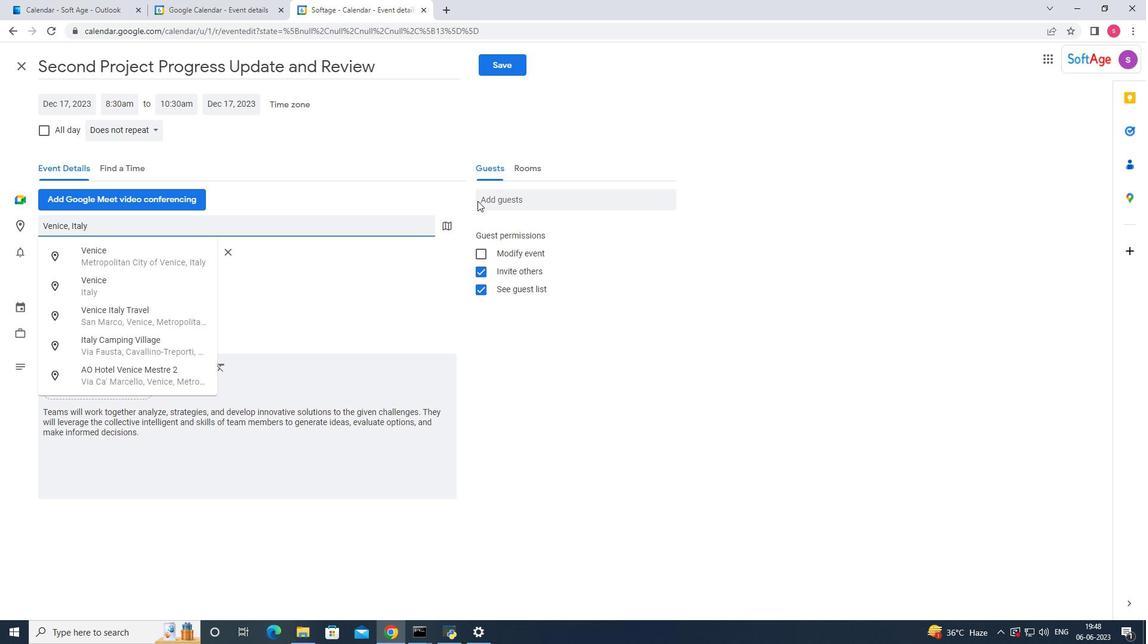 
Action: Mouse pressed left at (498, 198)
Screenshot: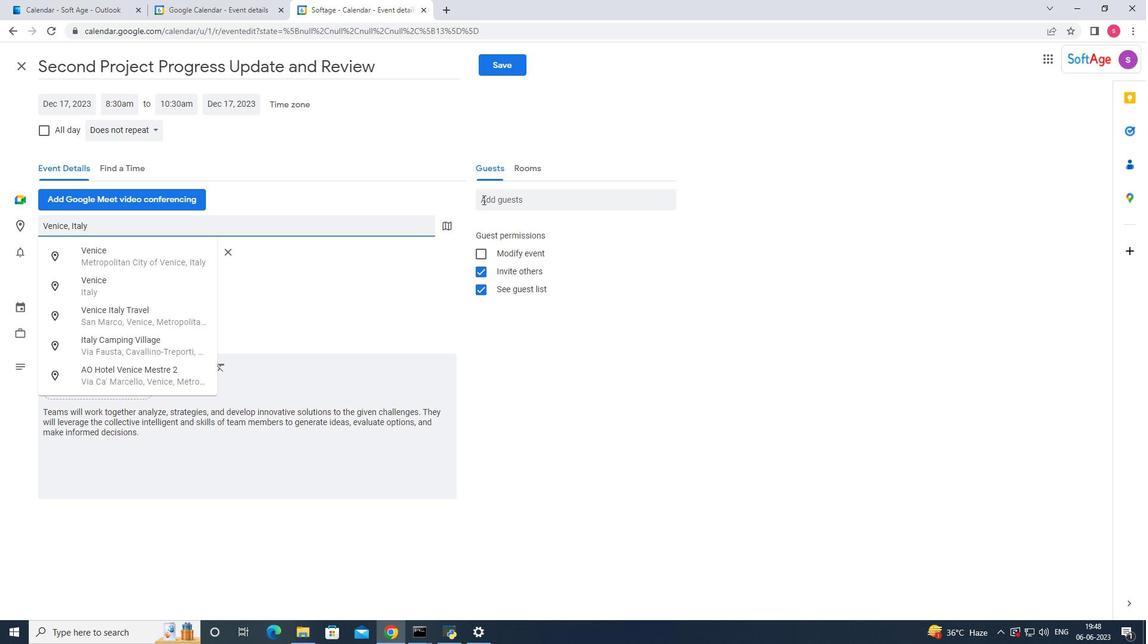 
Action: Mouse moved to (498, 198)
Screenshot: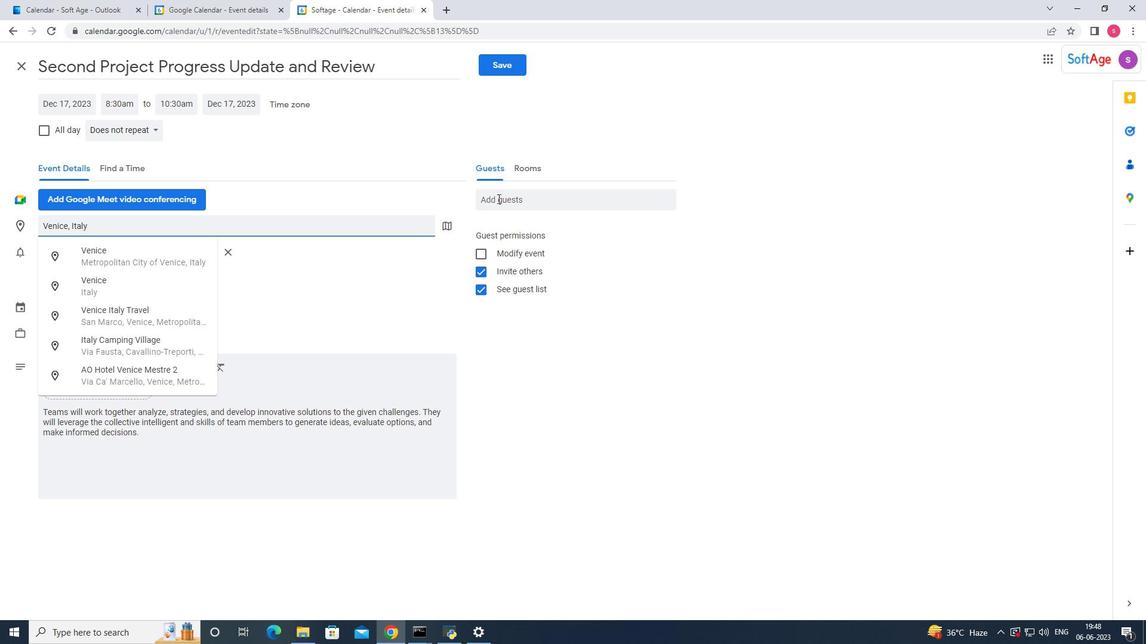 
Action: Key pressed softage.5
Screenshot: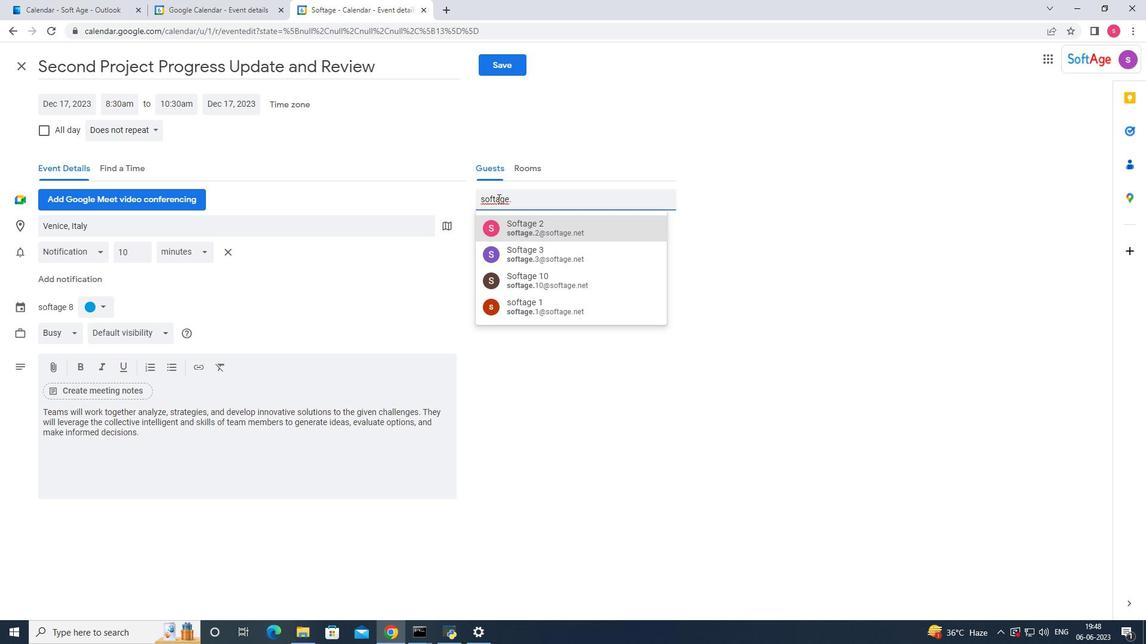 
Action: Mouse moved to (527, 226)
Screenshot: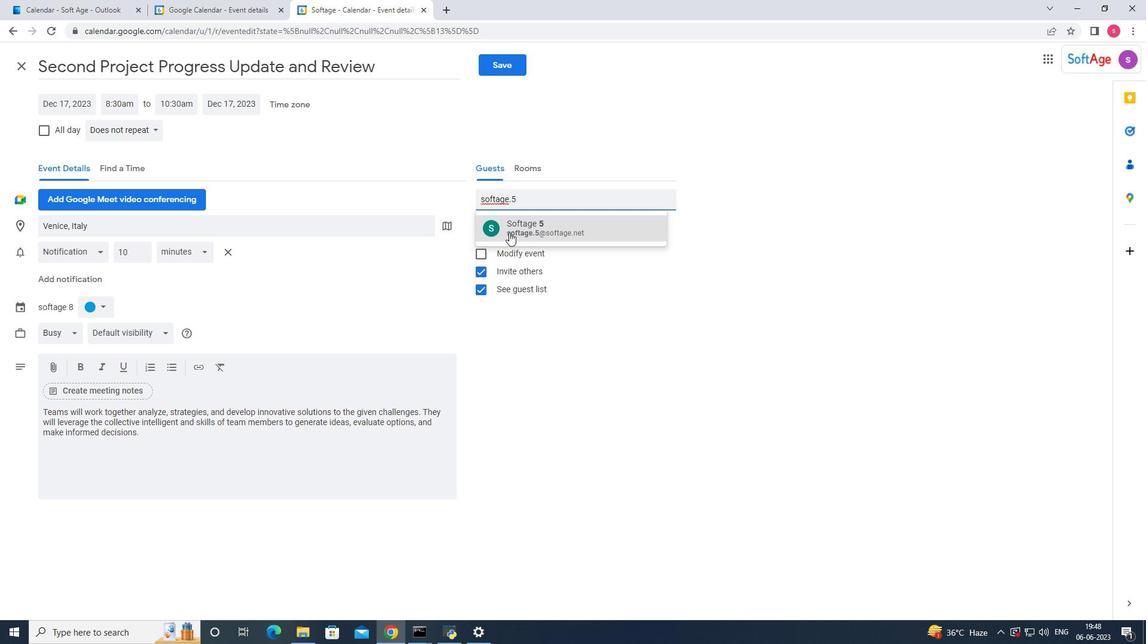 
Action: Mouse pressed left at (527, 226)
Screenshot: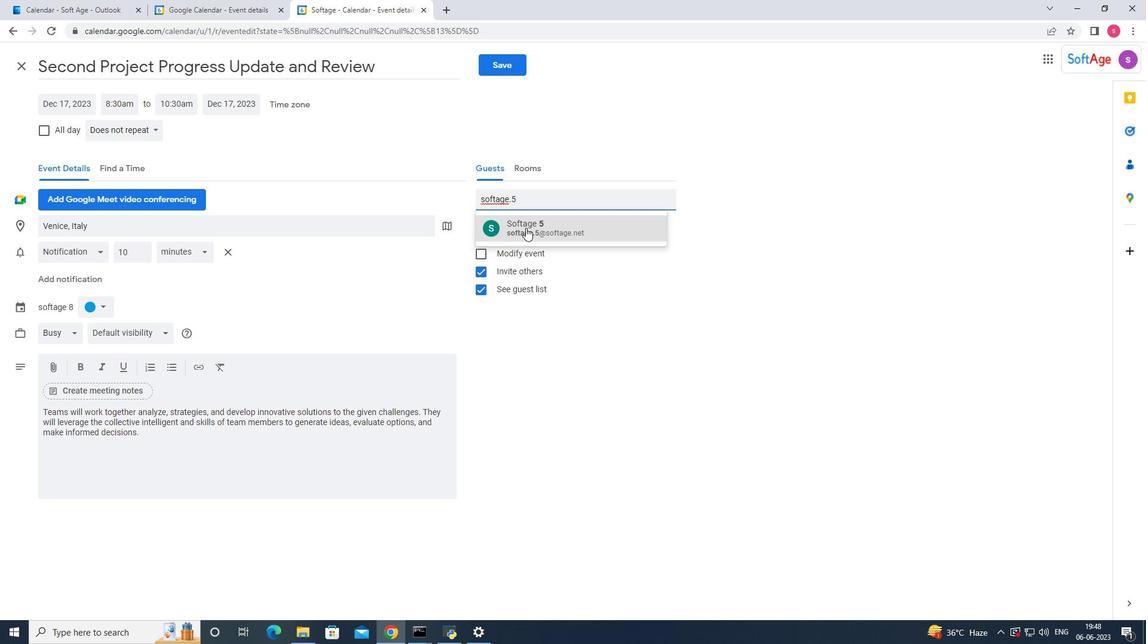 
Action: Key pressed softage.6
Screenshot: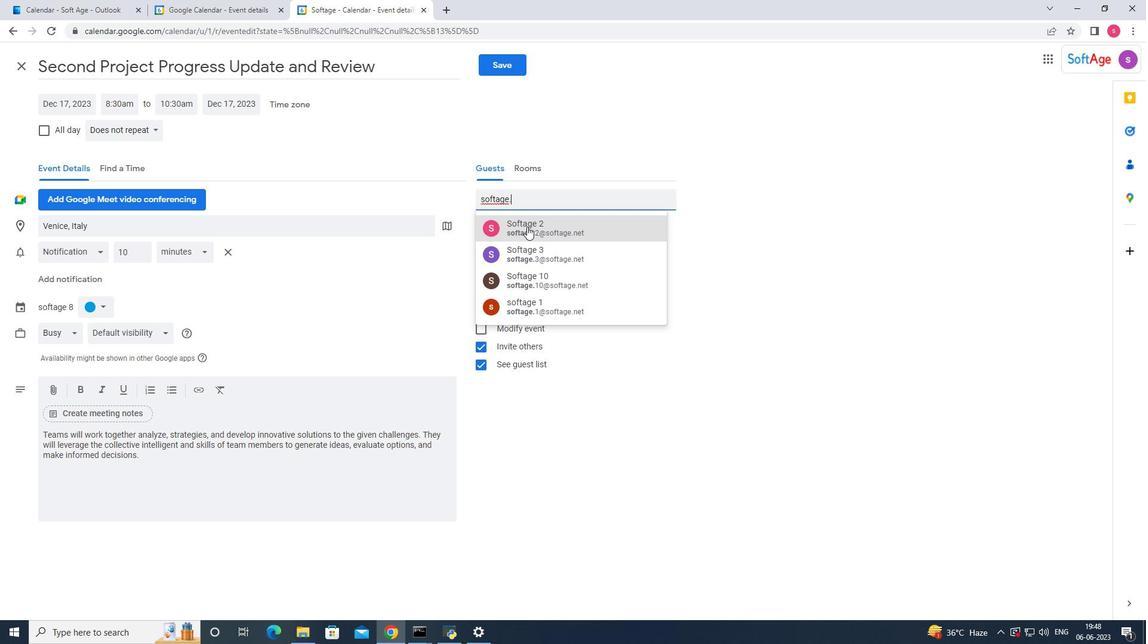 
Action: Mouse pressed left at (527, 226)
Screenshot: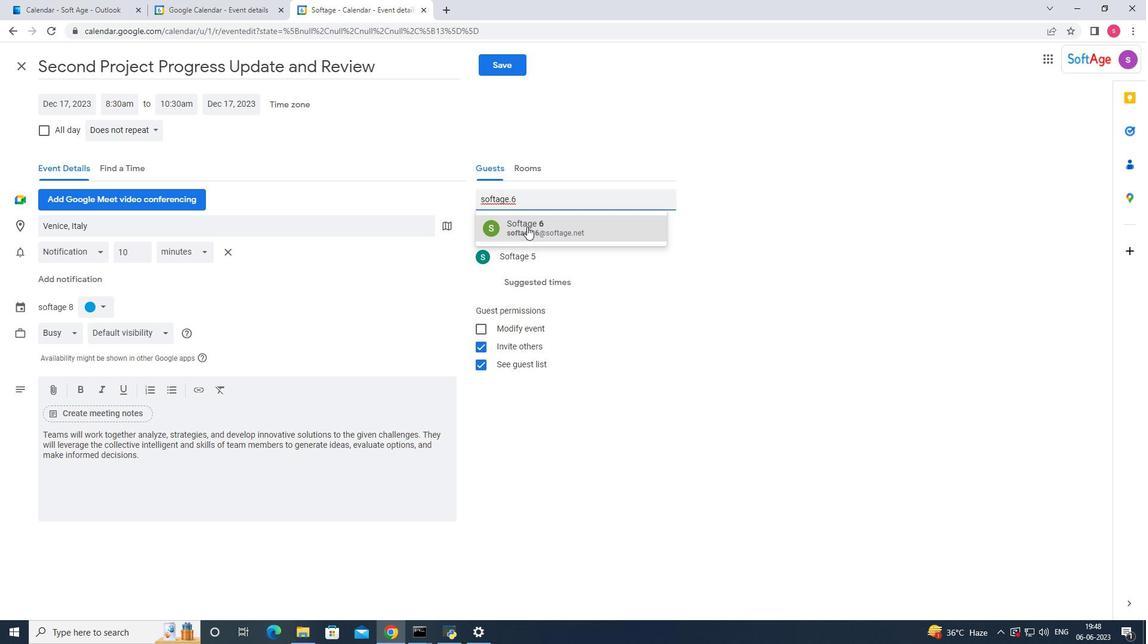 
Action: Mouse moved to (502, 65)
Screenshot: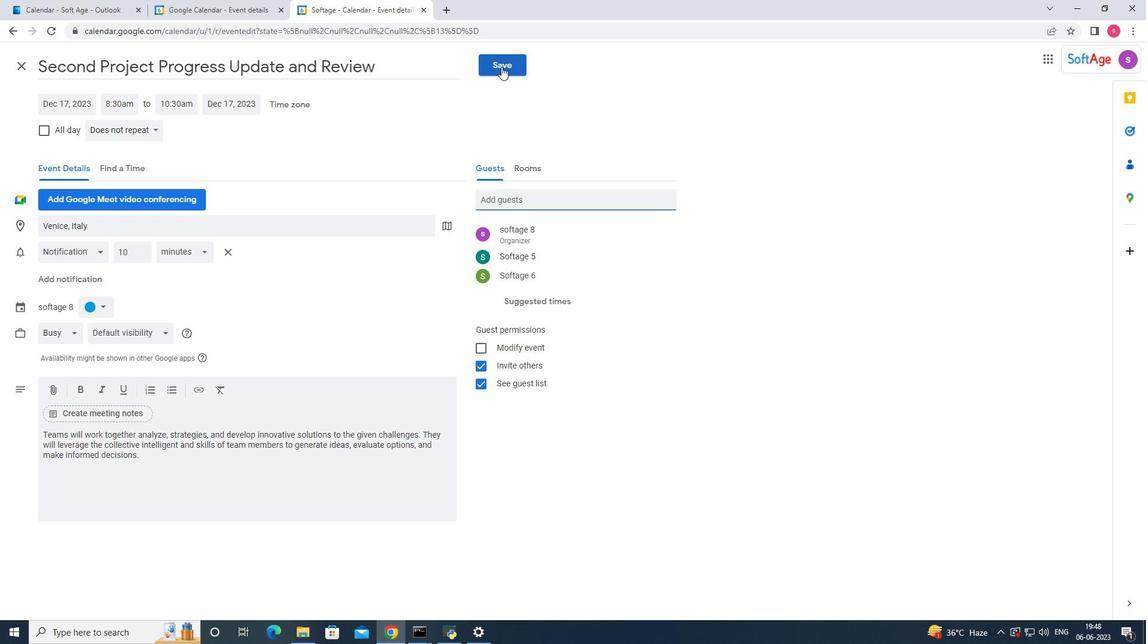 
Action: Mouse pressed left at (502, 65)
Screenshot: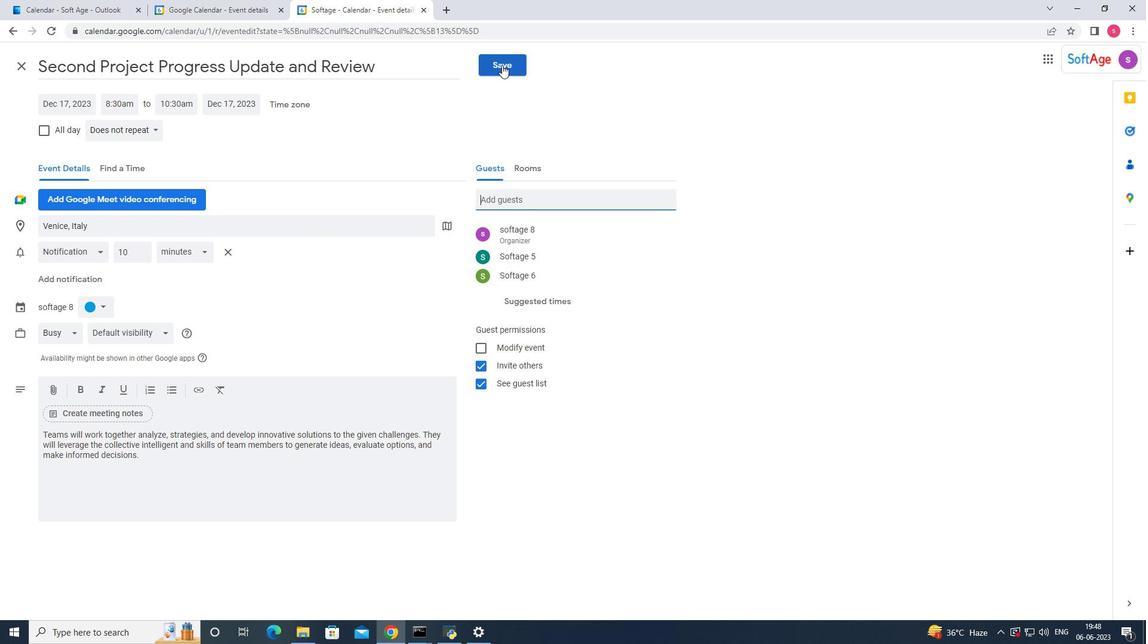 
Action: Mouse moved to (687, 355)
Screenshot: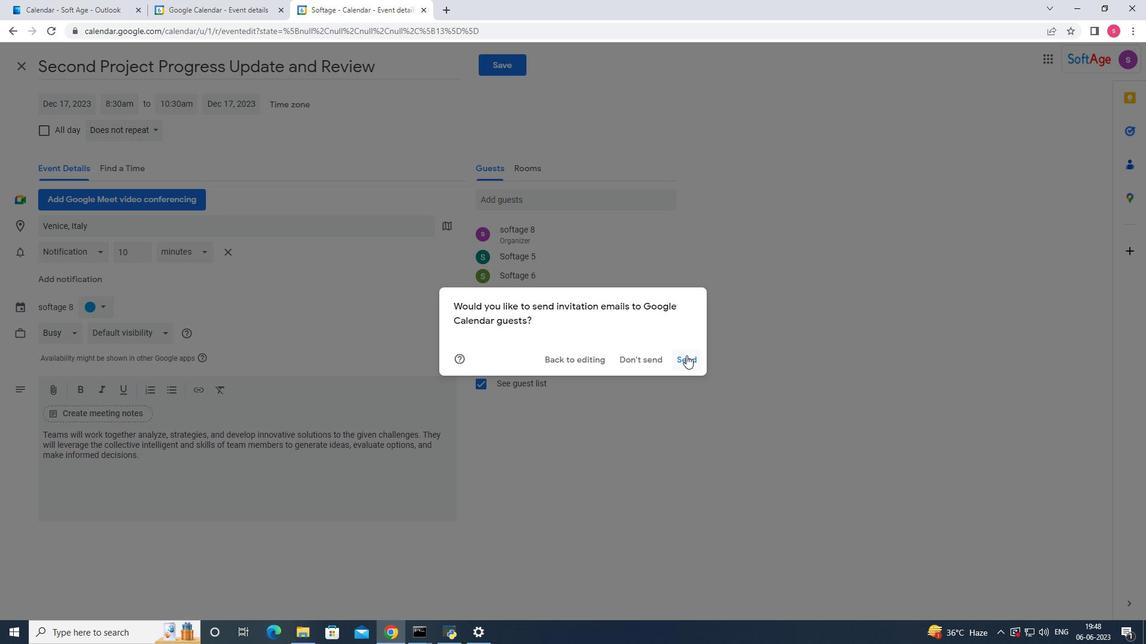 
Action: Mouse pressed left at (687, 355)
Screenshot: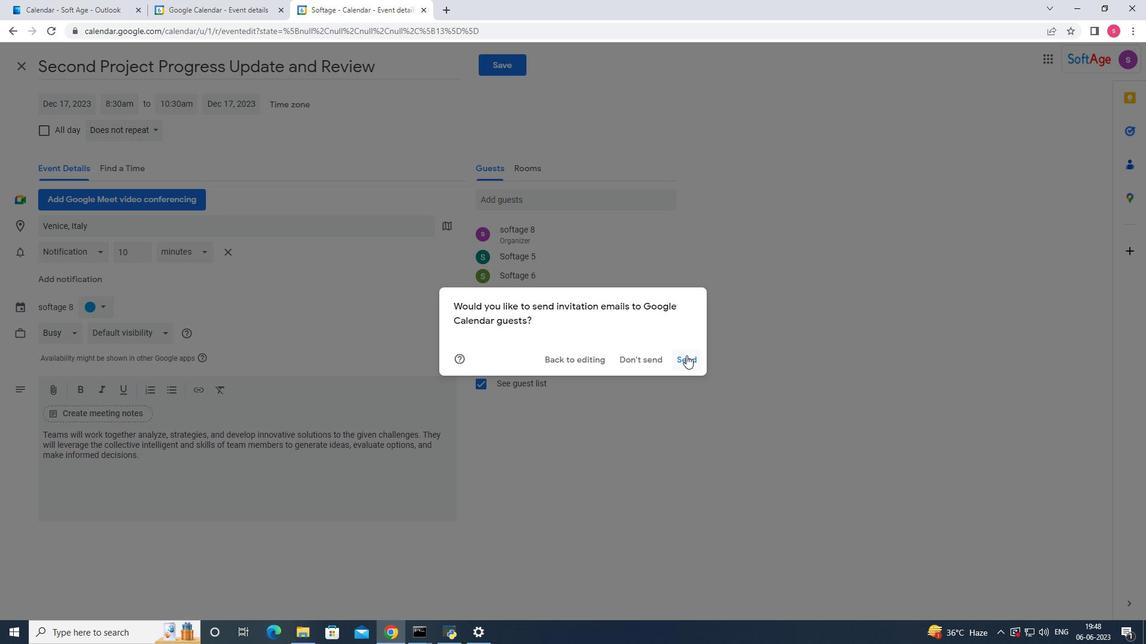 
Action: Mouse moved to (689, 330)
Screenshot: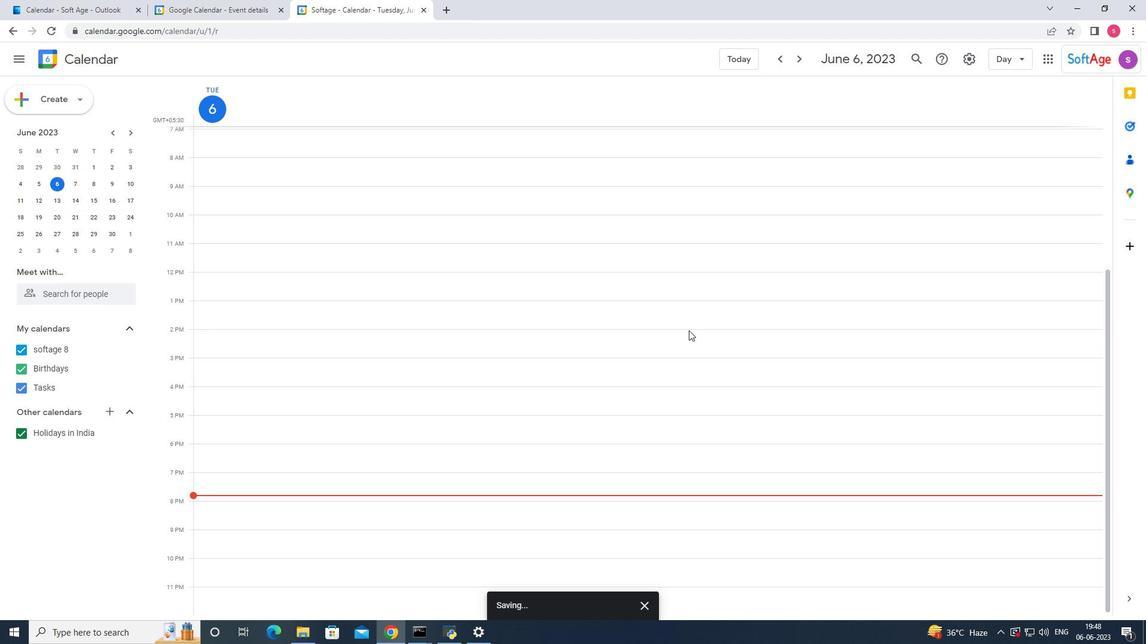 
